 Task: Find connections with filter location Graneros with filter topic #Healthwith filter profile language German with filter current company Adani Enterprises Limited with filter school Little Angels High School with filter industry Retail Motor Vehicles with filter service category Typing with filter keywords title Mining Engineer
Action: Mouse moved to (660, 93)
Screenshot: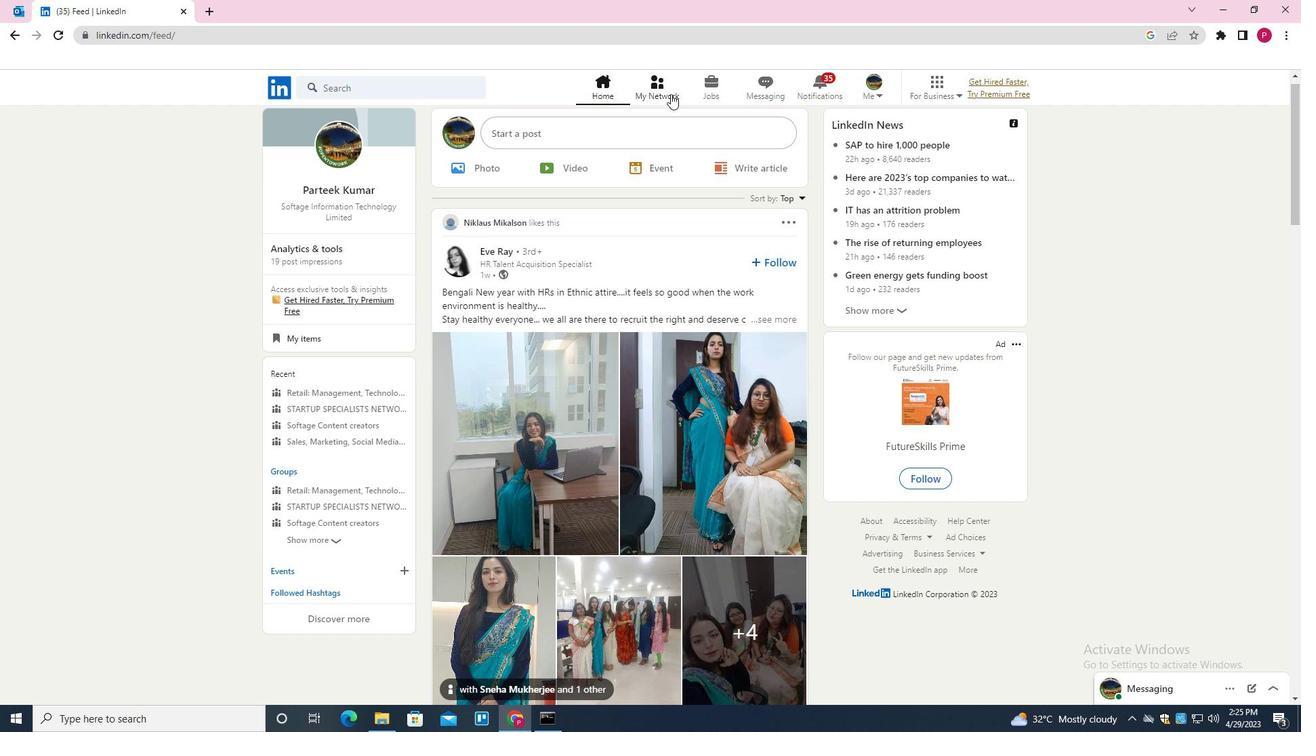 
Action: Mouse pressed left at (660, 93)
Screenshot: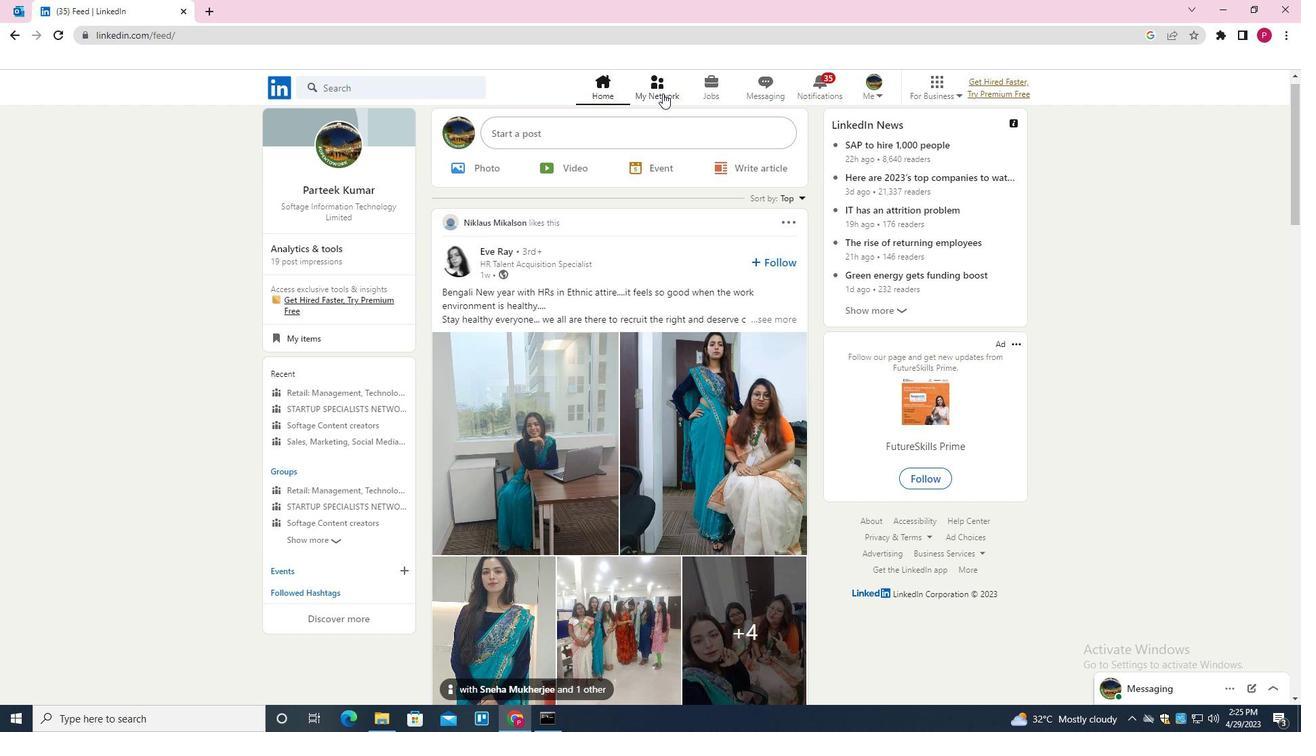
Action: Mouse moved to (433, 161)
Screenshot: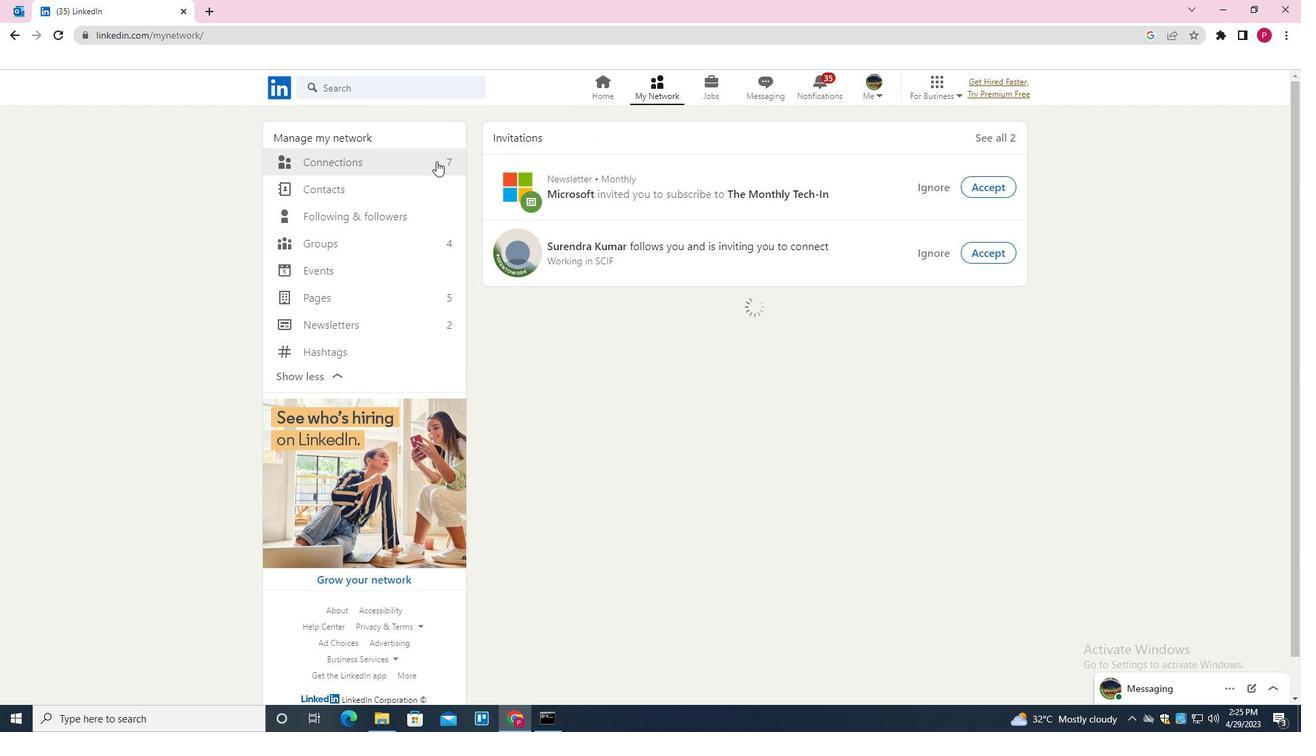 
Action: Mouse pressed left at (433, 161)
Screenshot: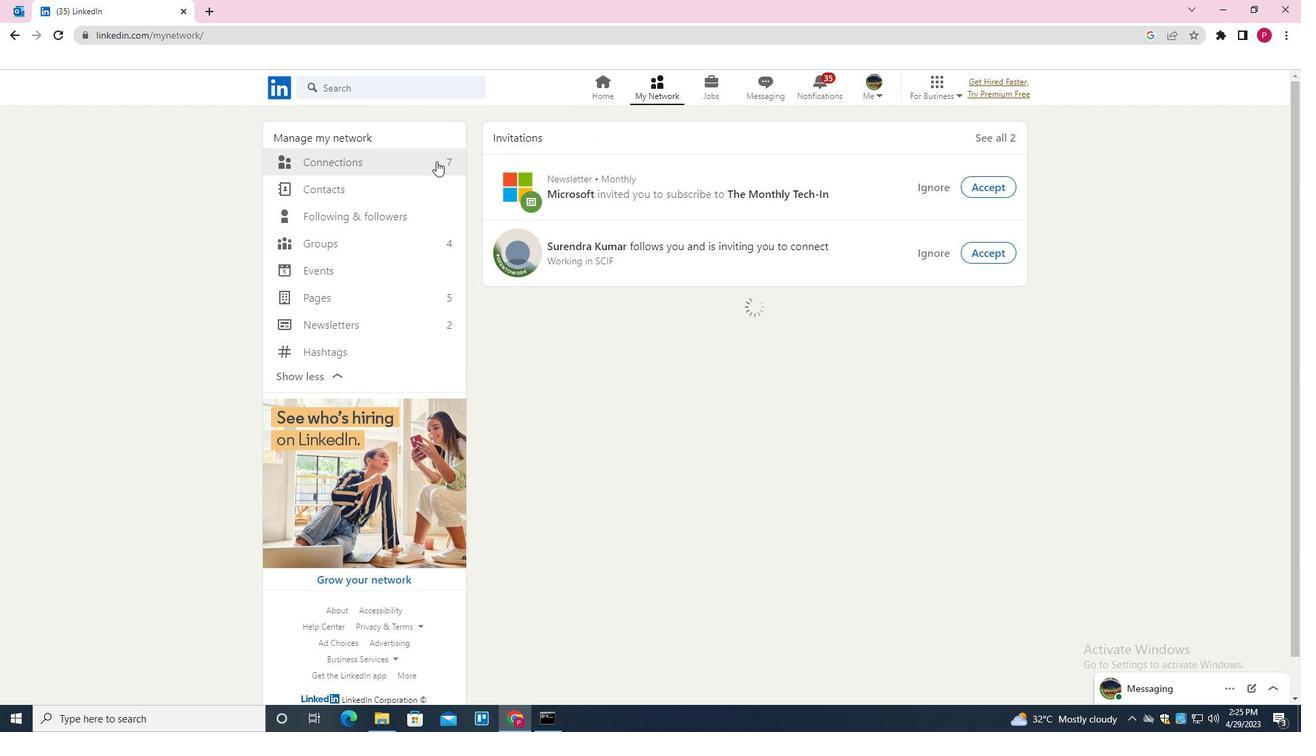 
Action: Mouse moved to (753, 162)
Screenshot: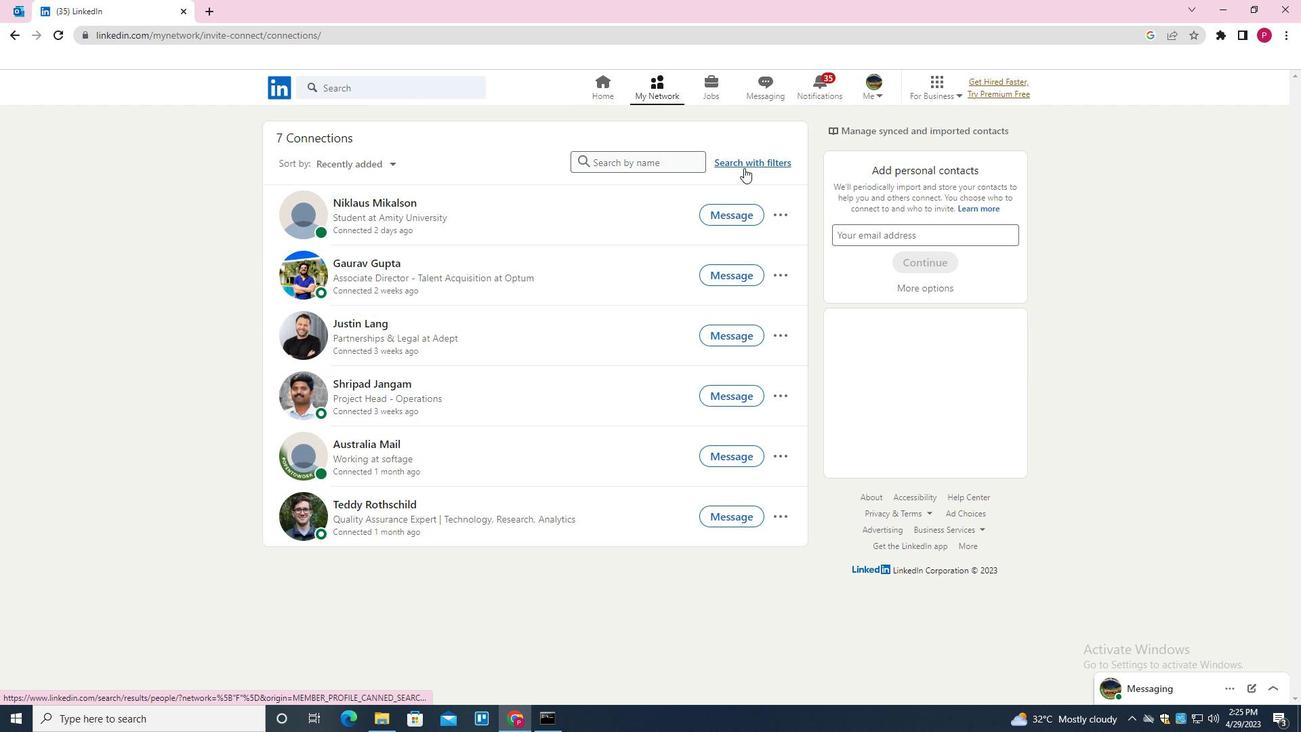 
Action: Mouse pressed left at (753, 162)
Screenshot: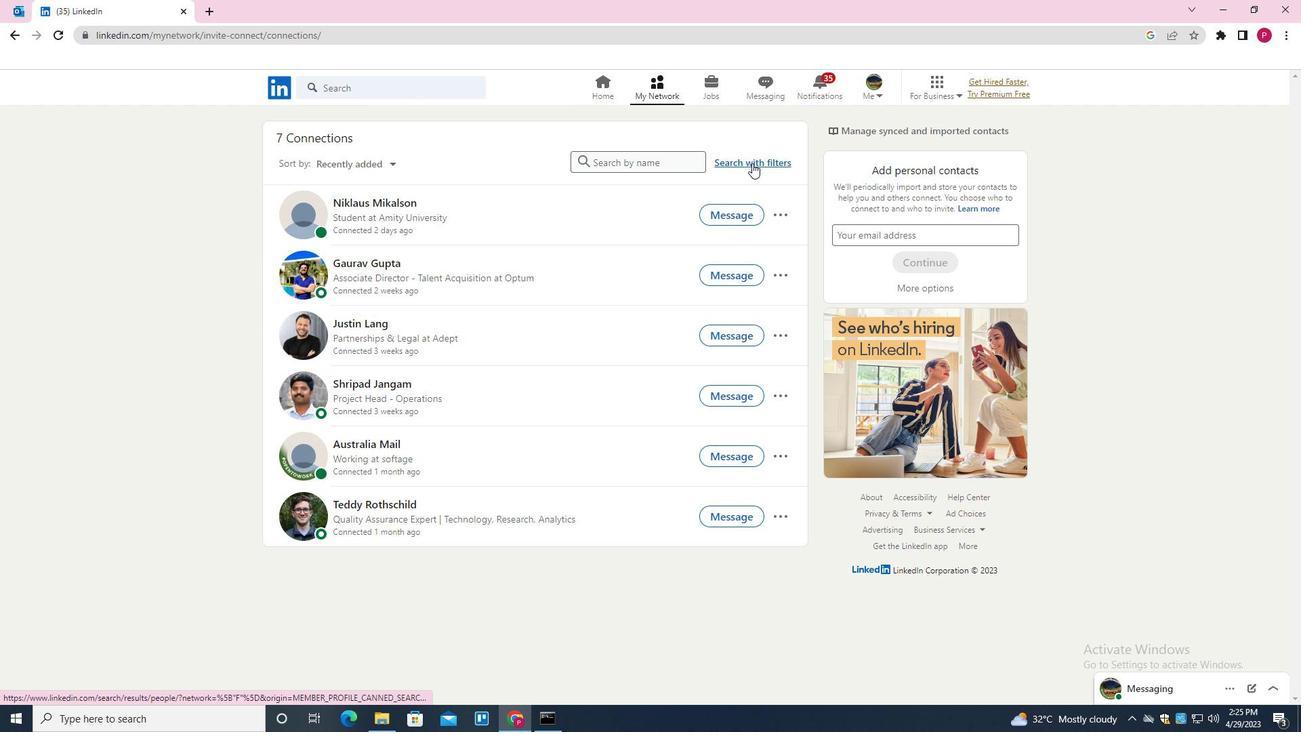 
Action: Mouse moved to (698, 127)
Screenshot: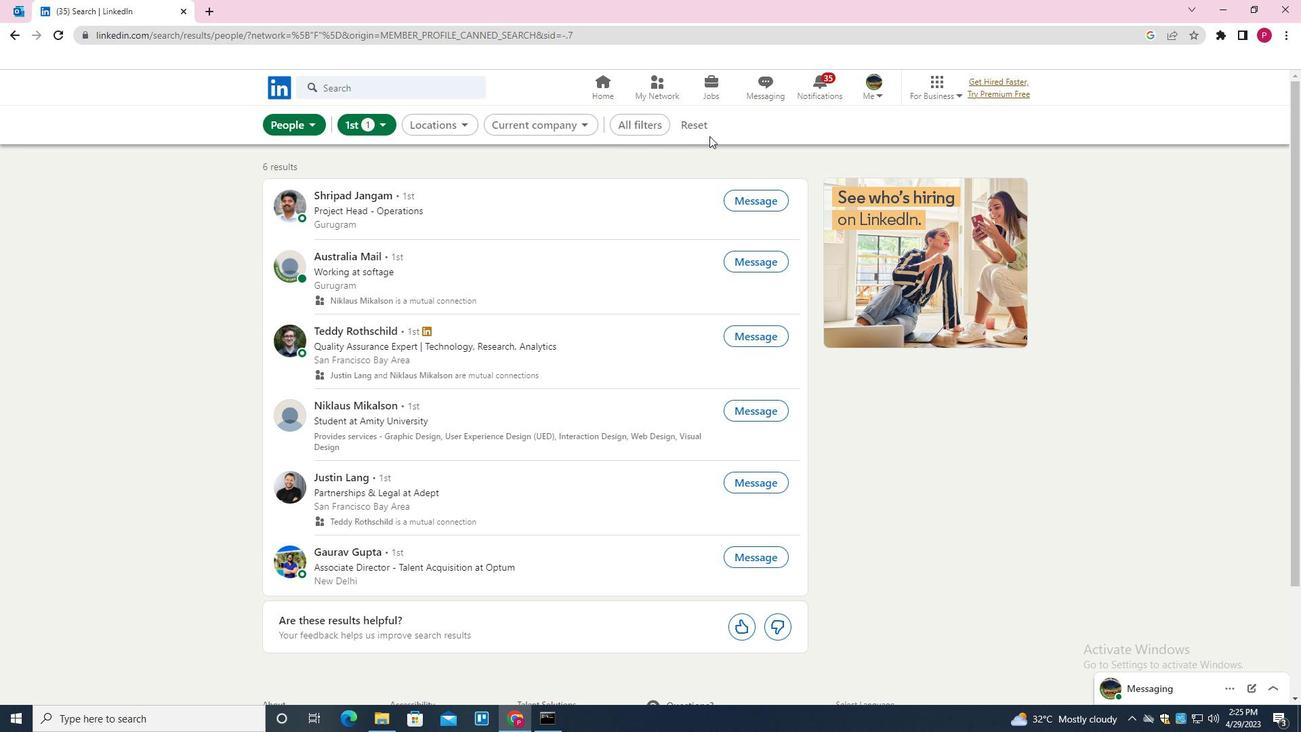 
Action: Mouse pressed left at (698, 127)
Screenshot: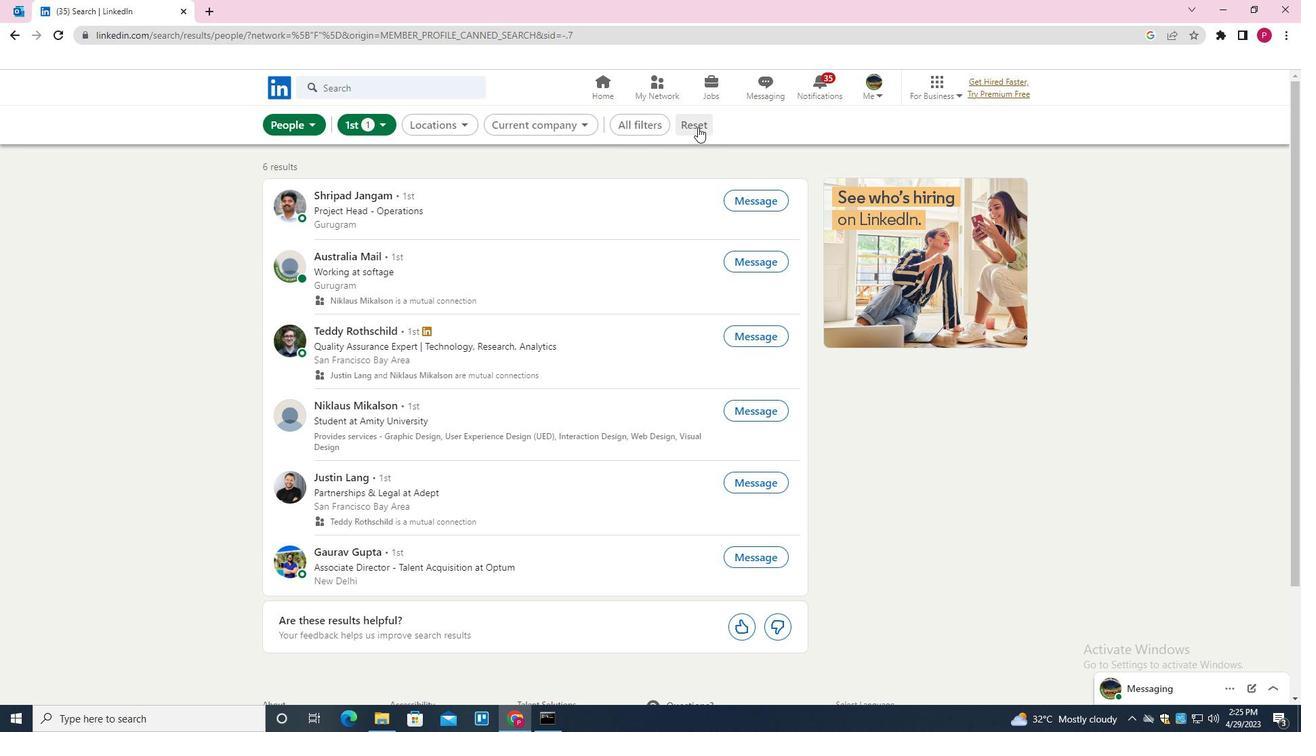 
Action: Mouse moved to (691, 129)
Screenshot: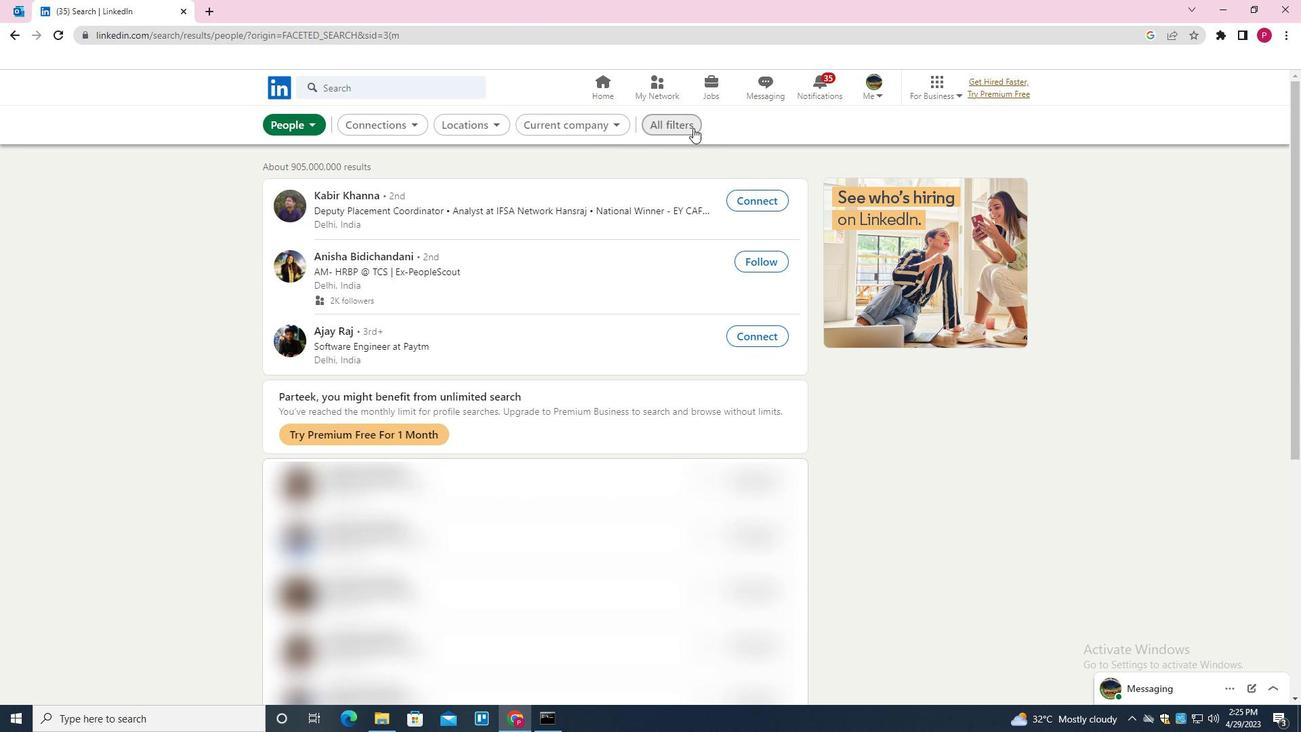 
Action: Mouse pressed left at (691, 129)
Screenshot: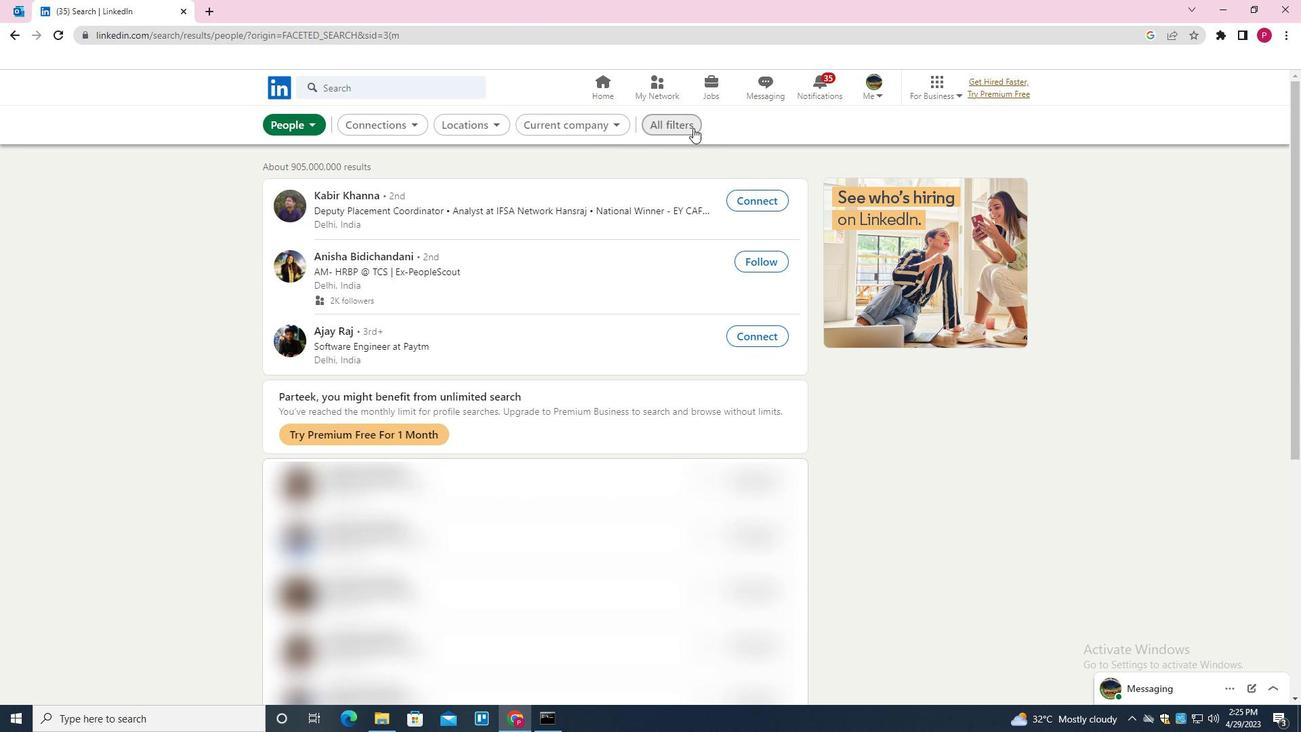 
Action: Mouse moved to (1063, 402)
Screenshot: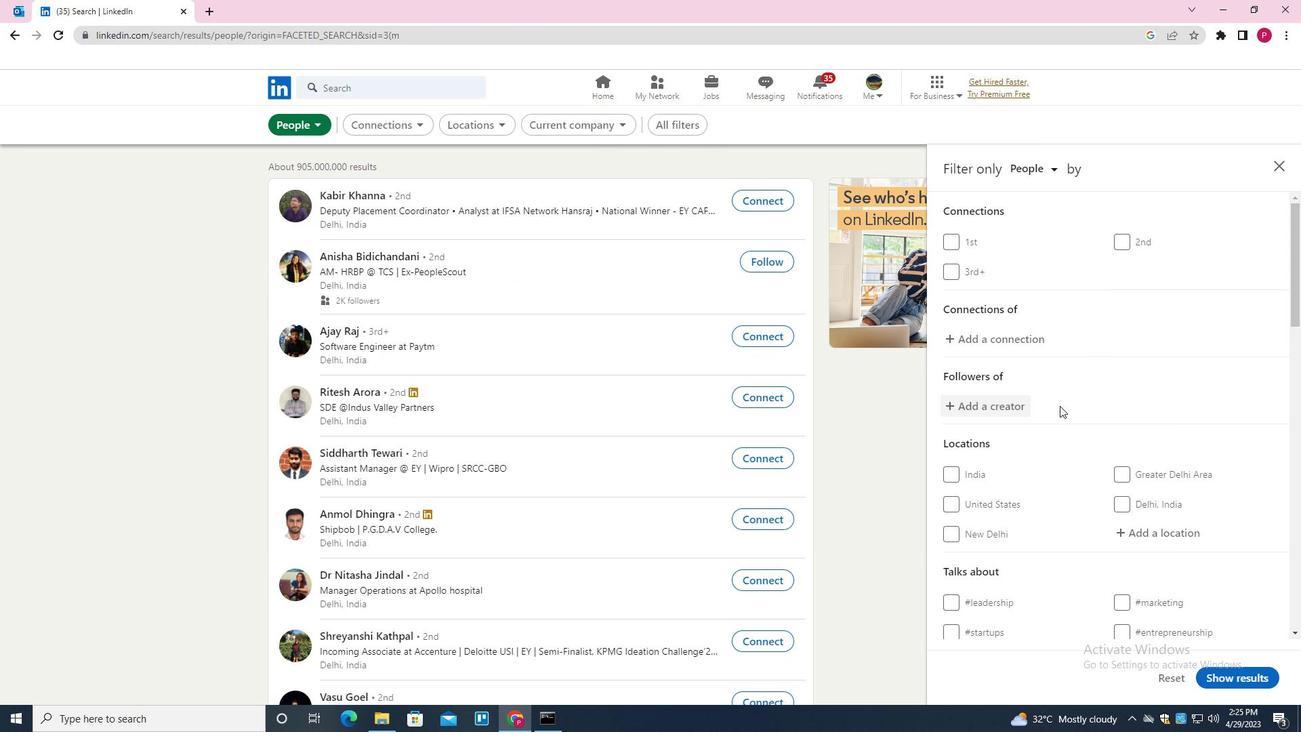
Action: Mouse scrolled (1063, 401) with delta (0, 0)
Screenshot: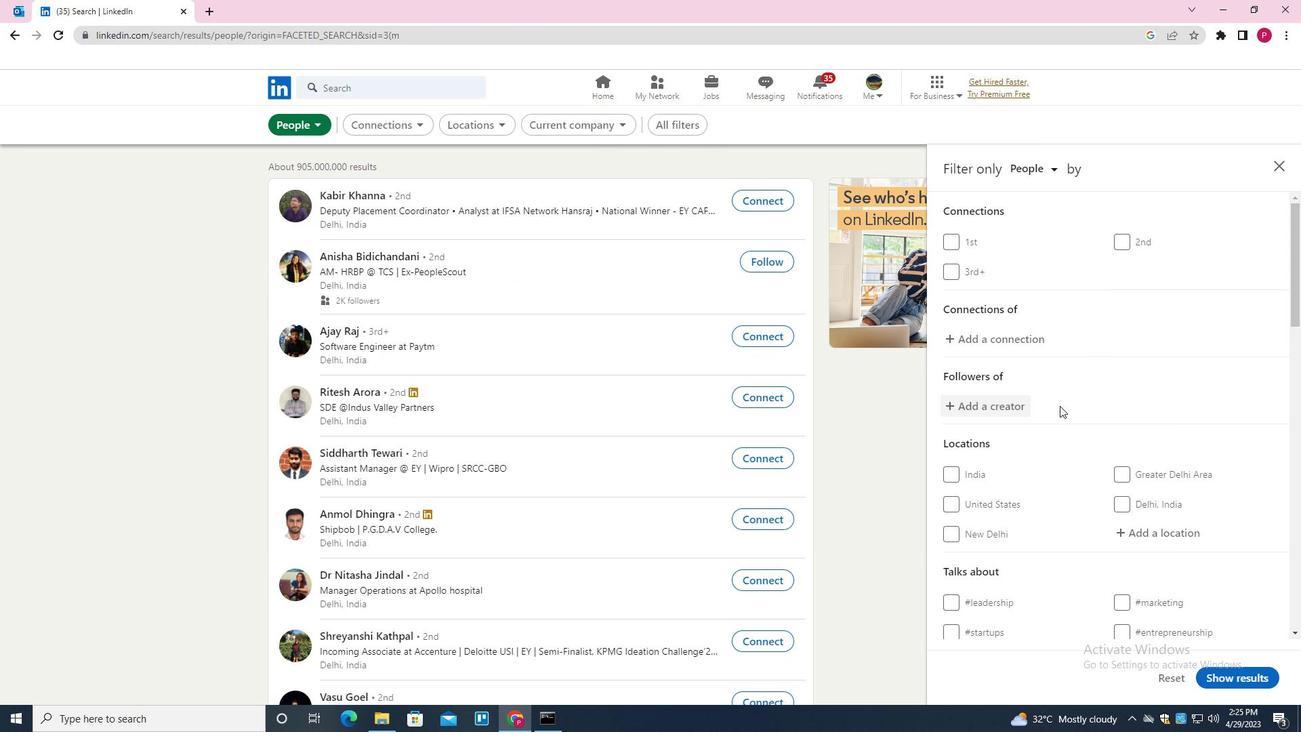 
Action: Mouse moved to (1065, 401)
Screenshot: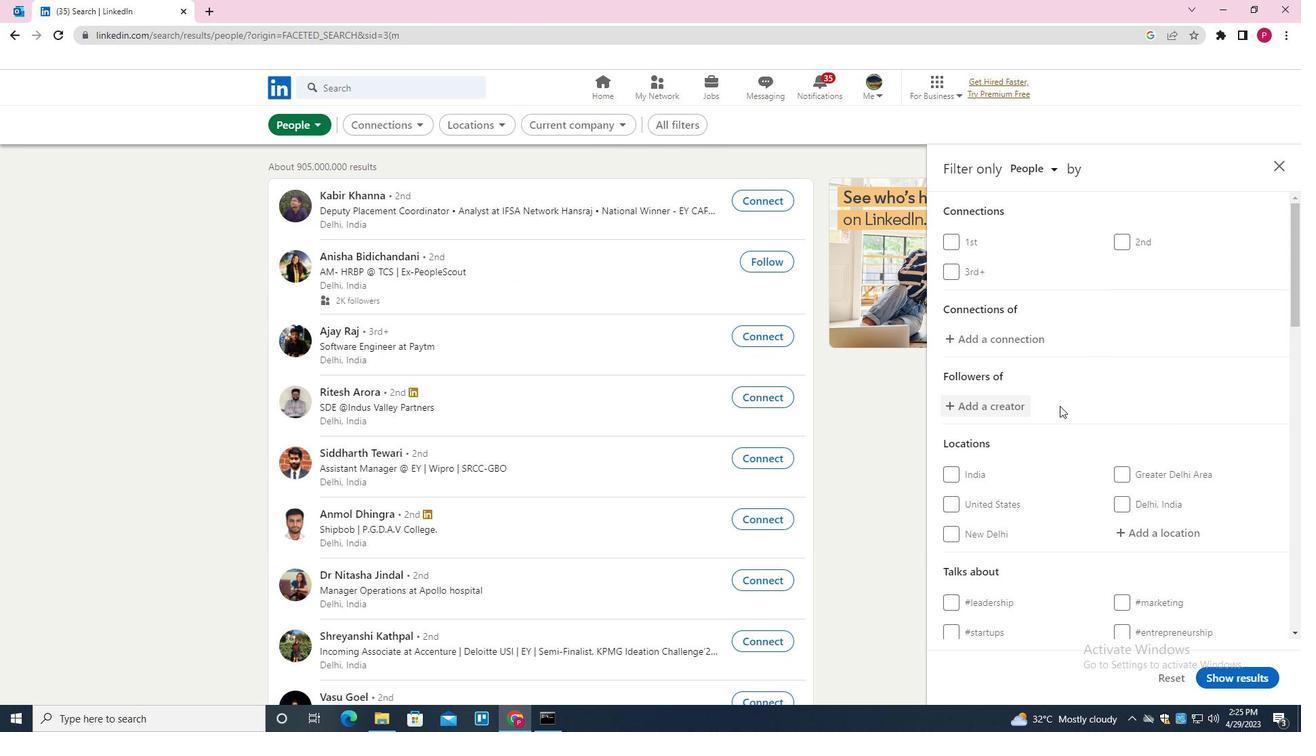 
Action: Mouse scrolled (1065, 400) with delta (0, 0)
Screenshot: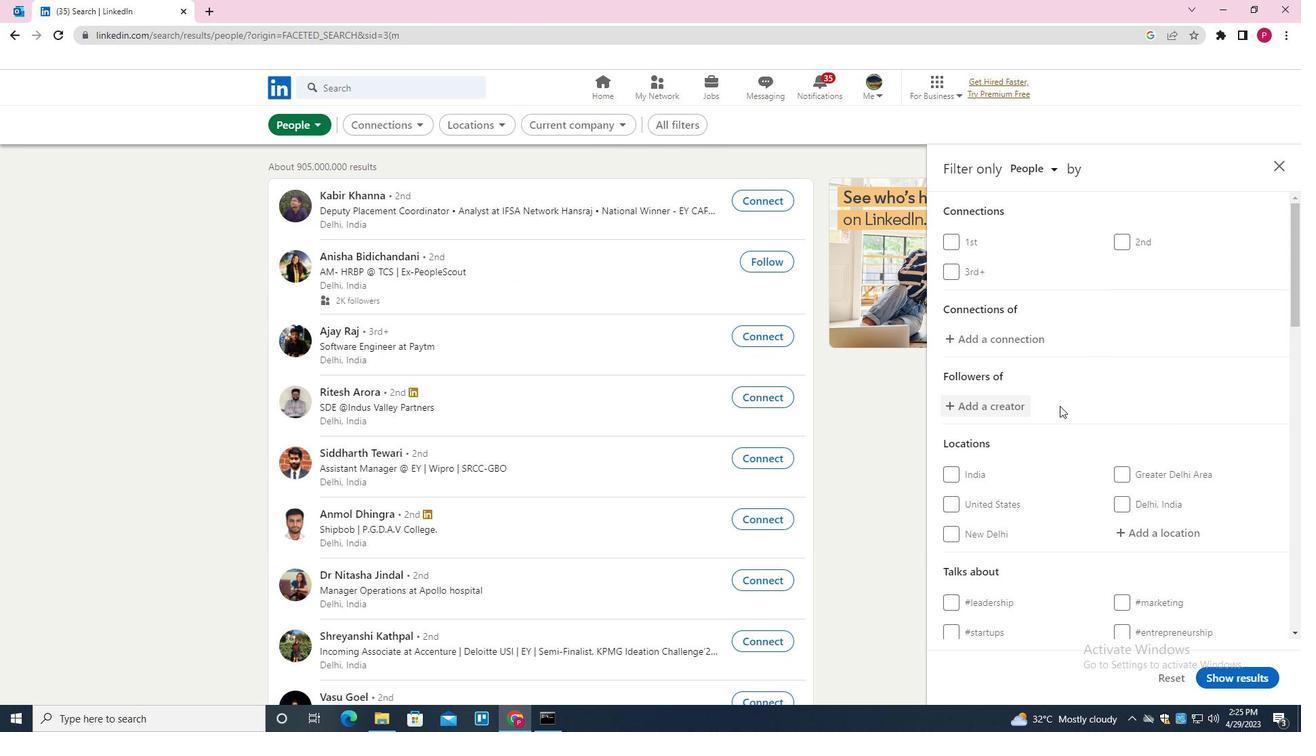 
Action: Mouse moved to (1065, 400)
Screenshot: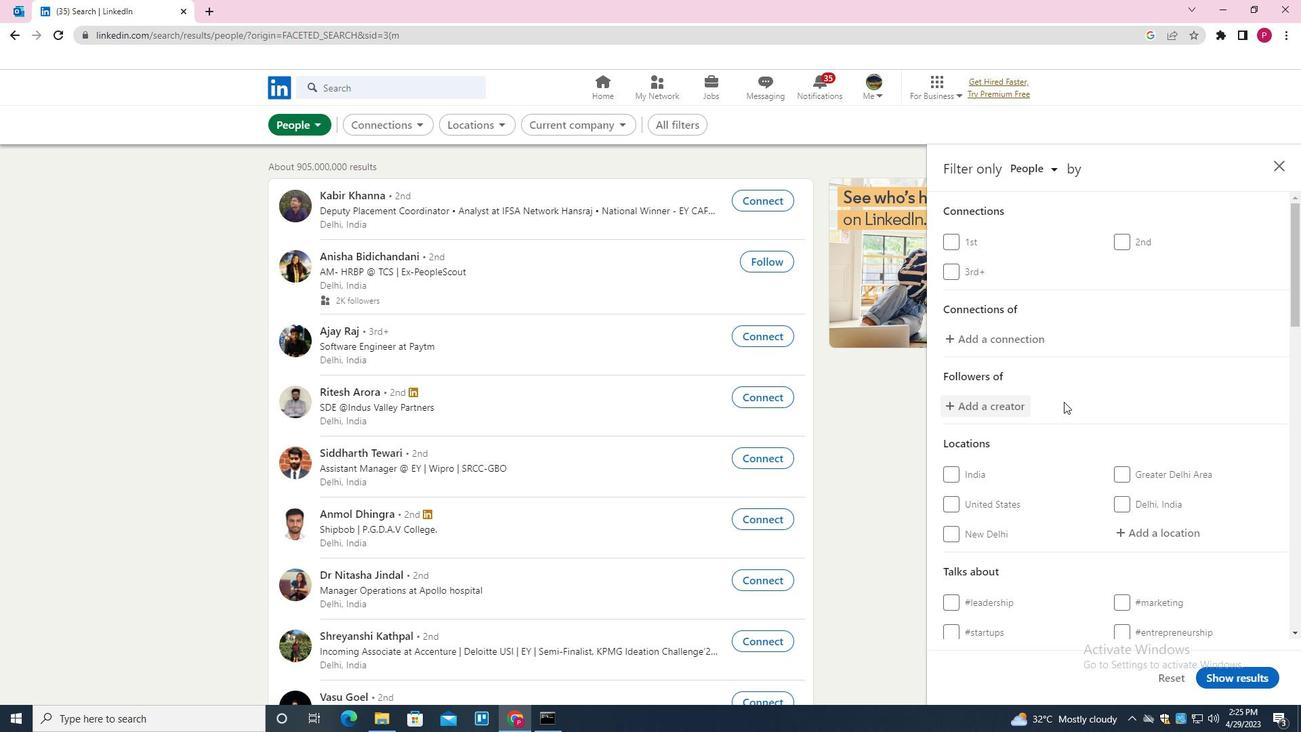 
Action: Mouse scrolled (1065, 399) with delta (0, 0)
Screenshot: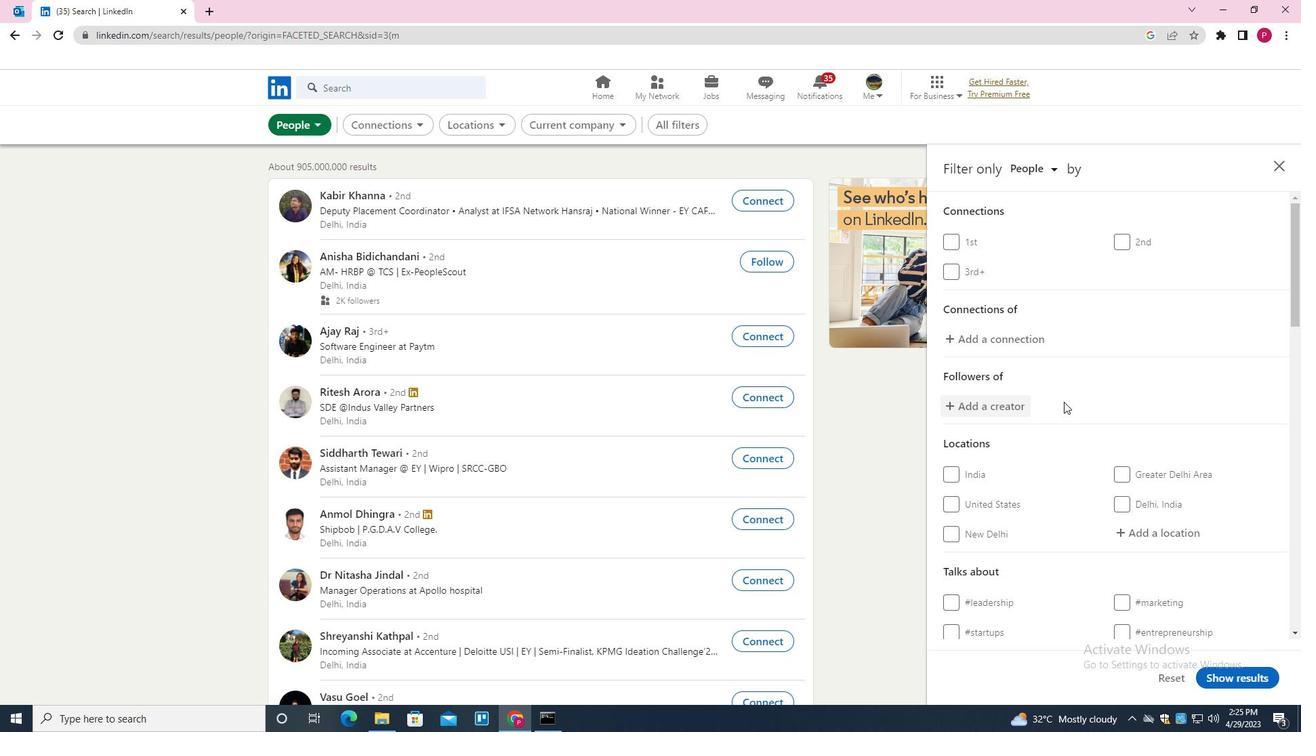 
Action: Mouse moved to (1170, 332)
Screenshot: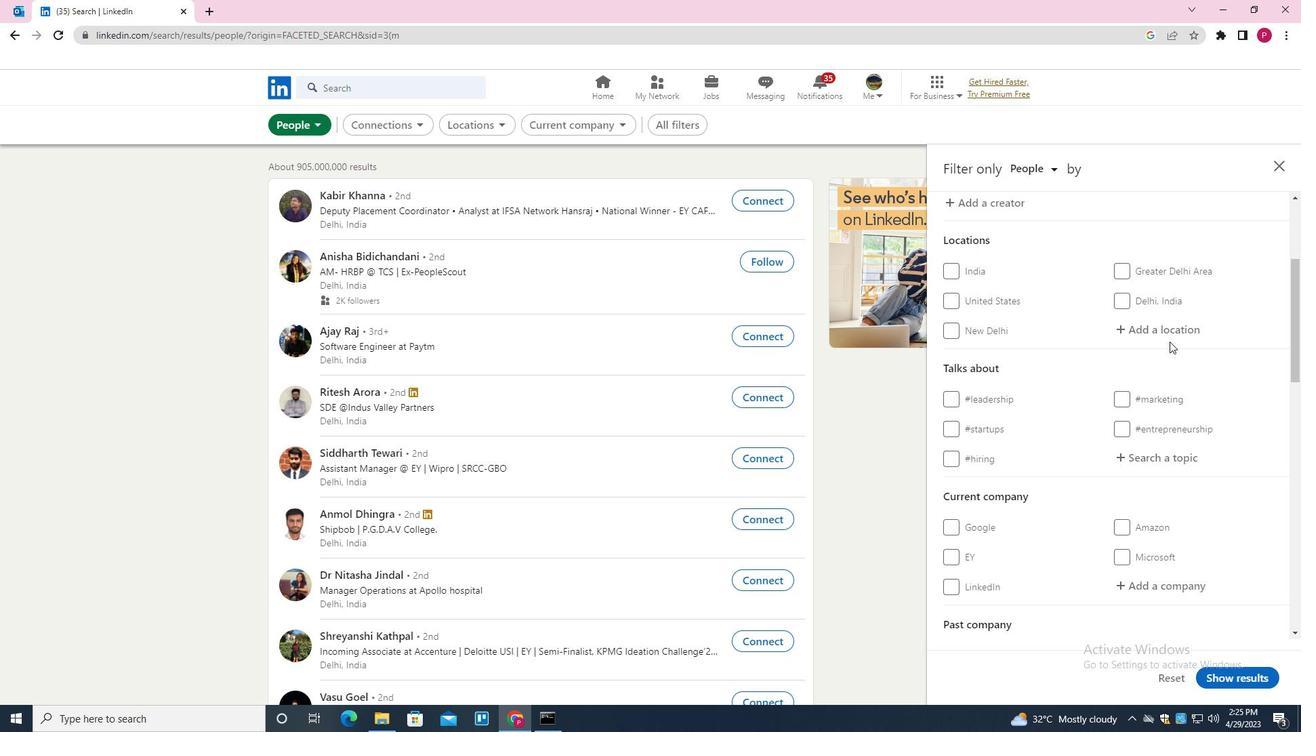
Action: Mouse pressed left at (1170, 332)
Screenshot: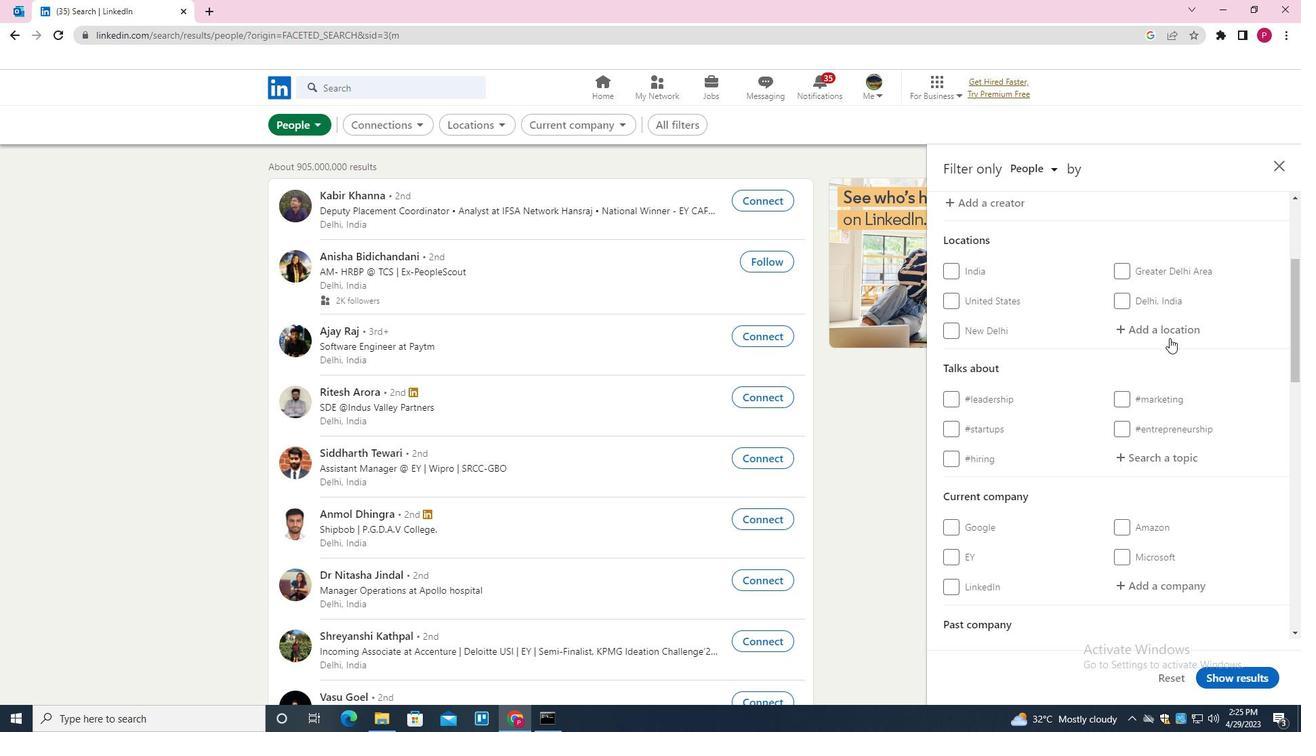 
Action: Key pressed <Key.shift>GRANER<Key.down><Key.enter>
Screenshot: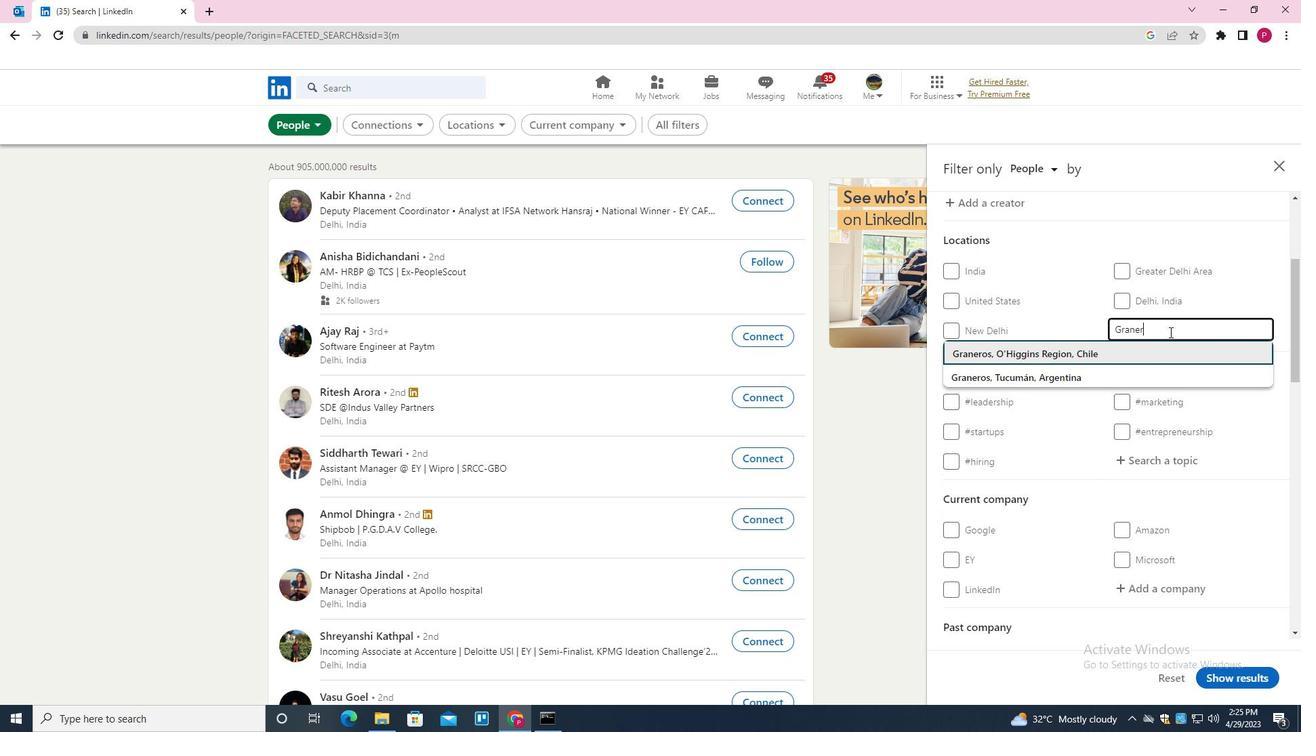 
Action: Mouse moved to (1078, 320)
Screenshot: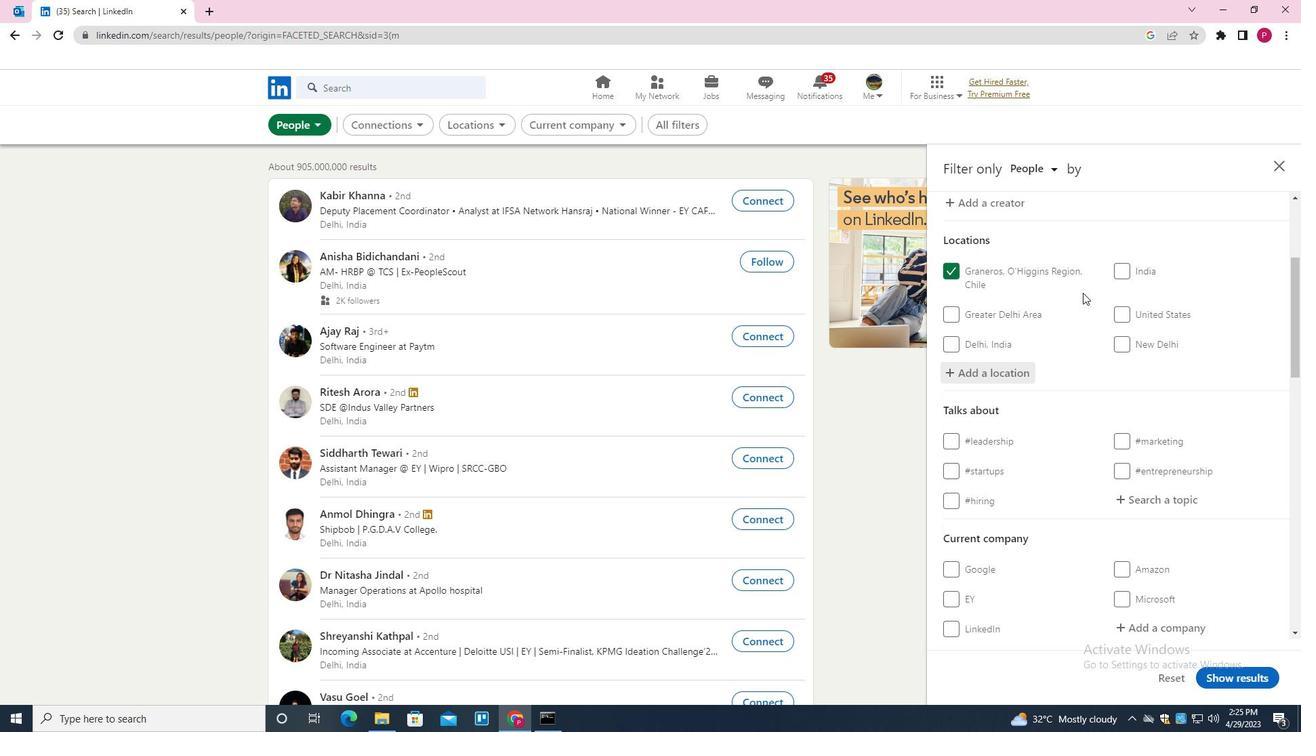 
Action: Mouse scrolled (1078, 319) with delta (0, 0)
Screenshot: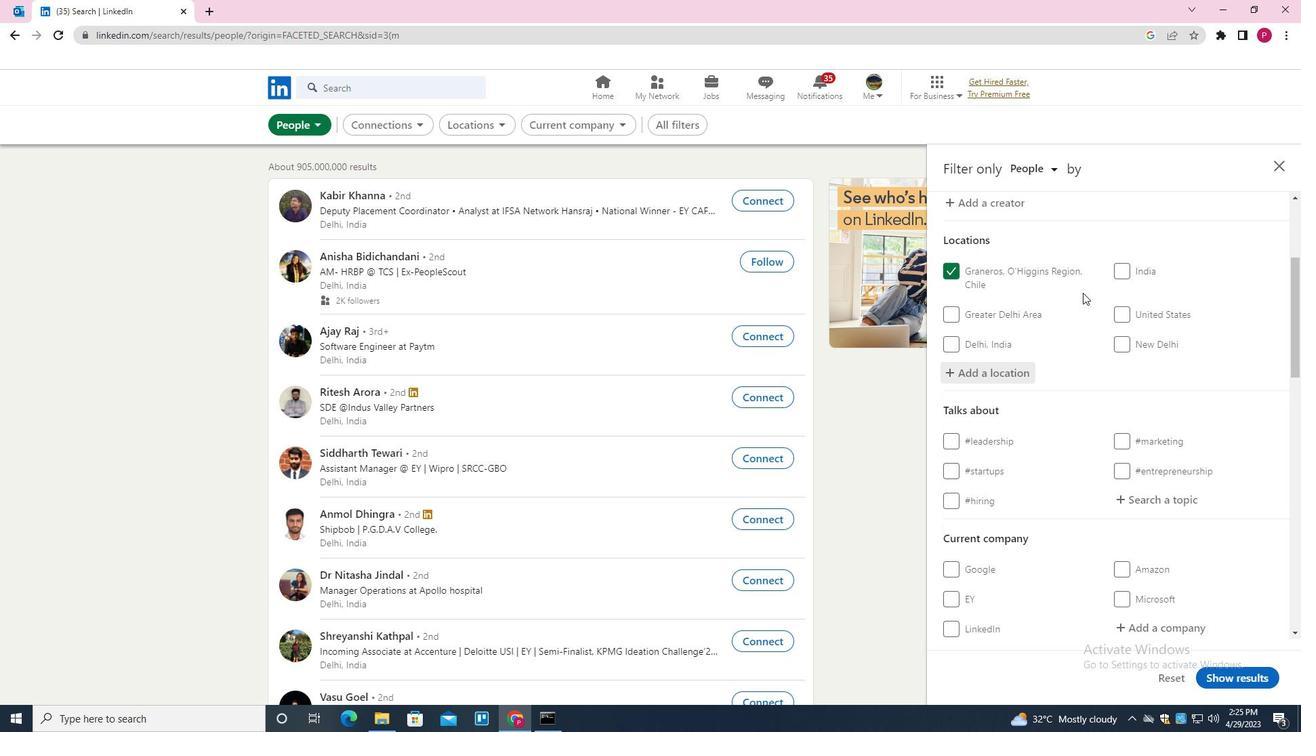 
Action: Mouse moved to (1078, 323)
Screenshot: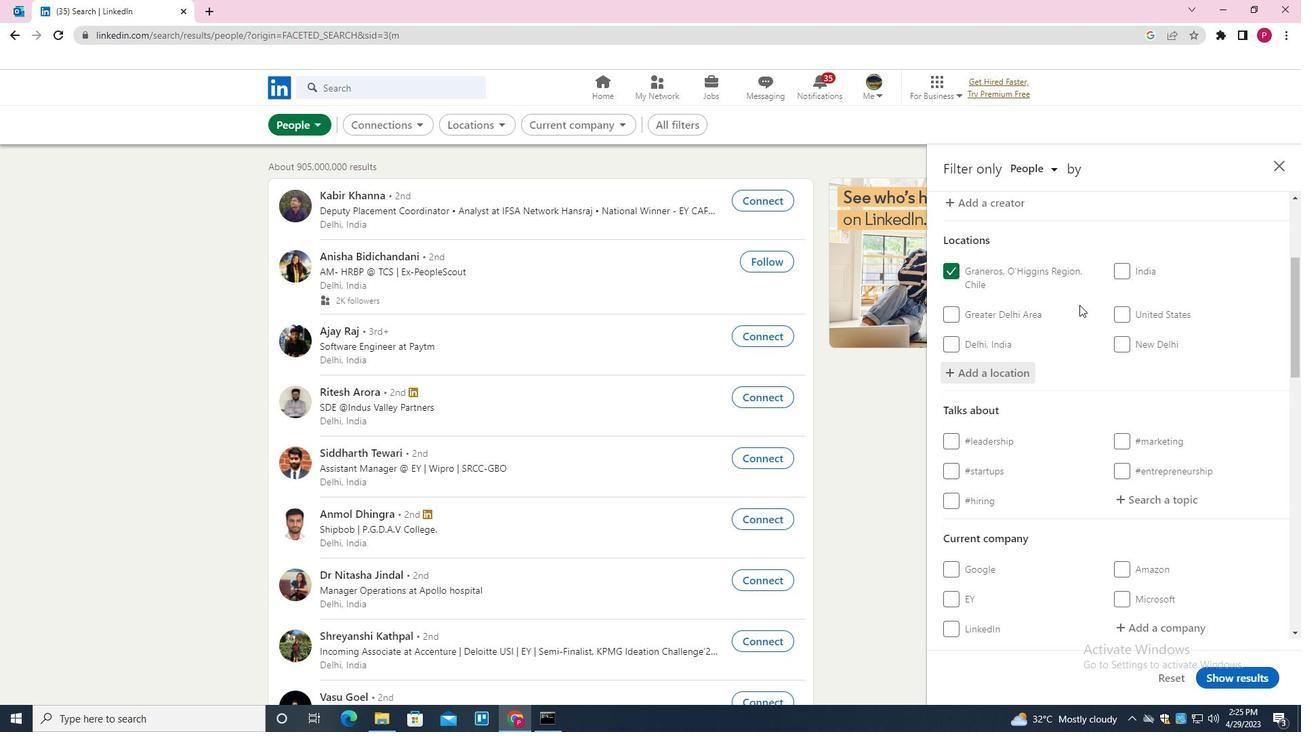 
Action: Mouse scrolled (1078, 322) with delta (0, 0)
Screenshot: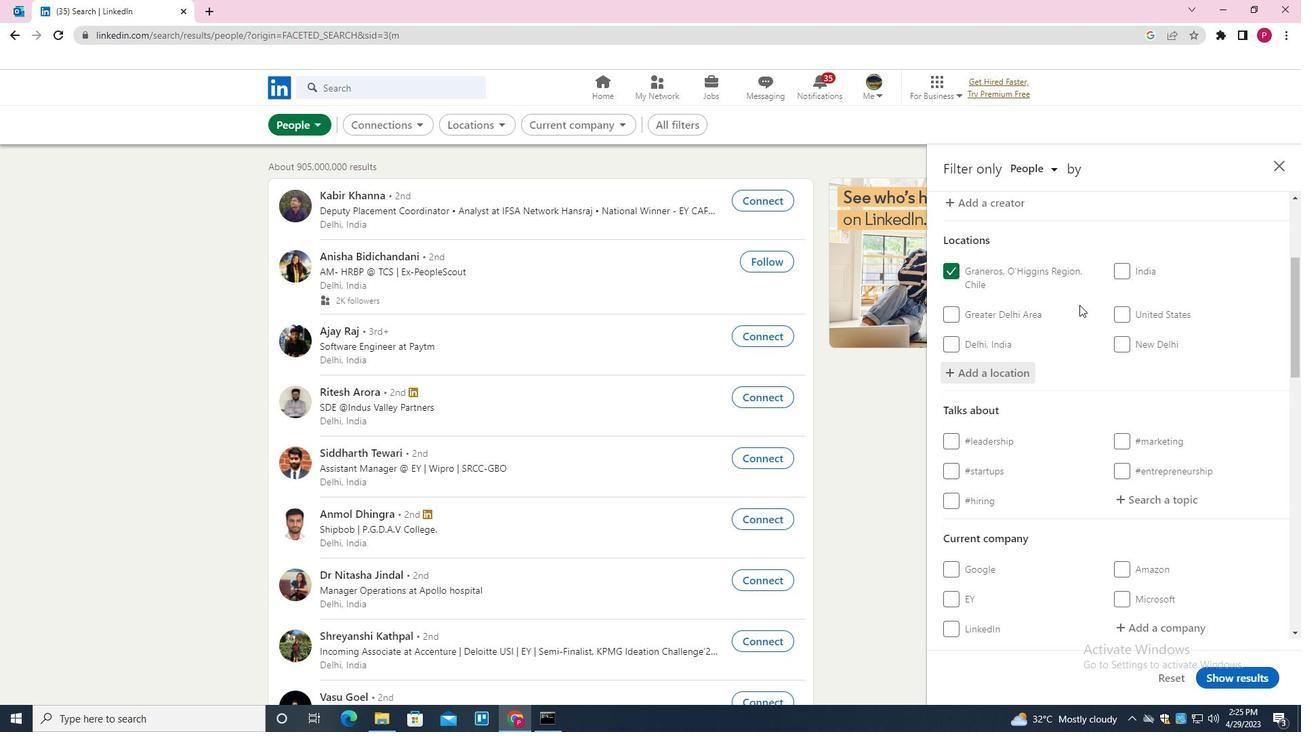 
Action: Mouse moved to (1078, 324)
Screenshot: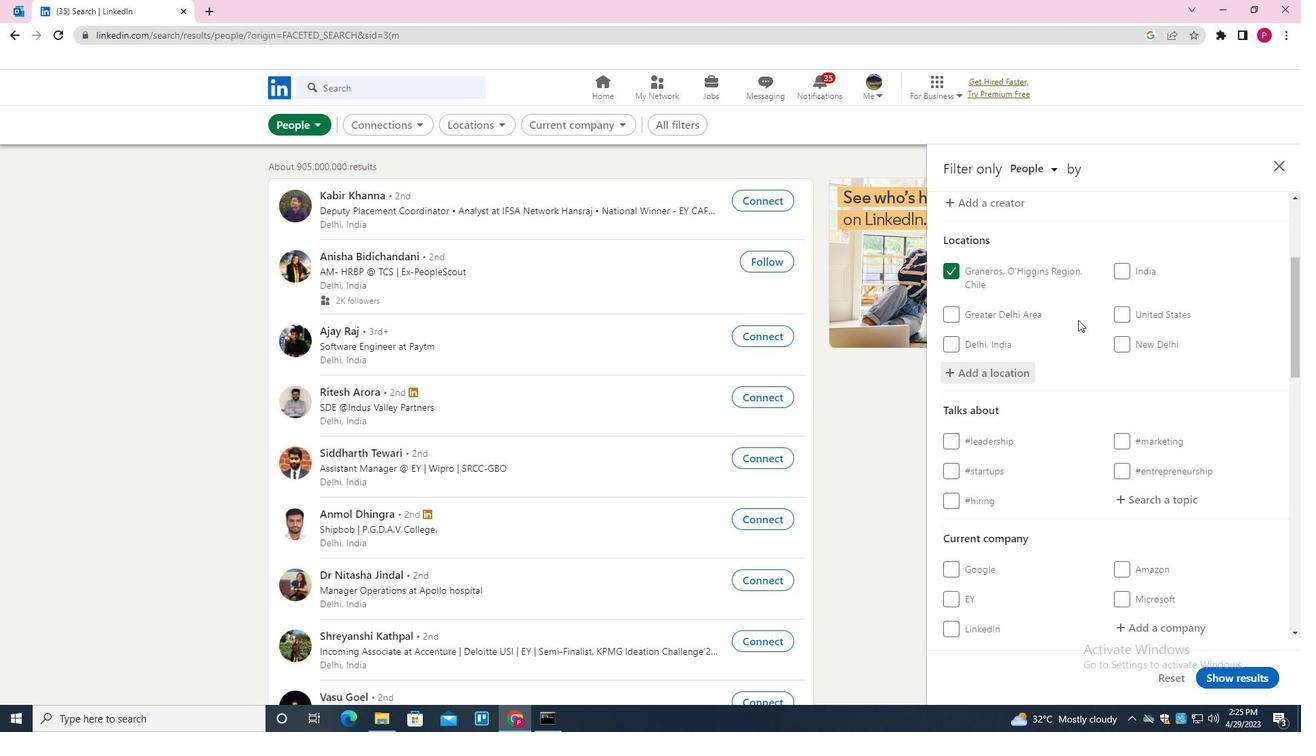 
Action: Mouse scrolled (1078, 324) with delta (0, 0)
Screenshot: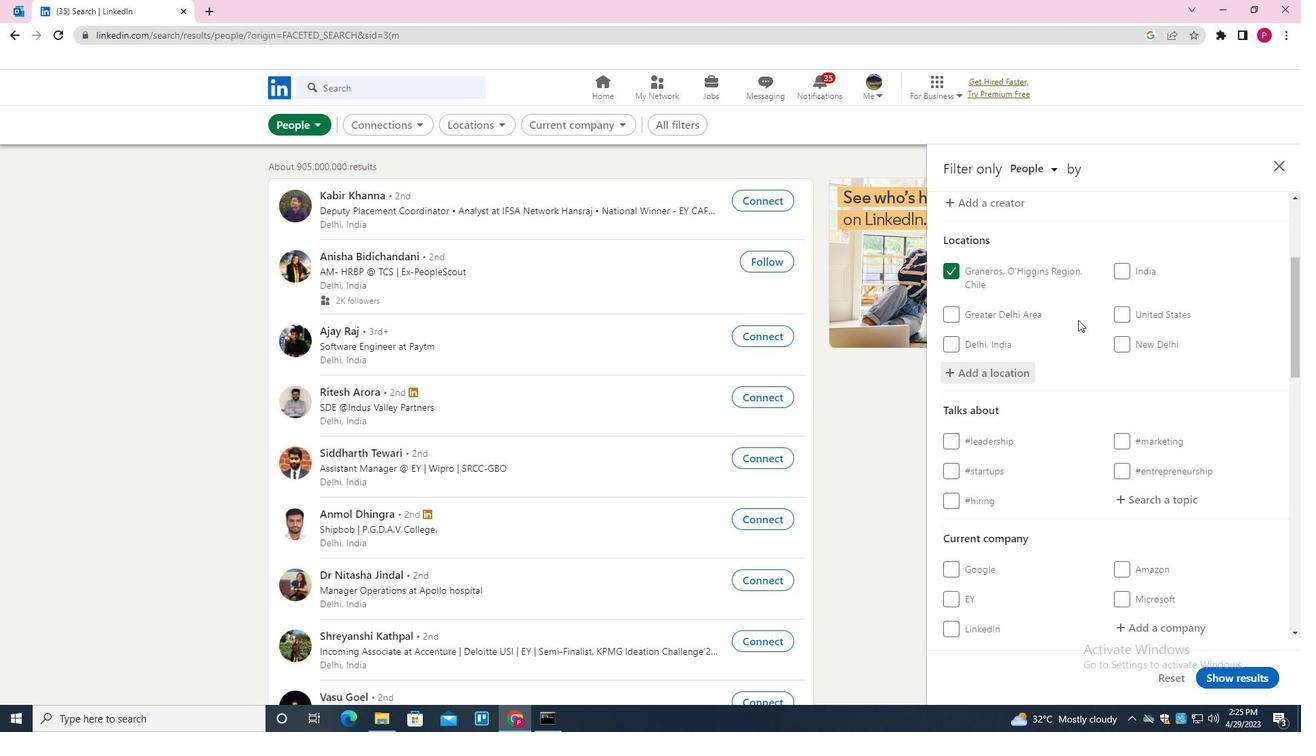 
Action: Mouse moved to (1153, 299)
Screenshot: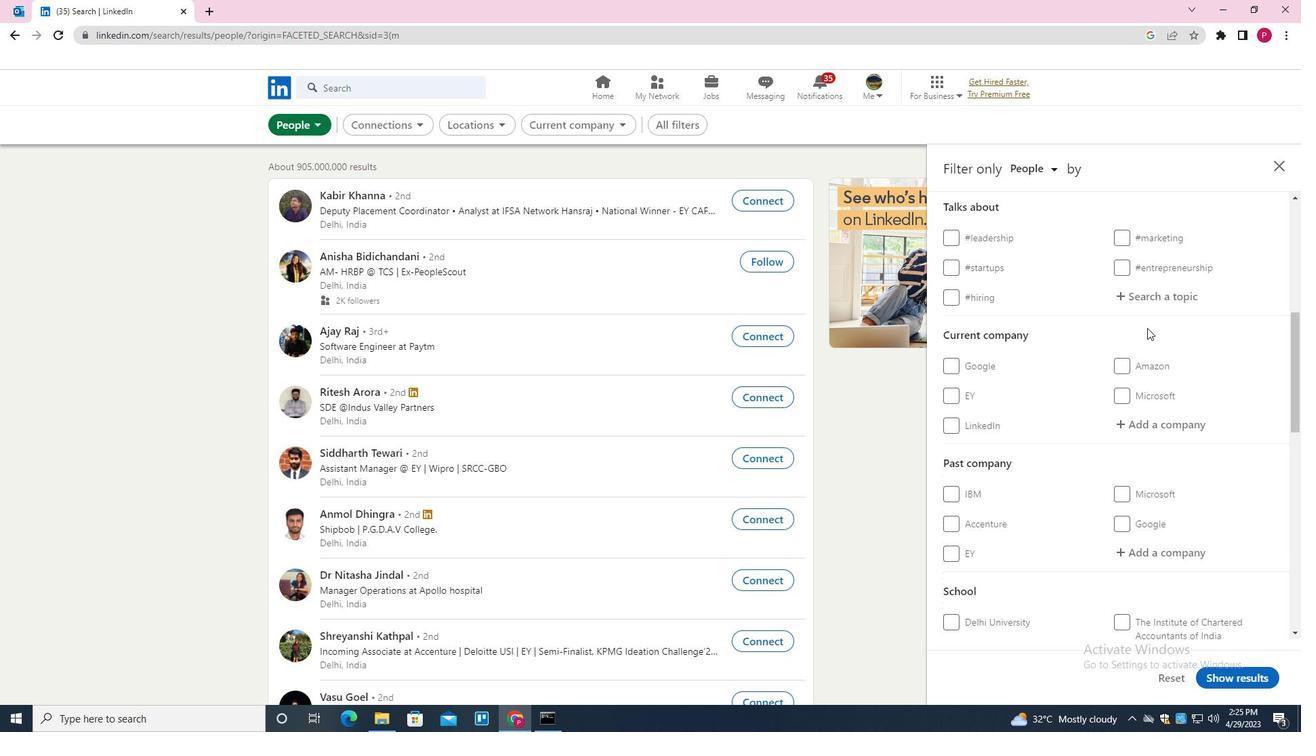 
Action: Mouse pressed left at (1153, 299)
Screenshot: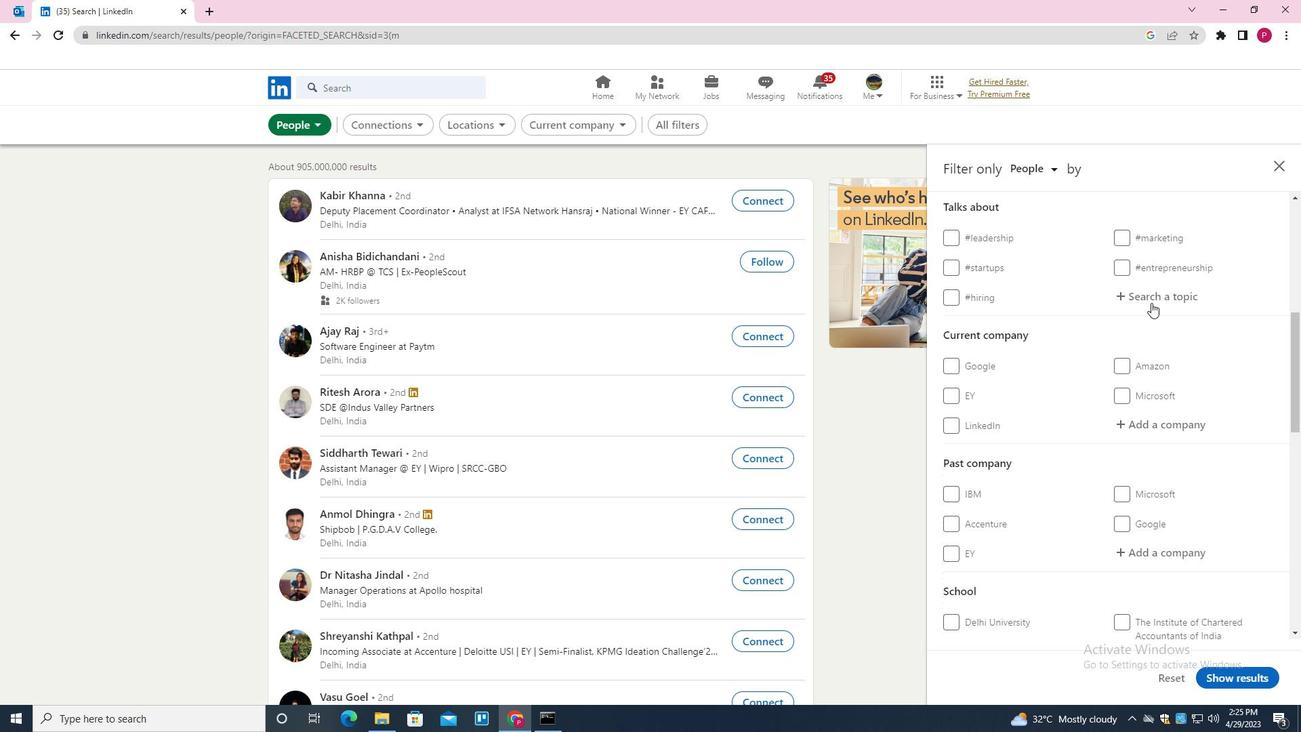 
Action: Key pressed HEALTH<Key.down><Key.down><Key.enter>
Screenshot: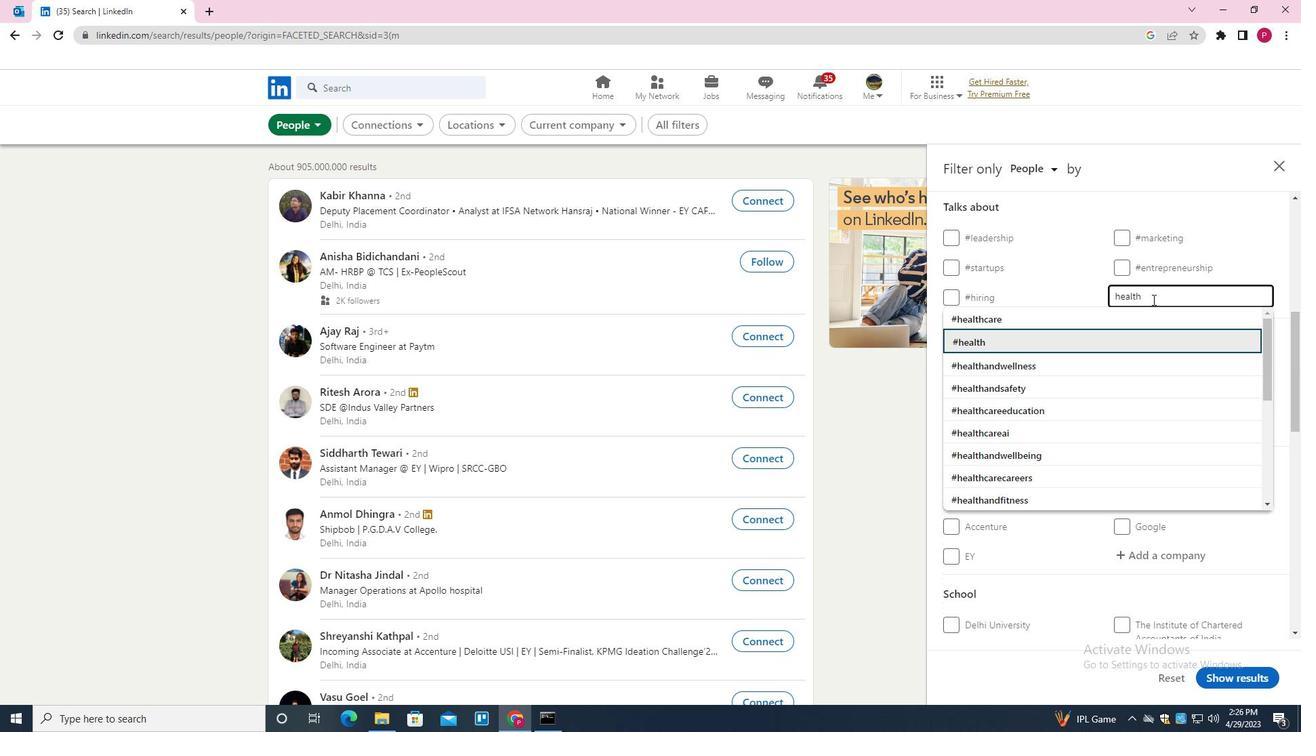 
Action: Mouse moved to (1138, 327)
Screenshot: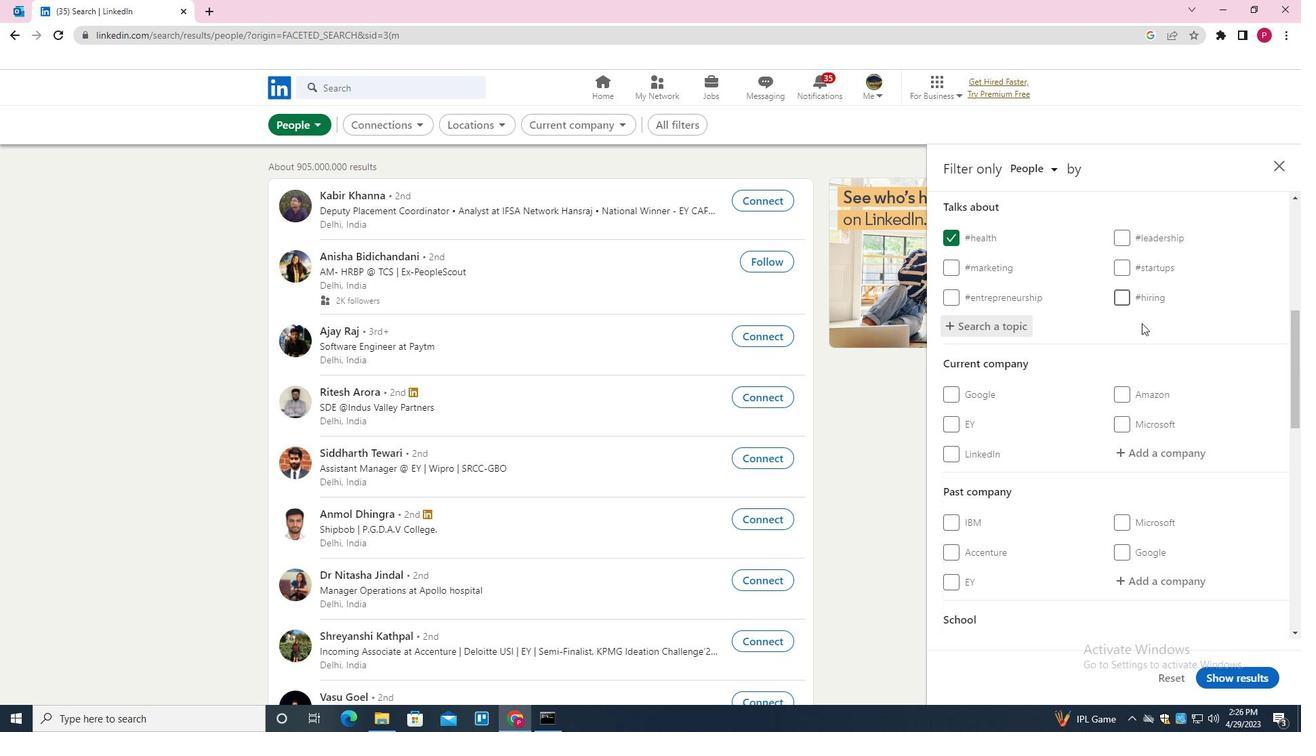 
Action: Mouse scrolled (1138, 326) with delta (0, 0)
Screenshot: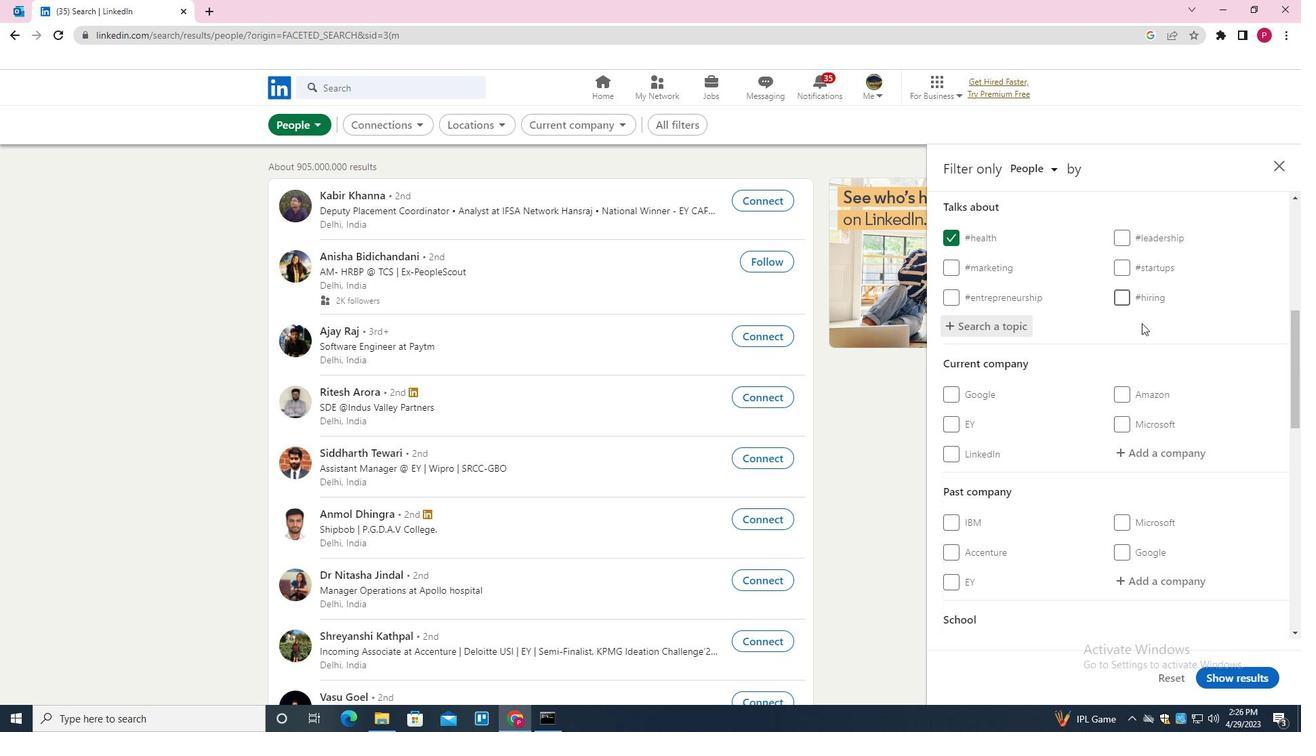 
Action: Mouse moved to (1138, 328)
Screenshot: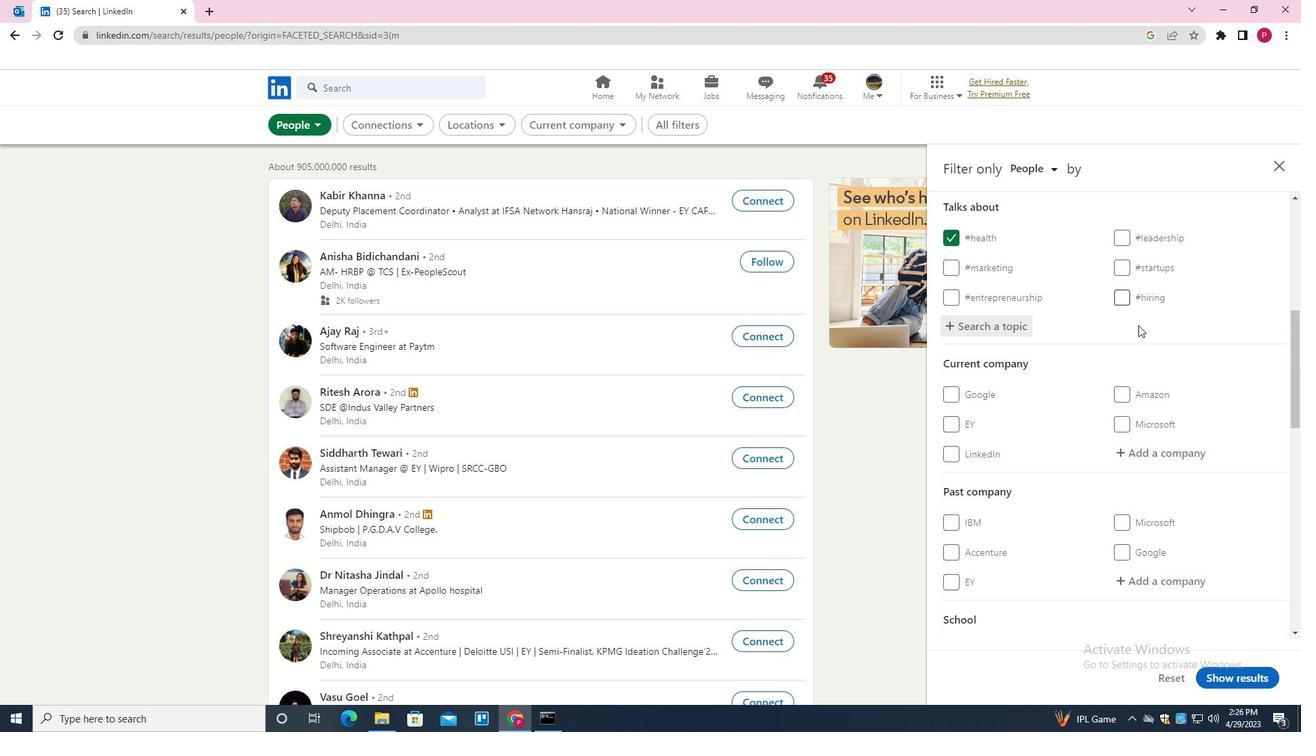 
Action: Mouse scrolled (1138, 327) with delta (0, 0)
Screenshot: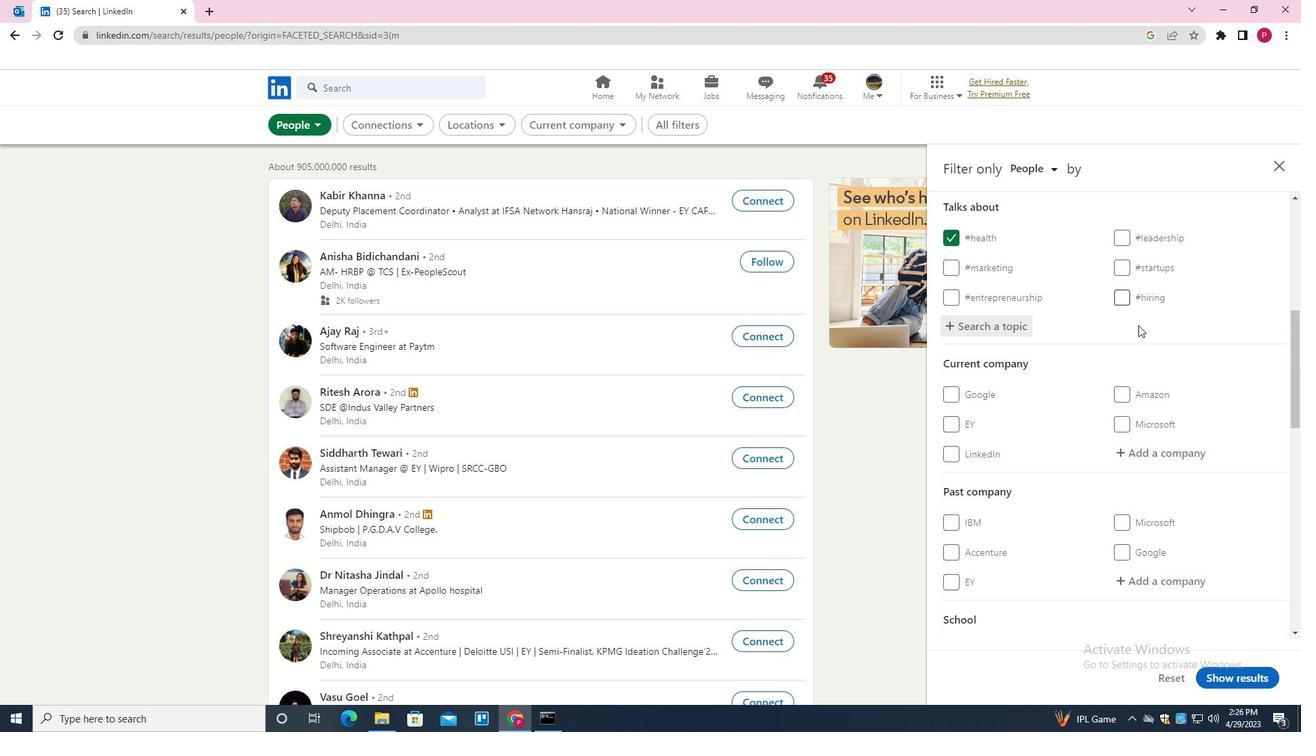 
Action: Mouse moved to (1136, 331)
Screenshot: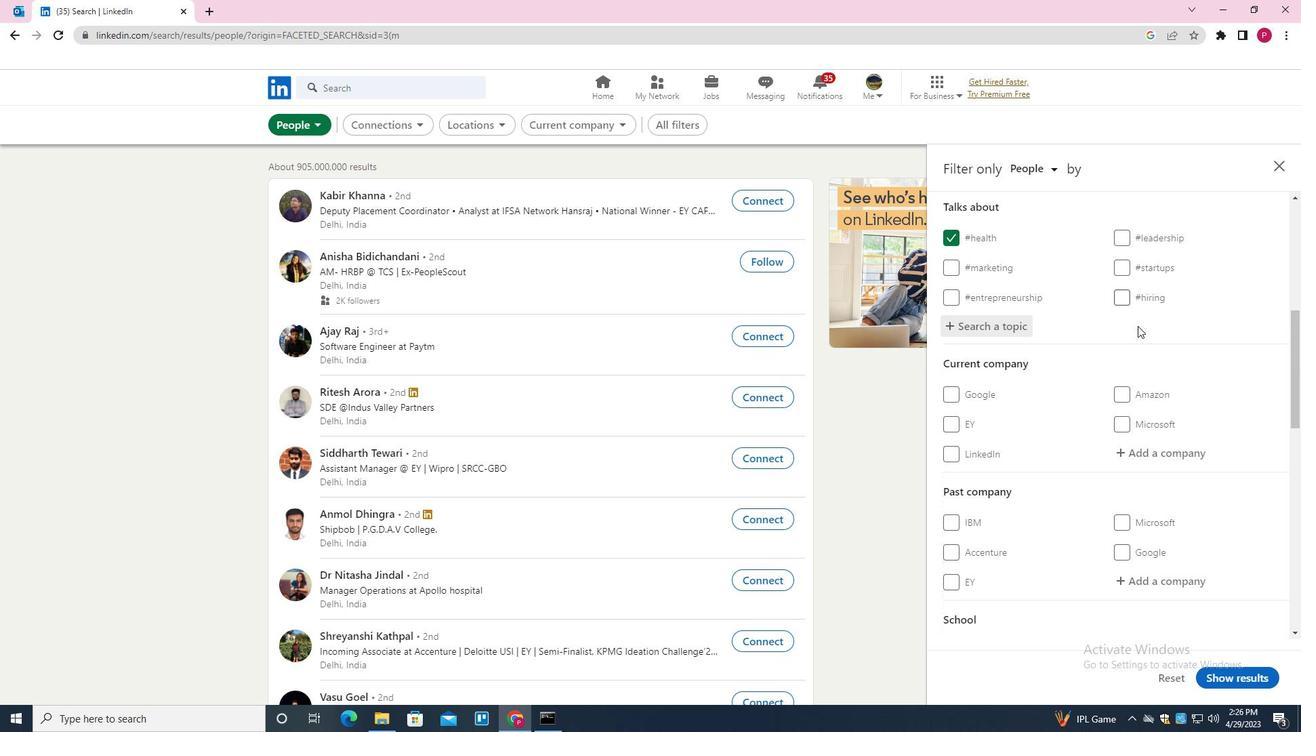 
Action: Mouse scrolled (1136, 330) with delta (0, 0)
Screenshot: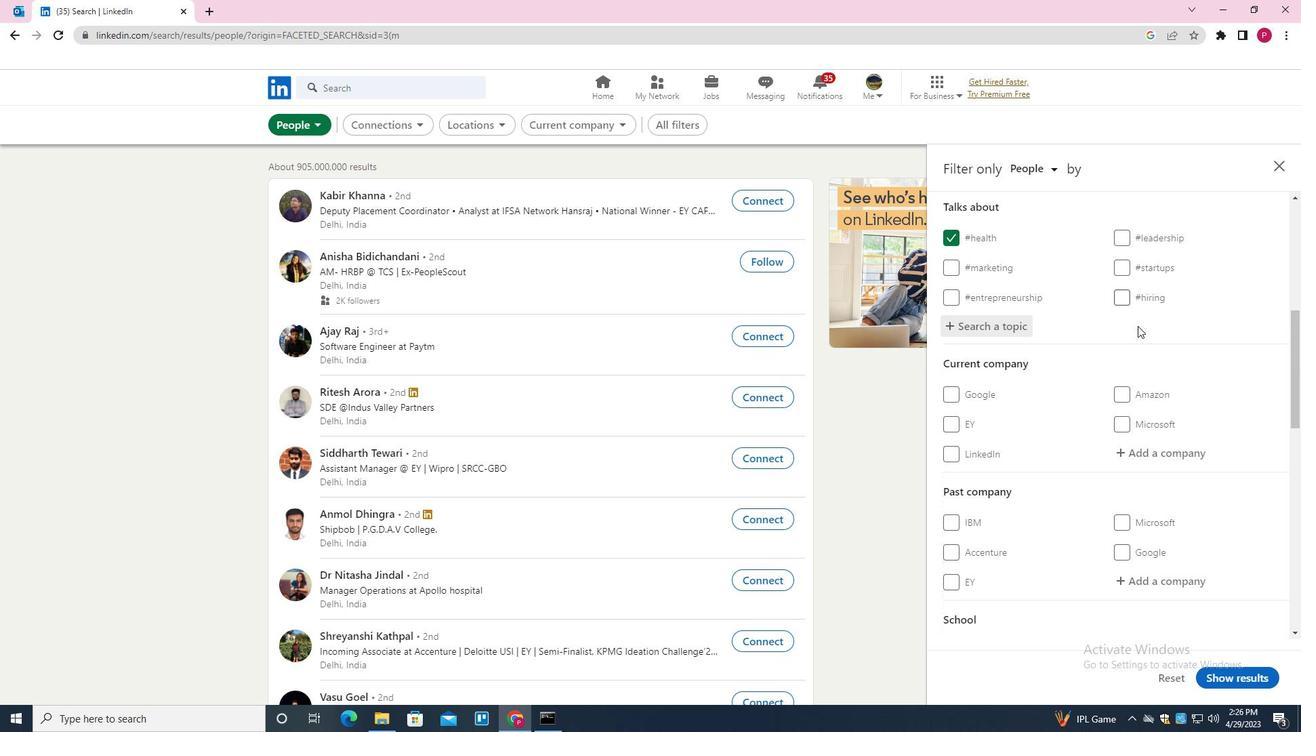 
Action: Mouse moved to (1096, 368)
Screenshot: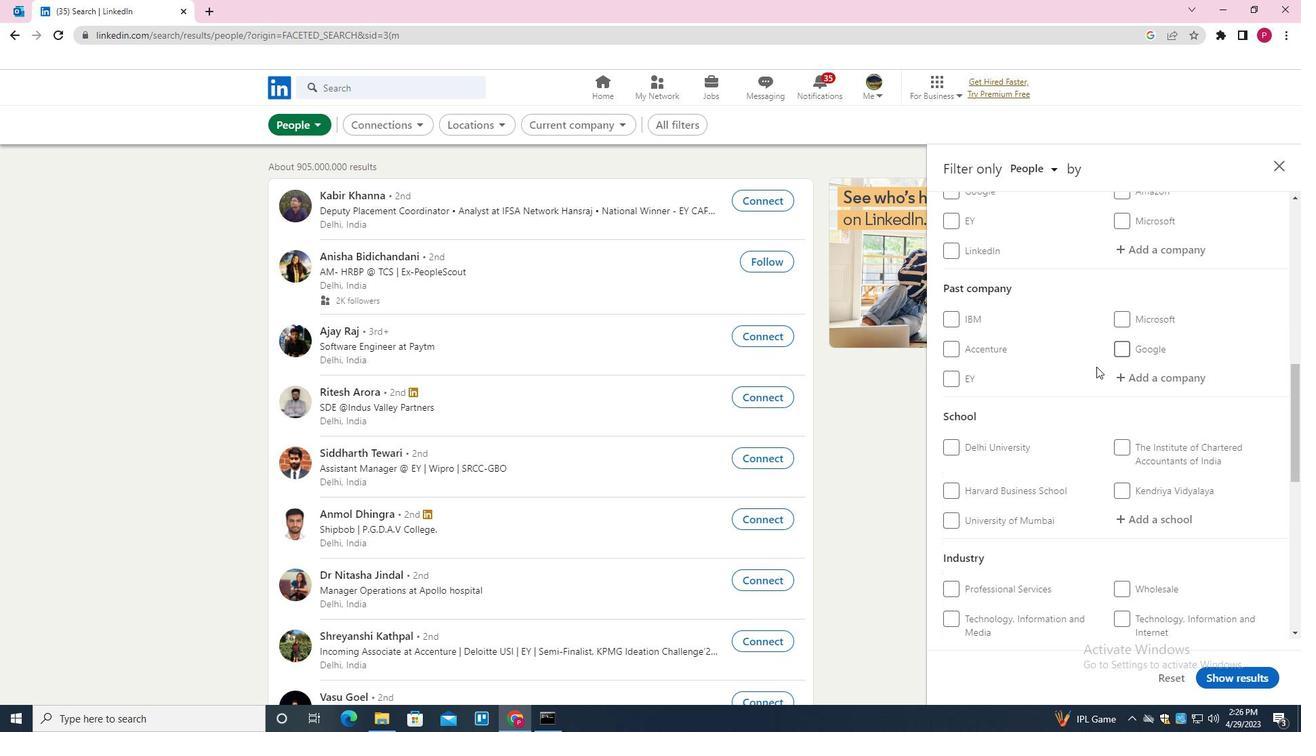
Action: Mouse scrolled (1096, 367) with delta (0, 0)
Screenshot: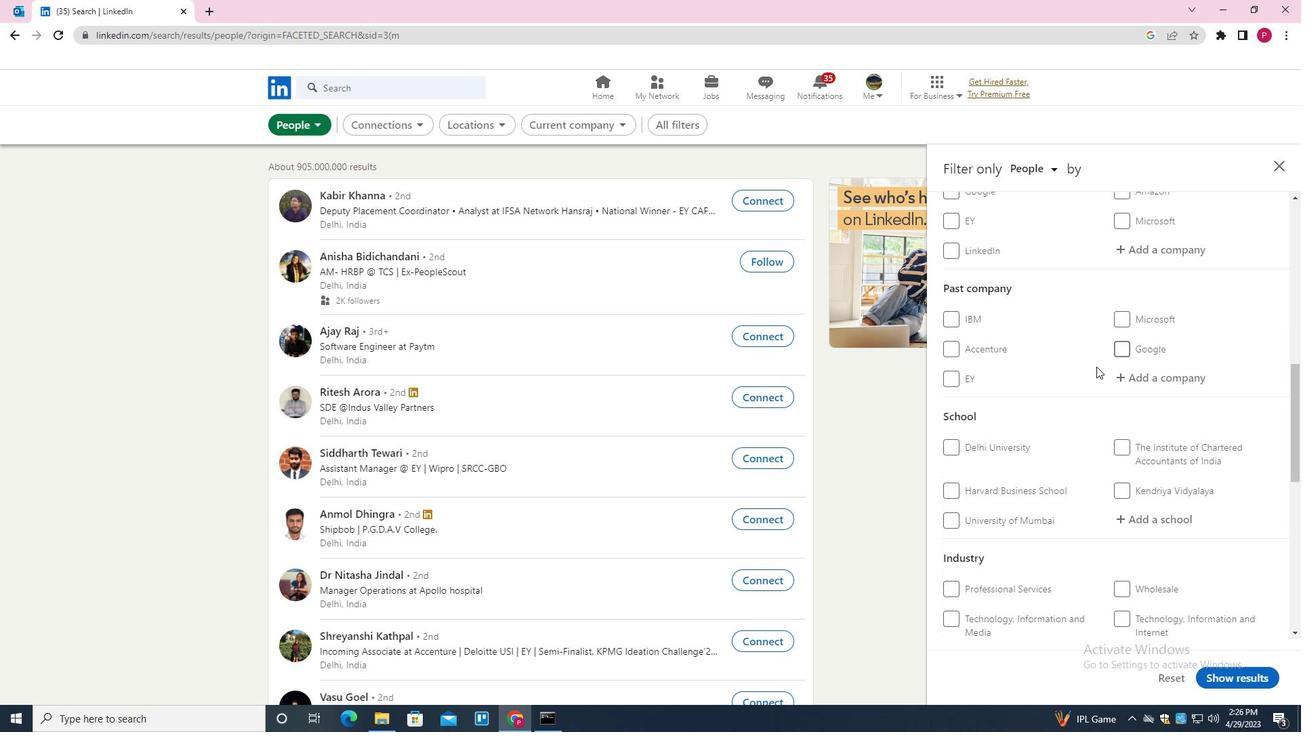 
Action: Mouse scrolled (1096, 367) with delta (0, 0)
Screenshot: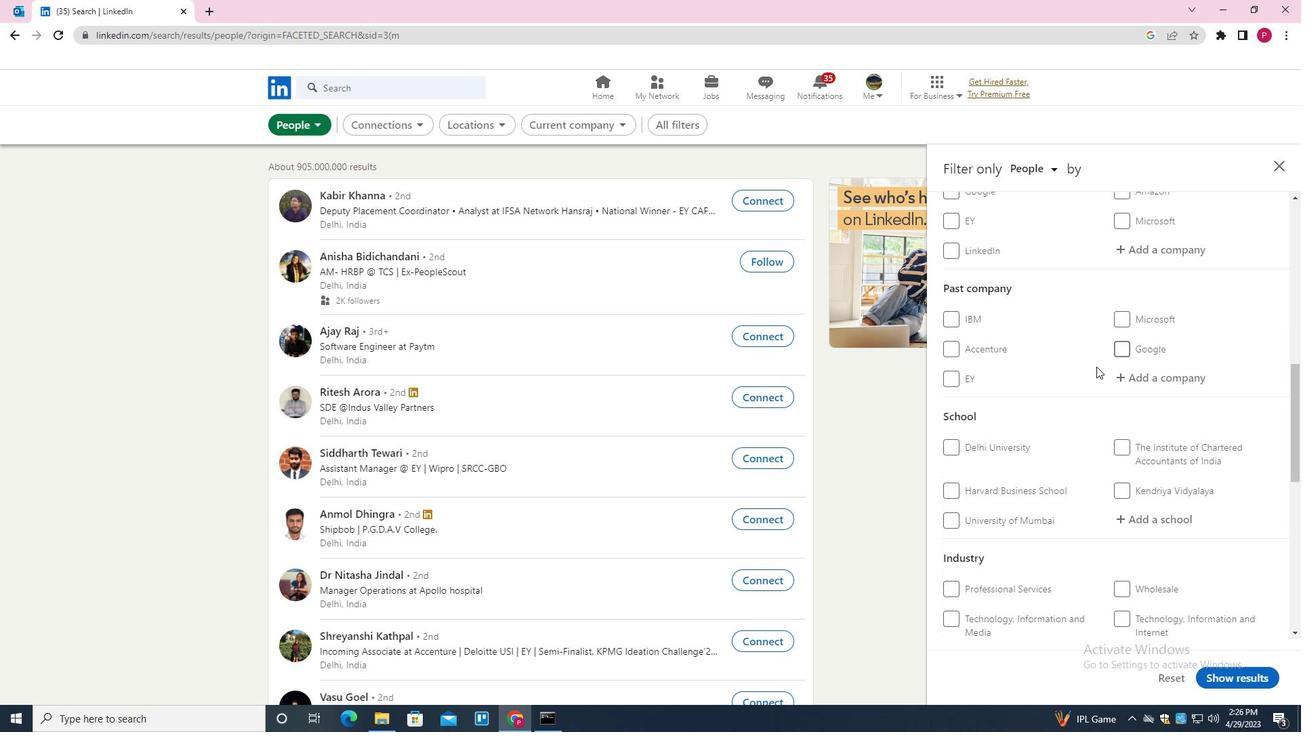 
Action: Mouse scrolled (1096, 367) with delta (0, 0)
Screenshot: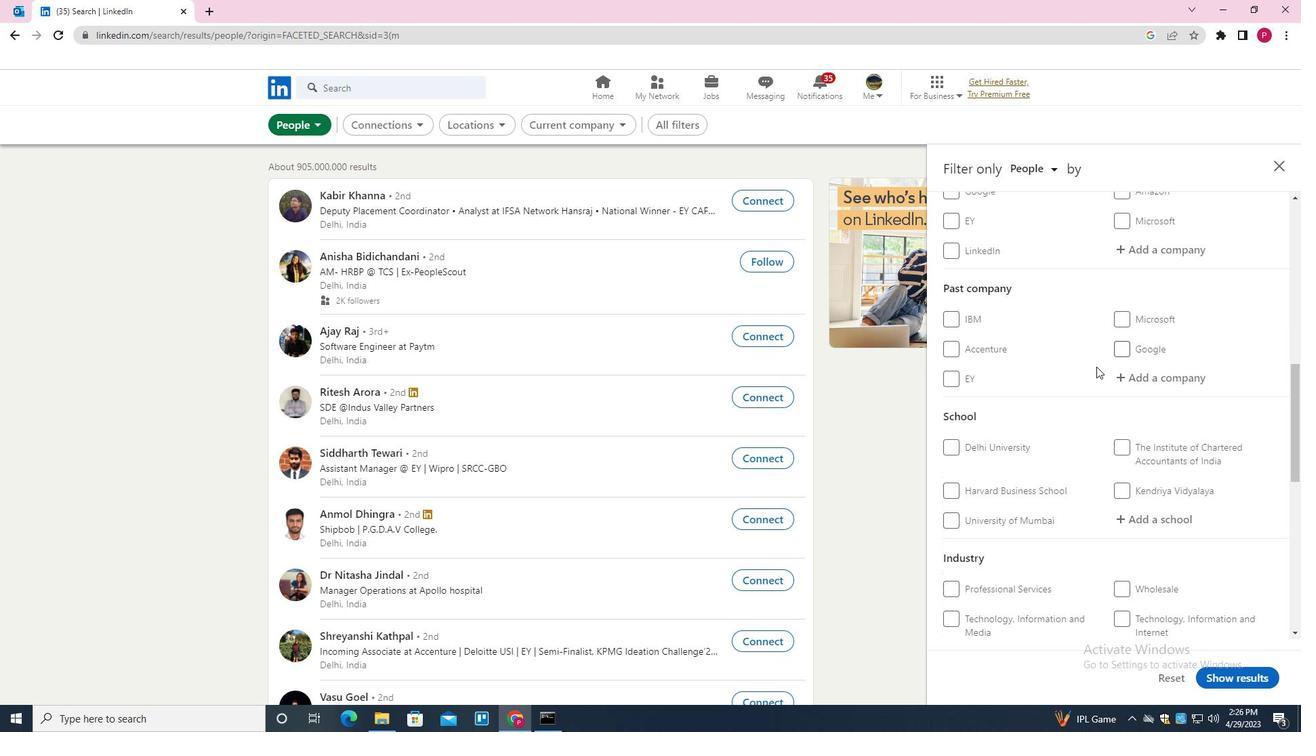 
Action: Mouse scrolled (1096, 367) with delta (0, 0)
Screenshot: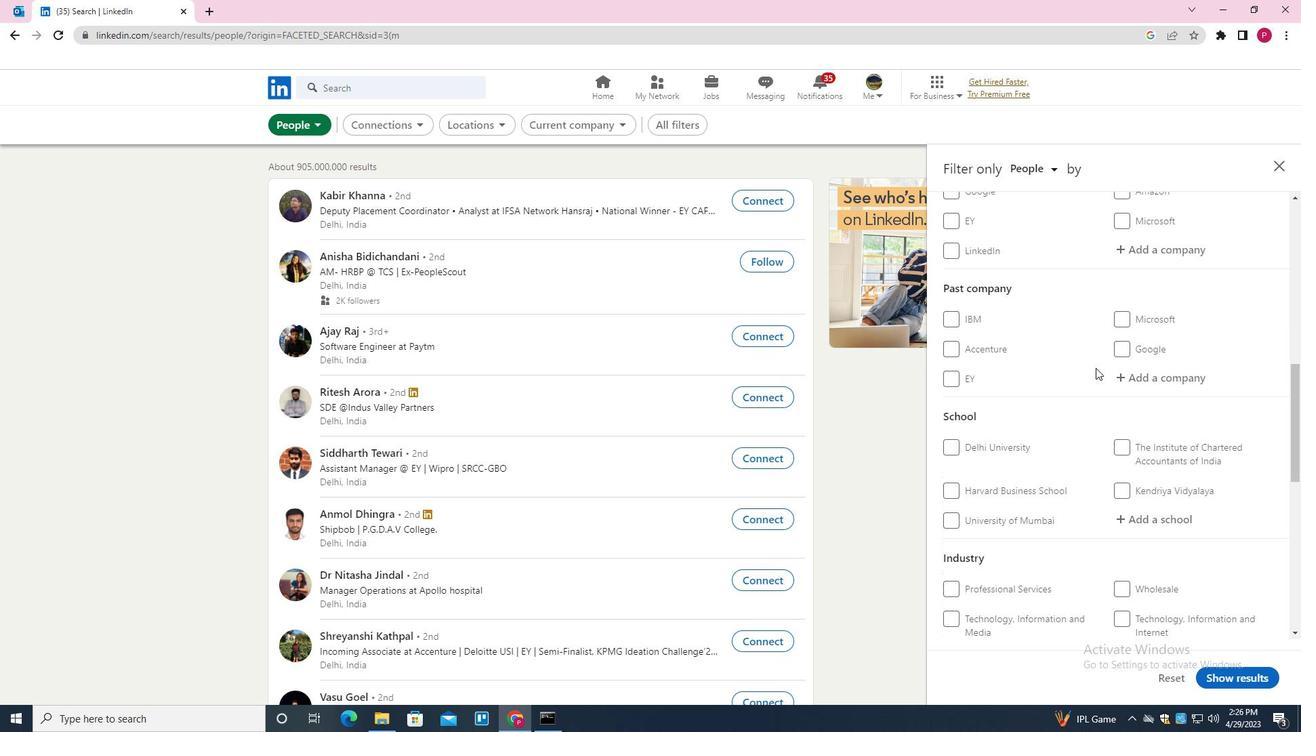 
Action: Mouse scrolled (1096, 367) with delta (0, 0)
Screenshot: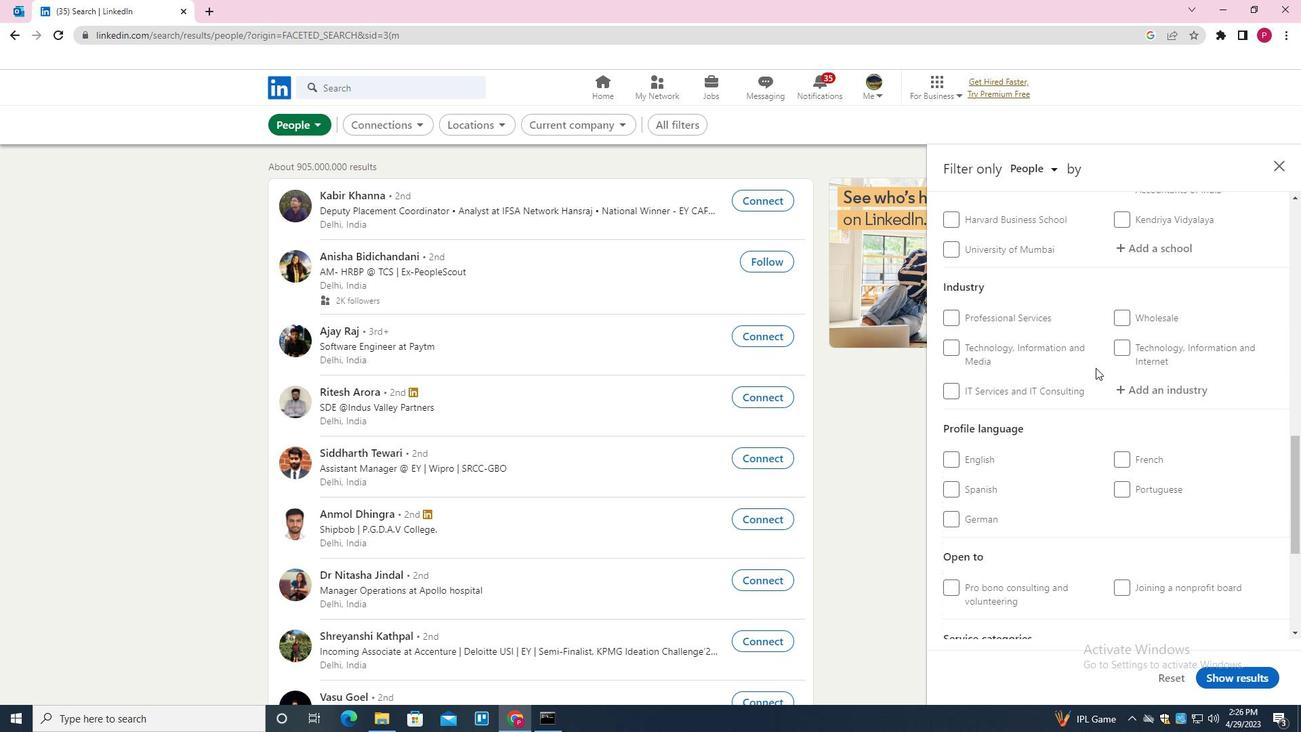 
Action: Mouse scrolled (1096, 367) with delta (0, 0)
Screenshot: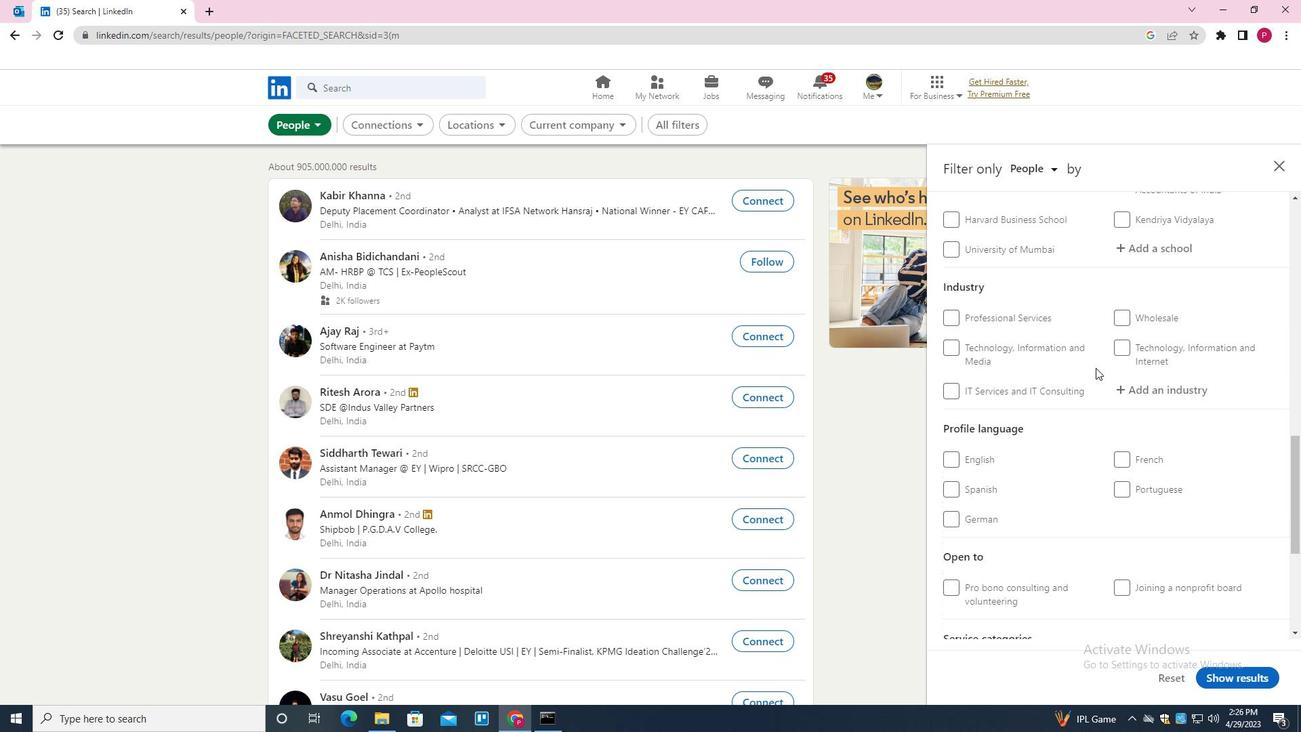 
Action: Mouse scrolled (1096, 367) with delta (0, 0)
Screenshot: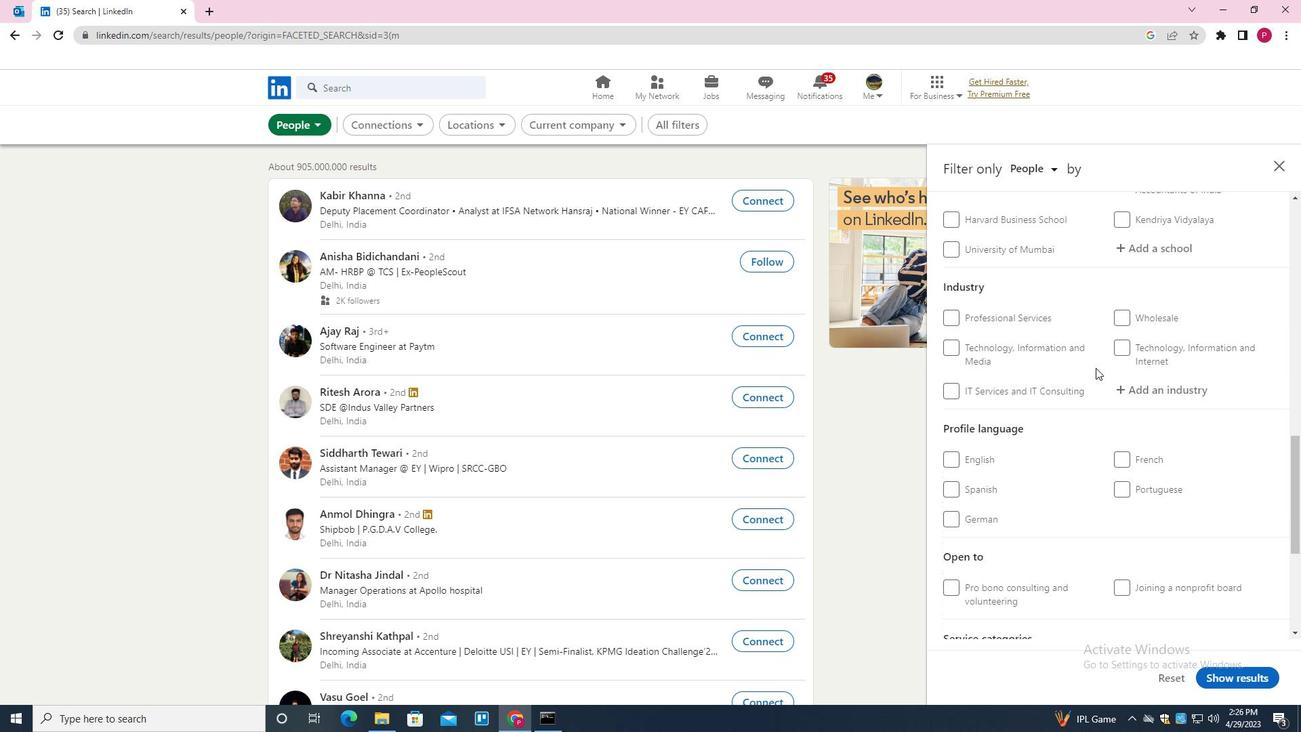 
Action: Mouse moved to (995, 313)
Screenshot: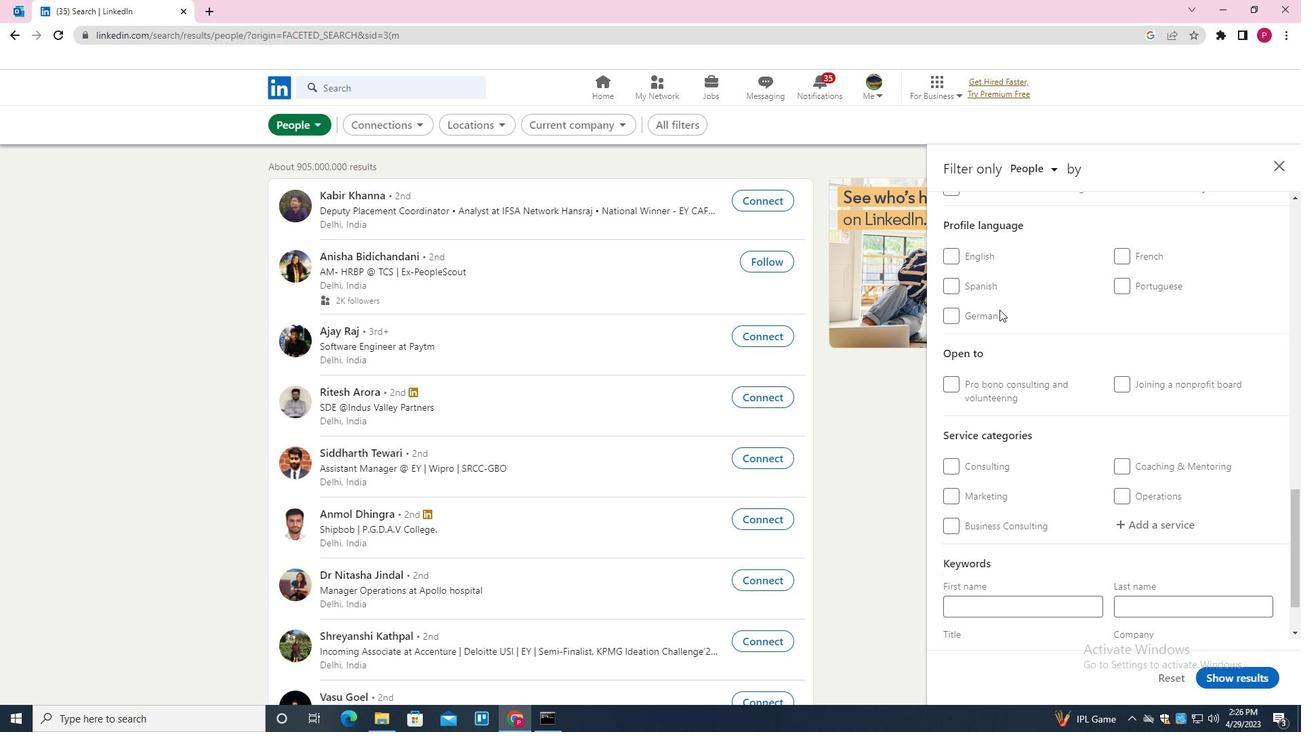 
Action: Mouse pressed left at (995, 313)
Screenshot: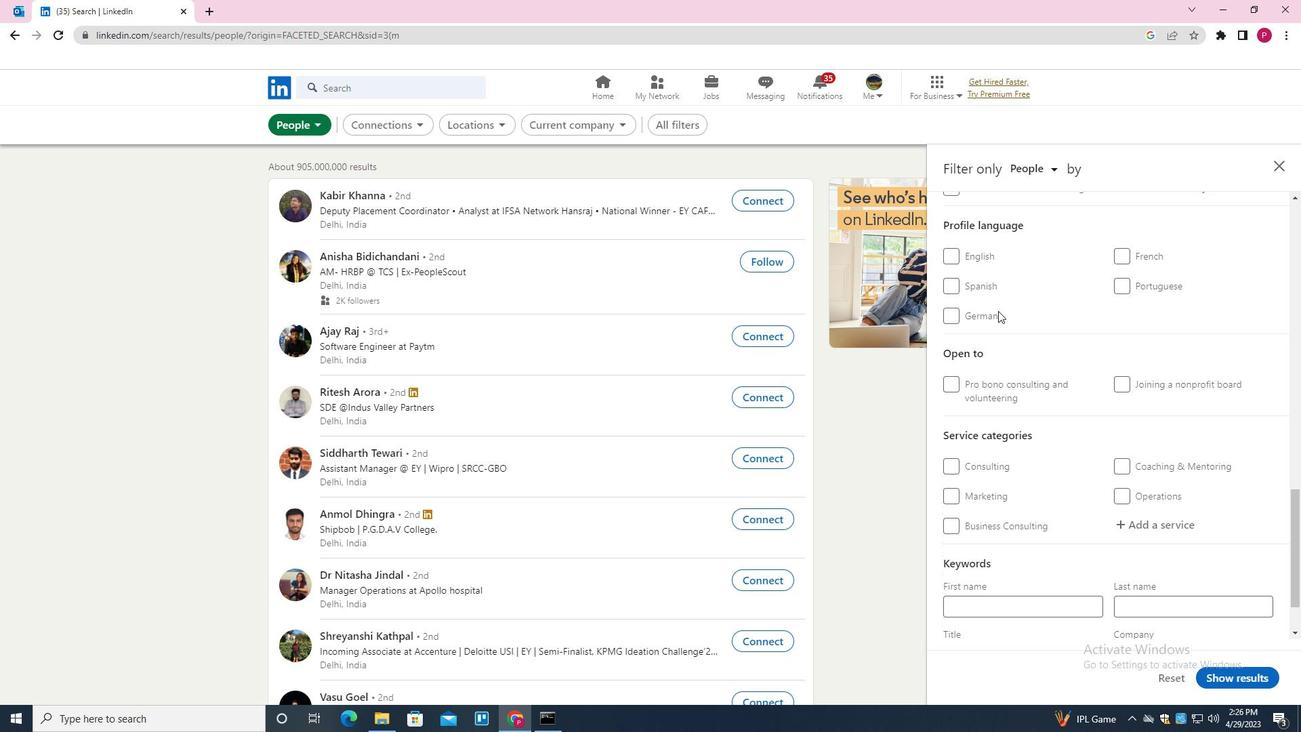 
Action: Mouse moved to (994, 315)
Screenshot: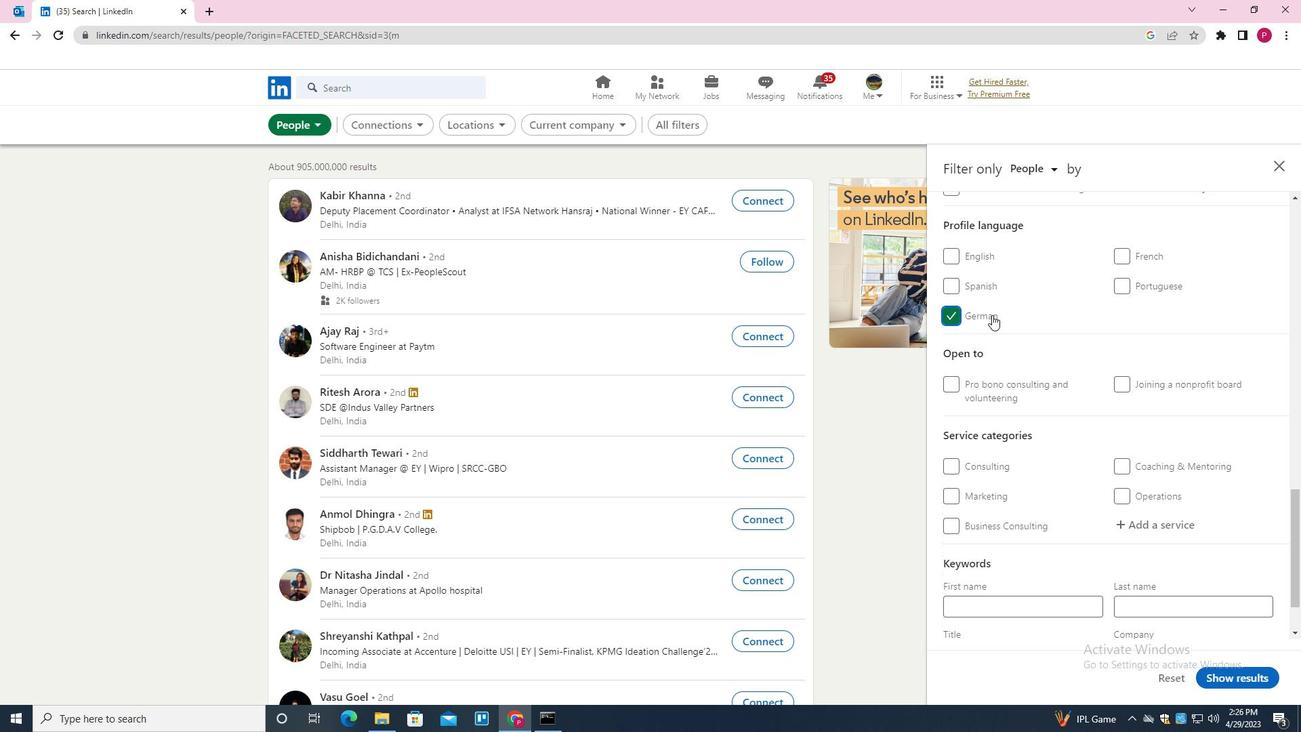 
Action: Mouse scrolled (994, 315) with delta (0, 0)
Screenshot: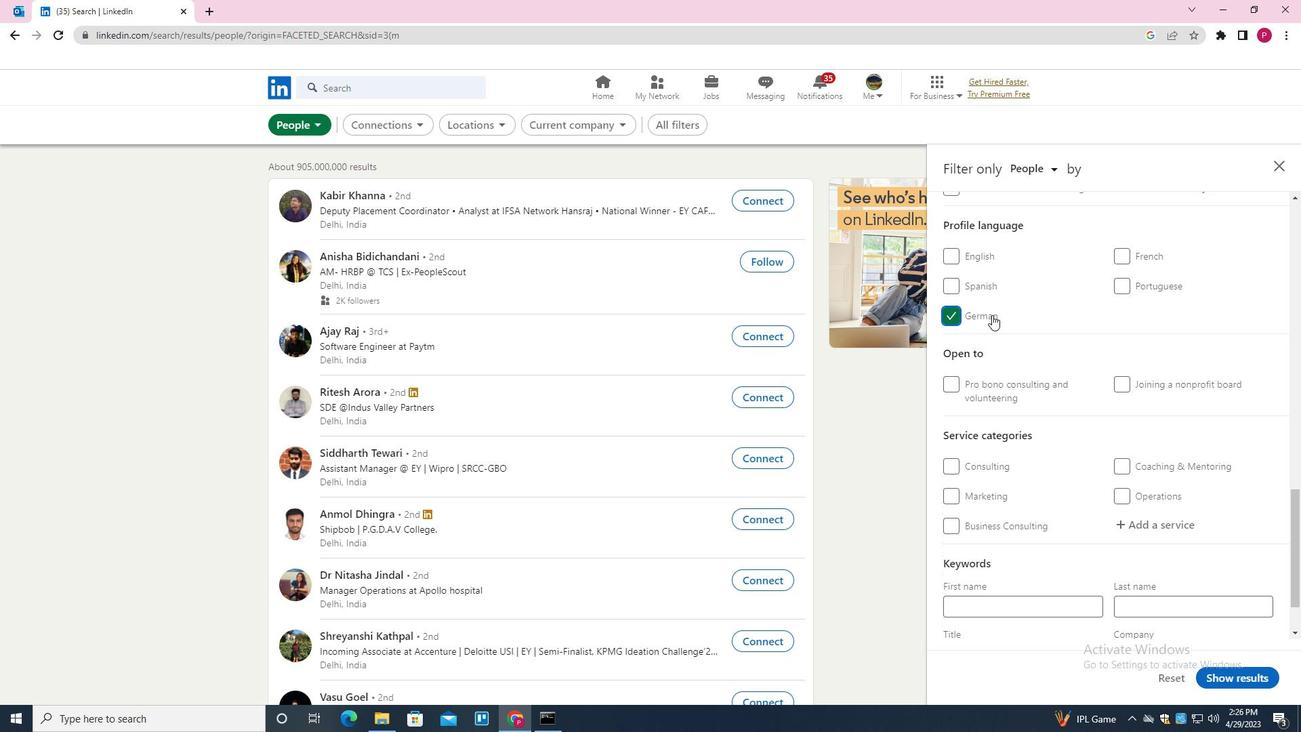 
Action: Mouse scrolled (994, 315) with delta (0, 0)
Screenshot: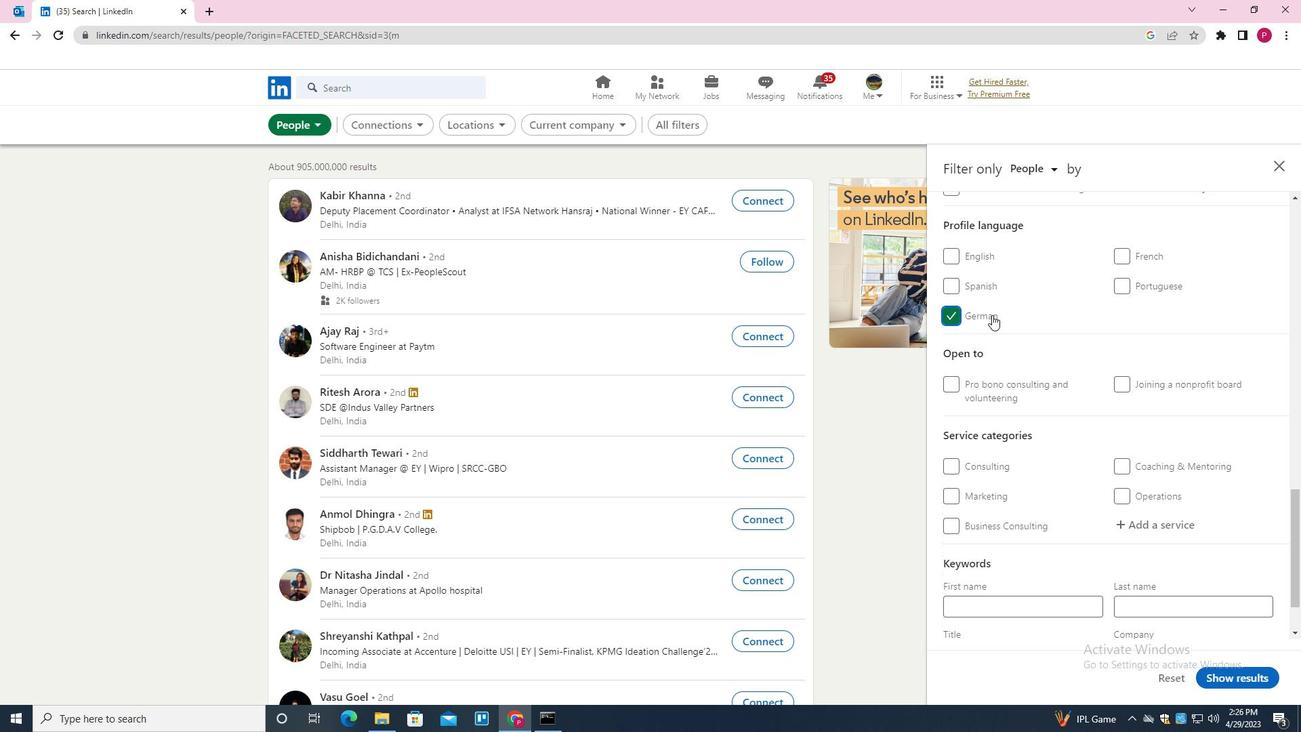
Action: Mouse scrolled (994, 315) with delta (0, 0)
Screenshot: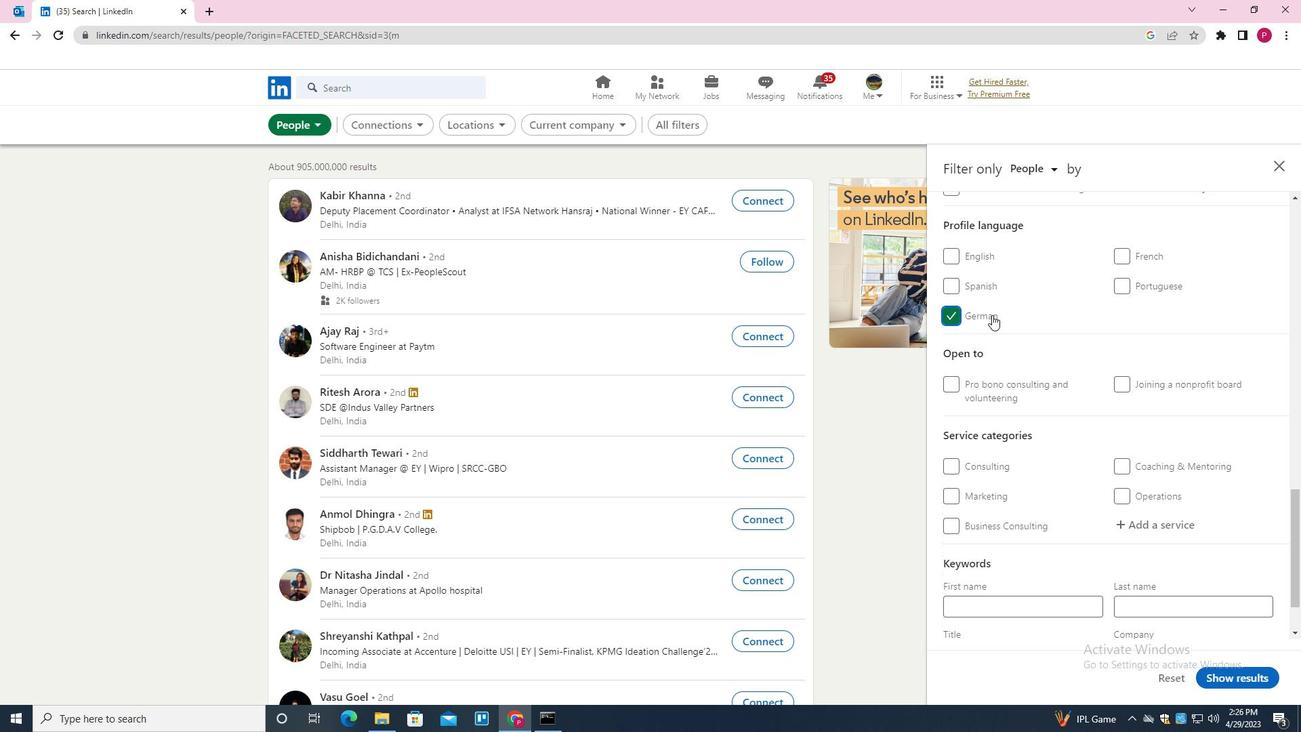 
Action: Mouse scrolled (994, 315) with delta (0, 0)
Screenshot: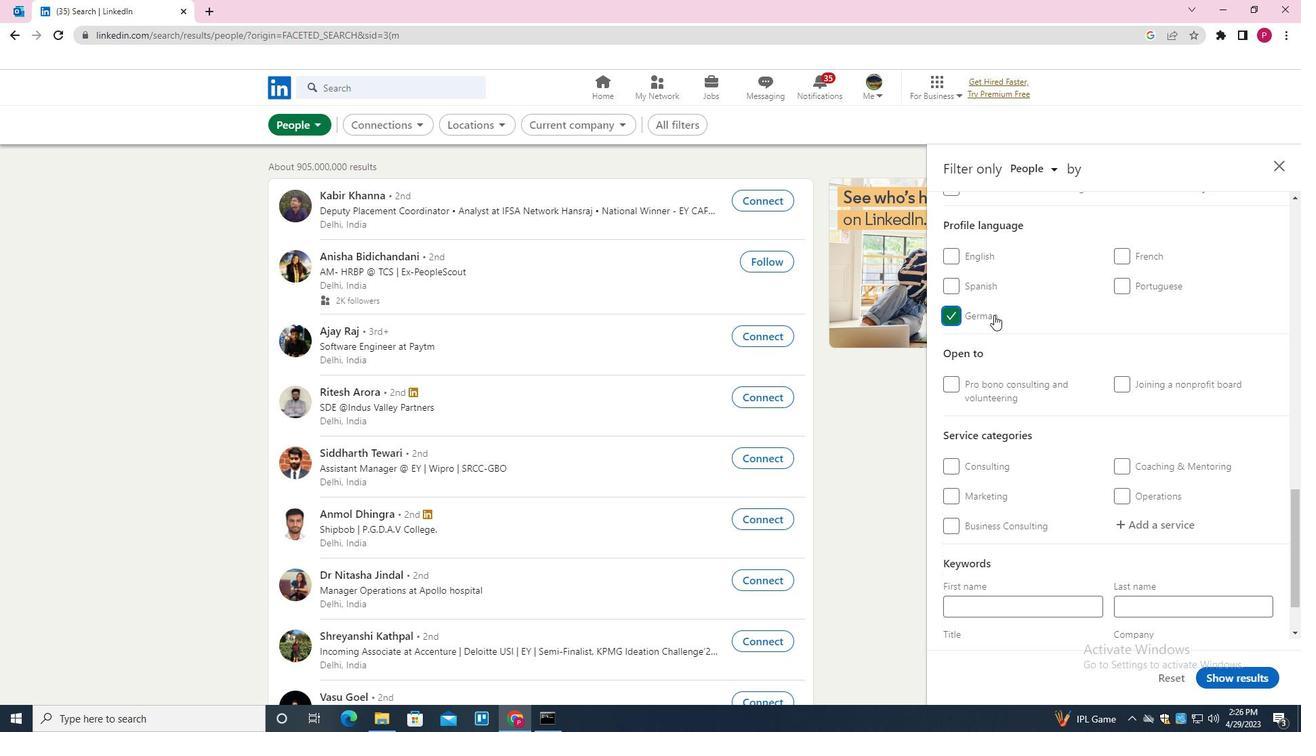 
Action: Mouse scrolled (994, 315) with delta (0, 0)
Screenshot: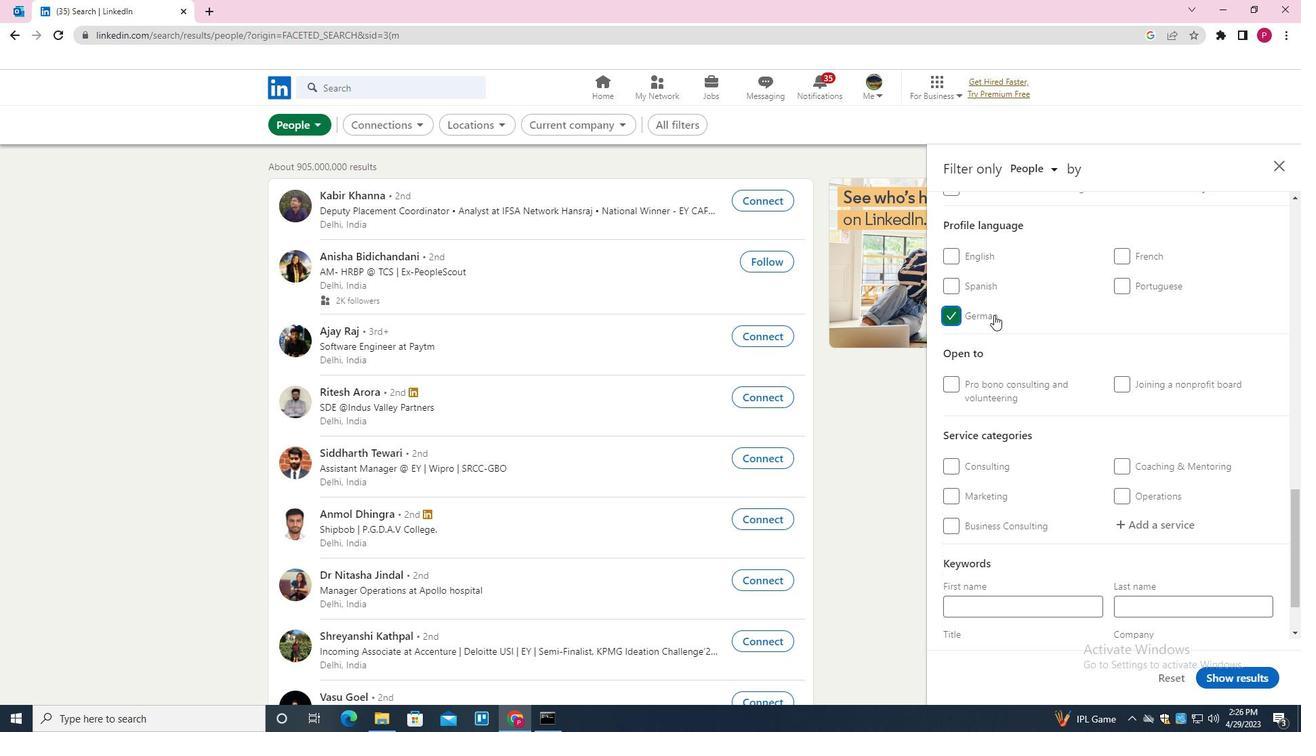 
Action: Mouse scrolled (994, 315) with delta (0, 0)
Screenshot: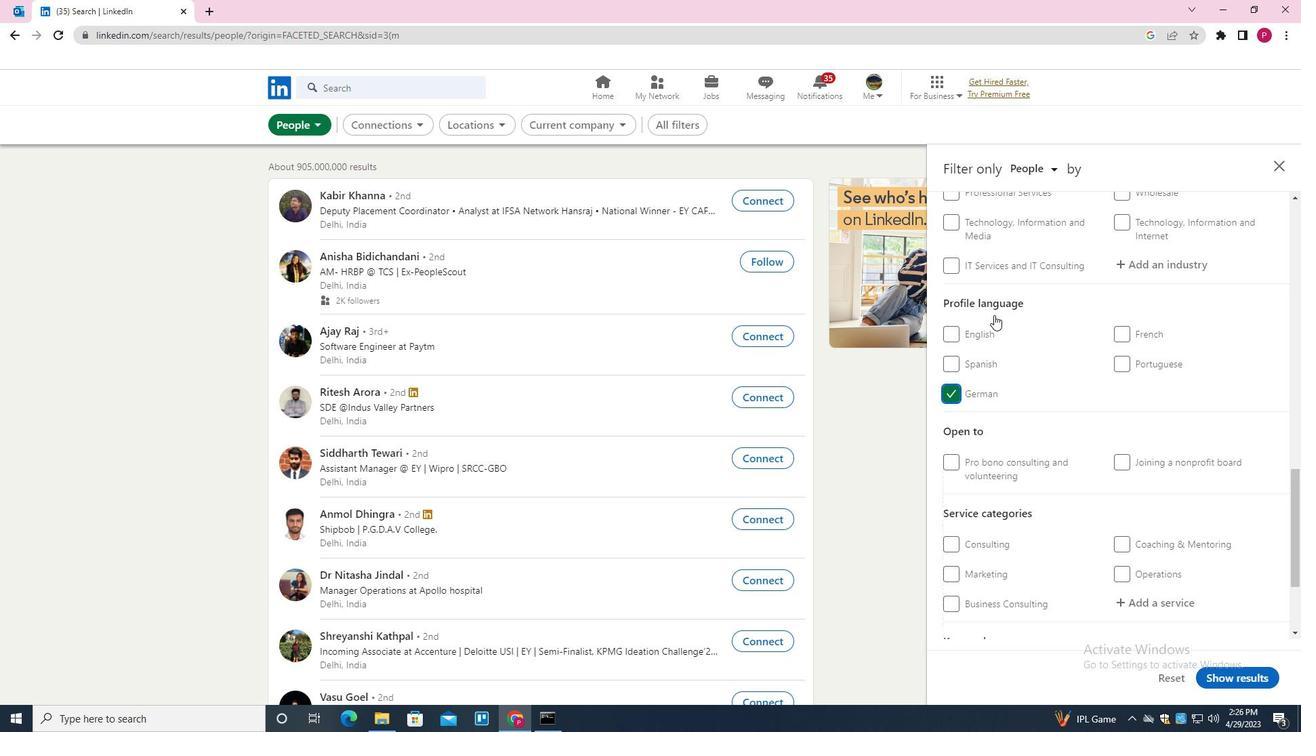 
Action: Mouse scrolled (994, 315) with delta (0, 0)
Screenshot: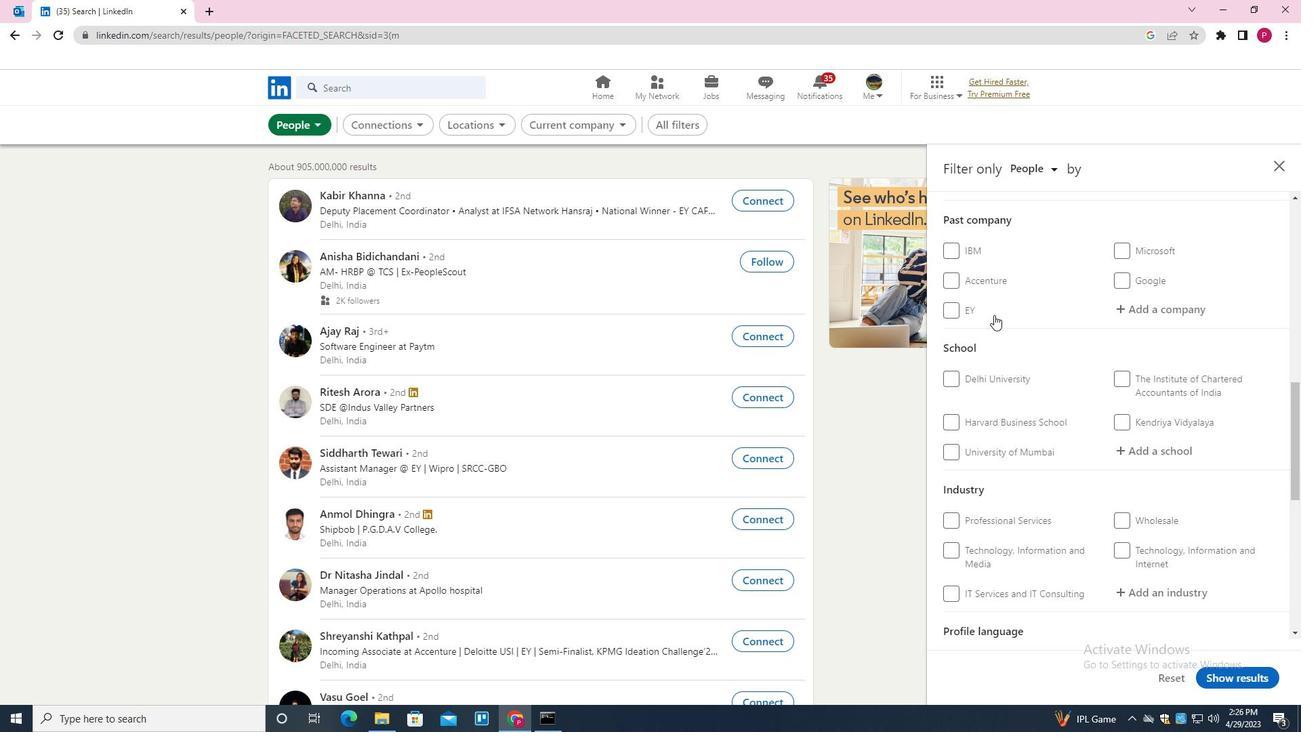 
Action: Mouse scrolled (994, 315) with delta (0, 0)
Screenshot: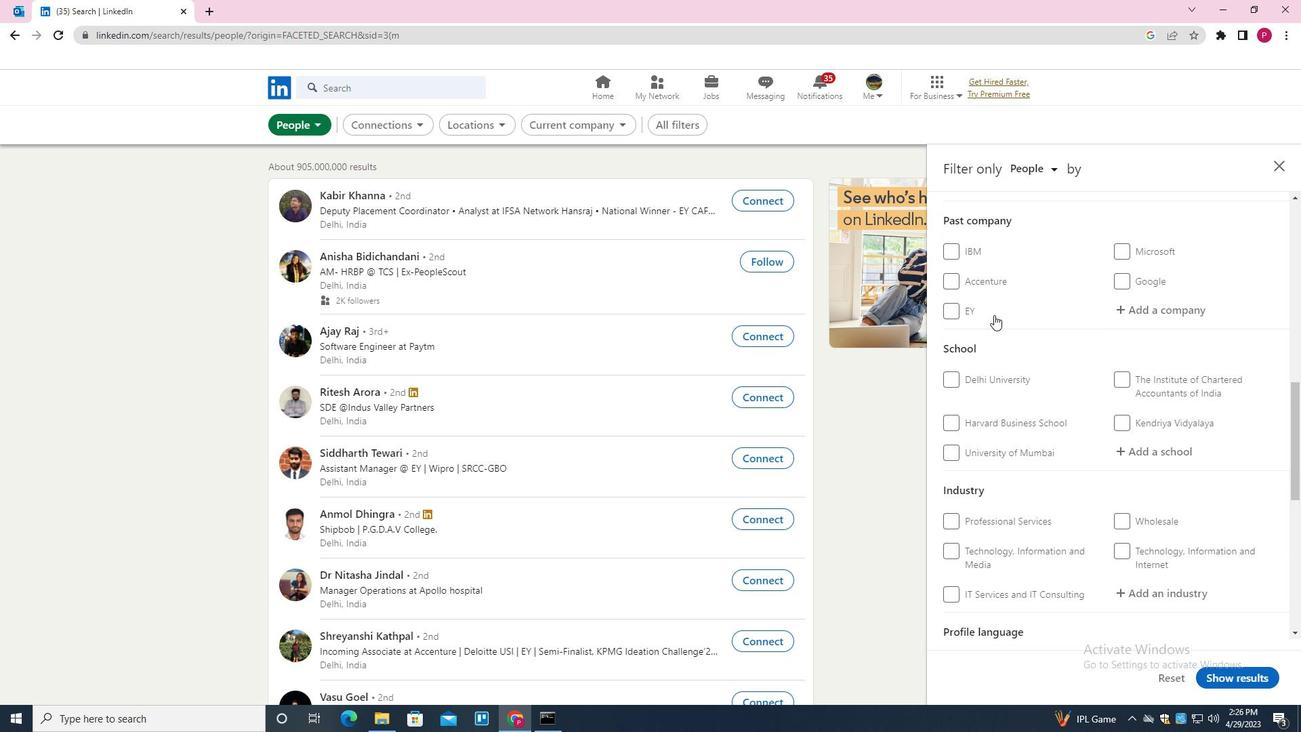 
Action: Mouse moved to (1153, 314)
Screenshot: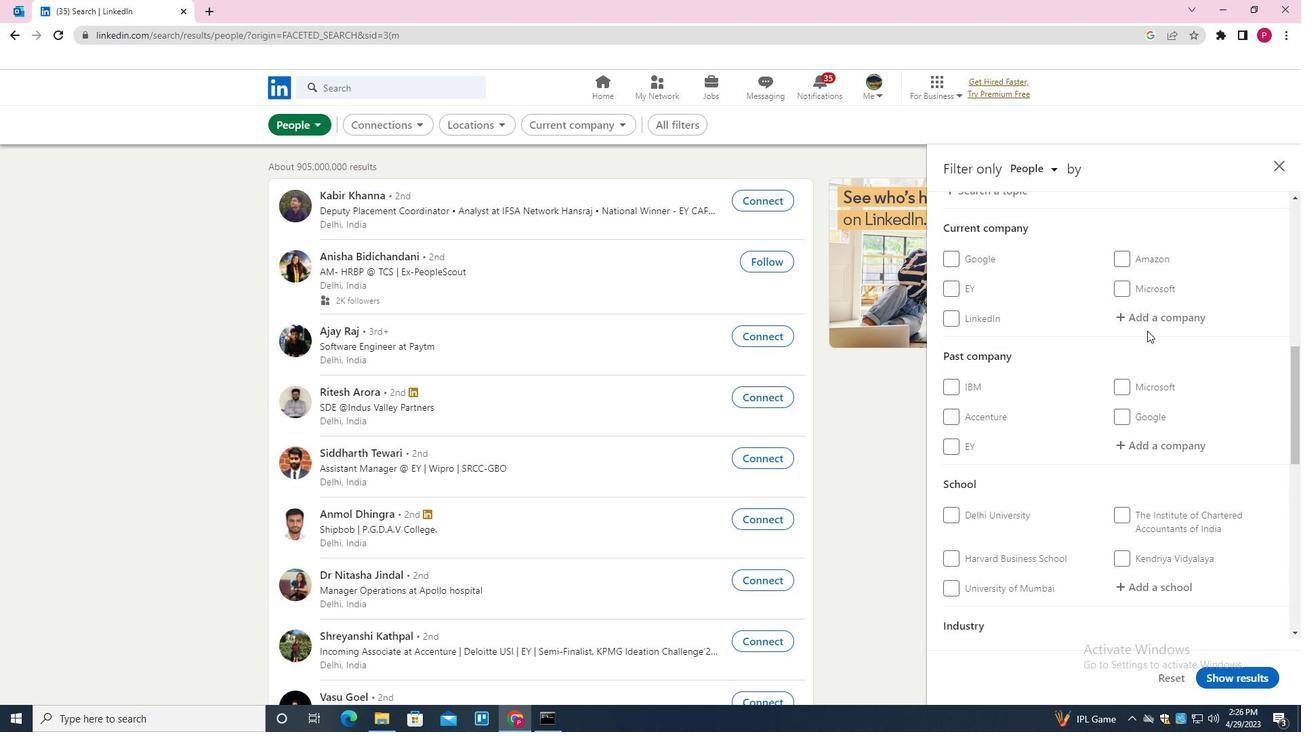 
Action: Mouse pressed left at (1153, 314)
Screenshot: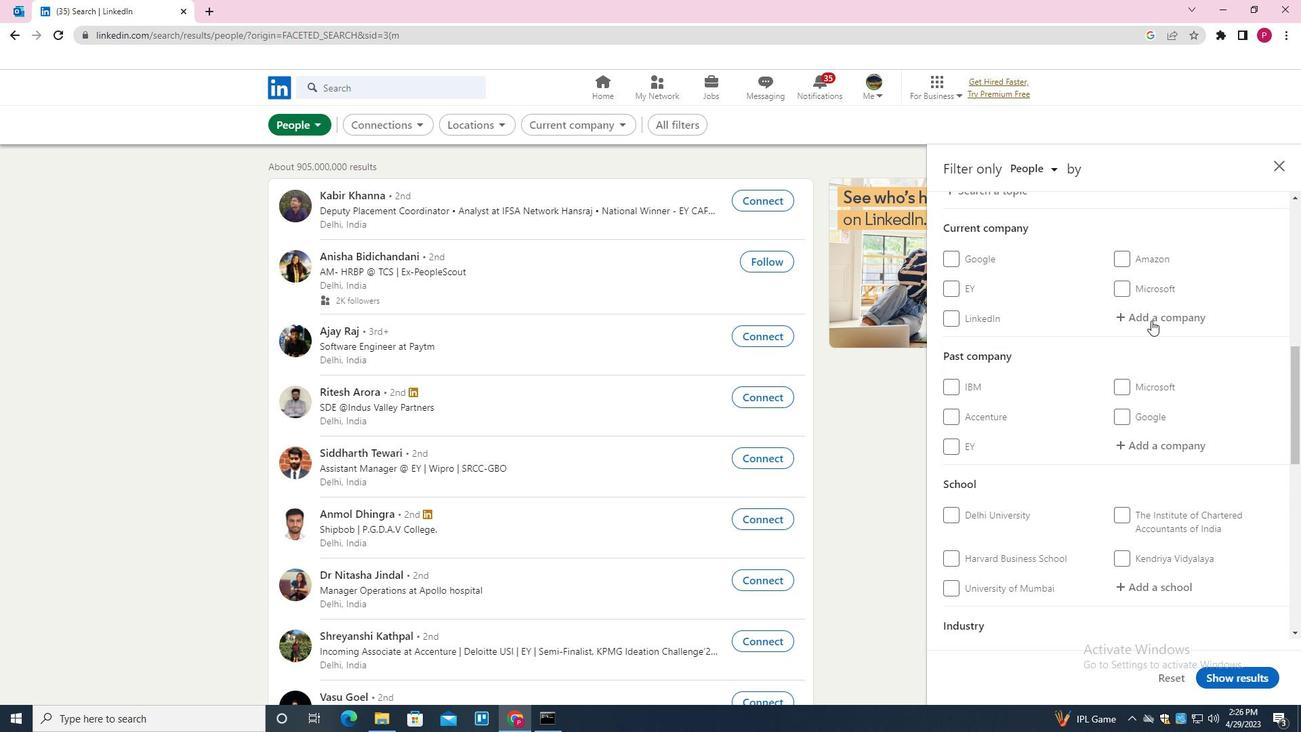 
Action: Key pressed <Key.shift>ADANI<Key.space><Key.down><Key.down><Key.down><Key.down><Key.down><Key.enter>
Screenshot: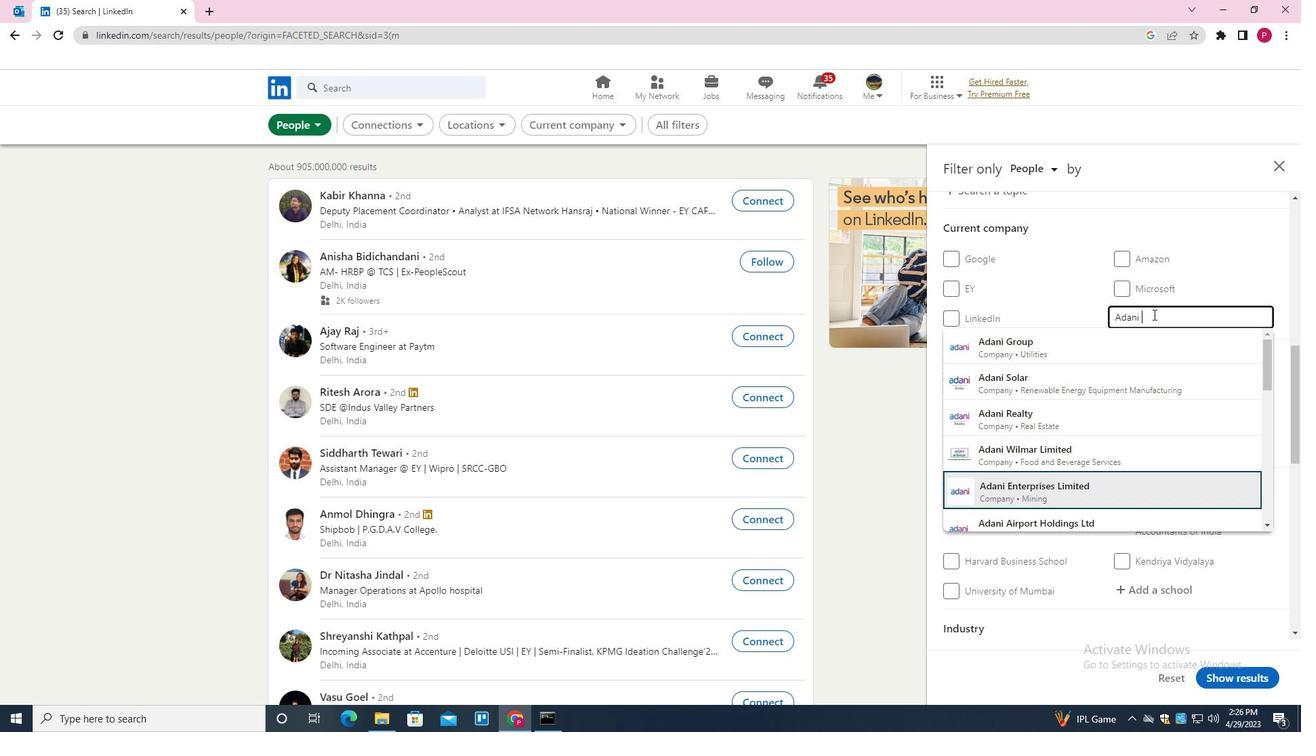 
Action: Mouse moved to (1132, 328)
Screenshot: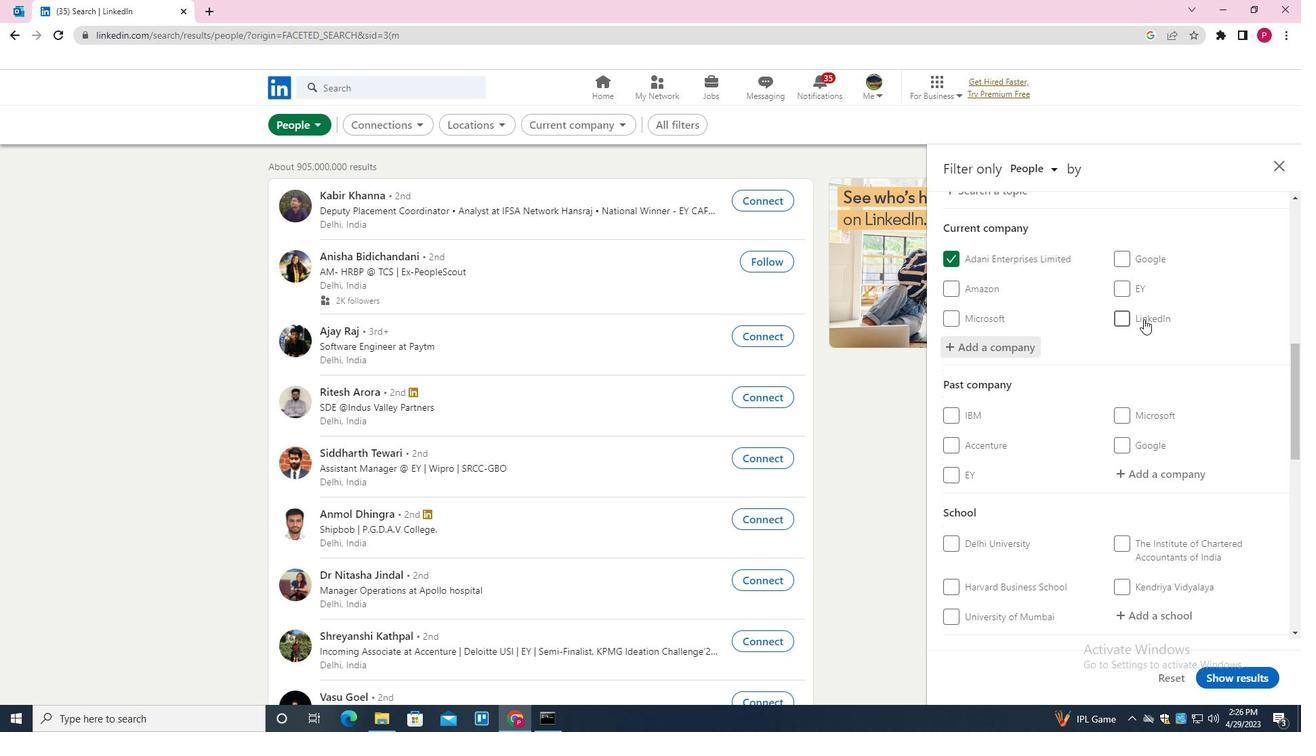 
Action: Mouse scrolled (1132, 328) with delta (0, 0)
Screenshot: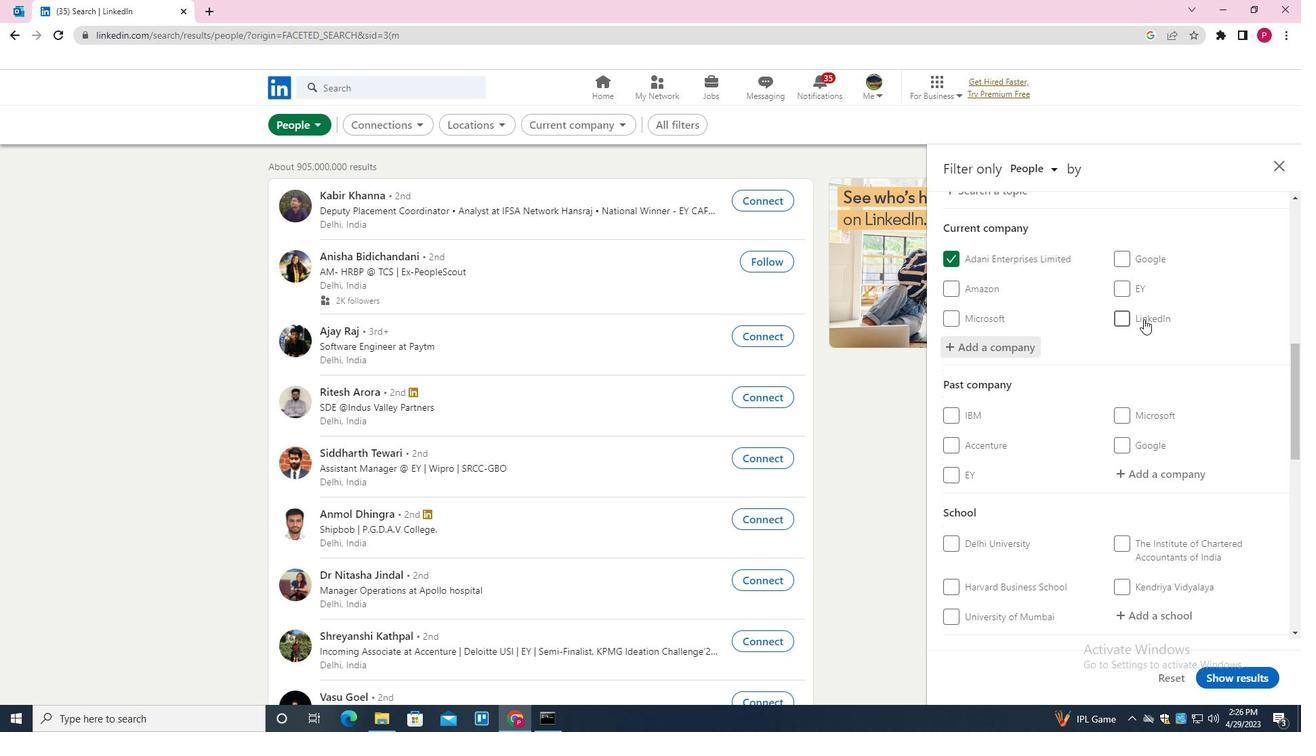 
Action: Mouse scrolled (1132, 328) with delta (0, 0)
Screenshot: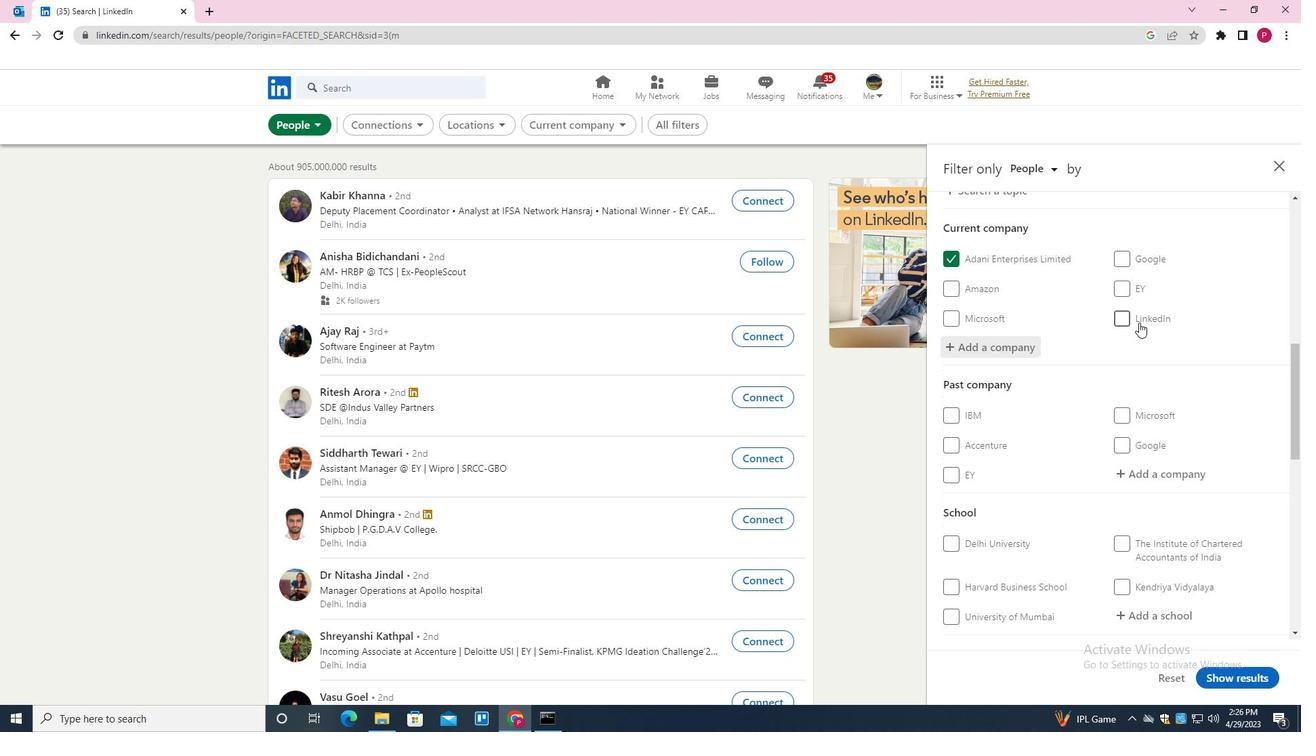 
Action: Mouse scrolled (1132, 328) with delta (0, 0)
Screenshot: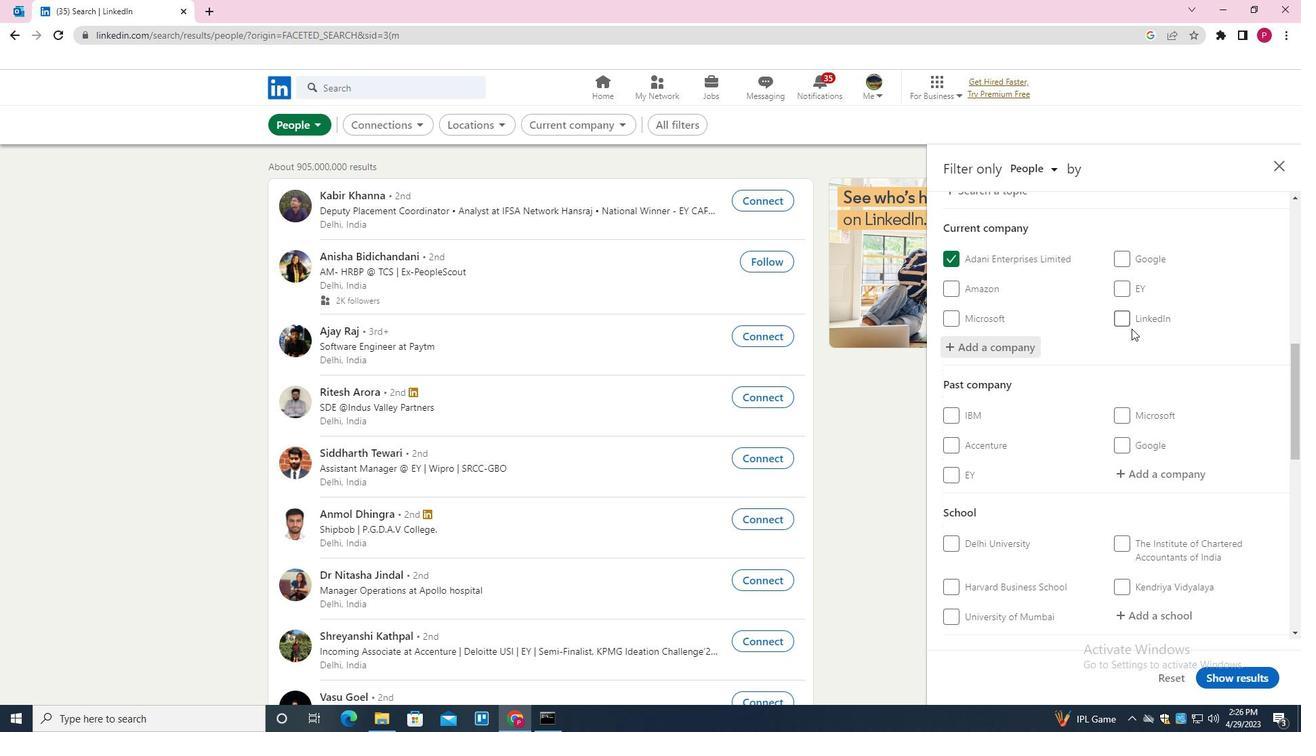 
Action: Mouse moved to (1128, 332)
Screenshot: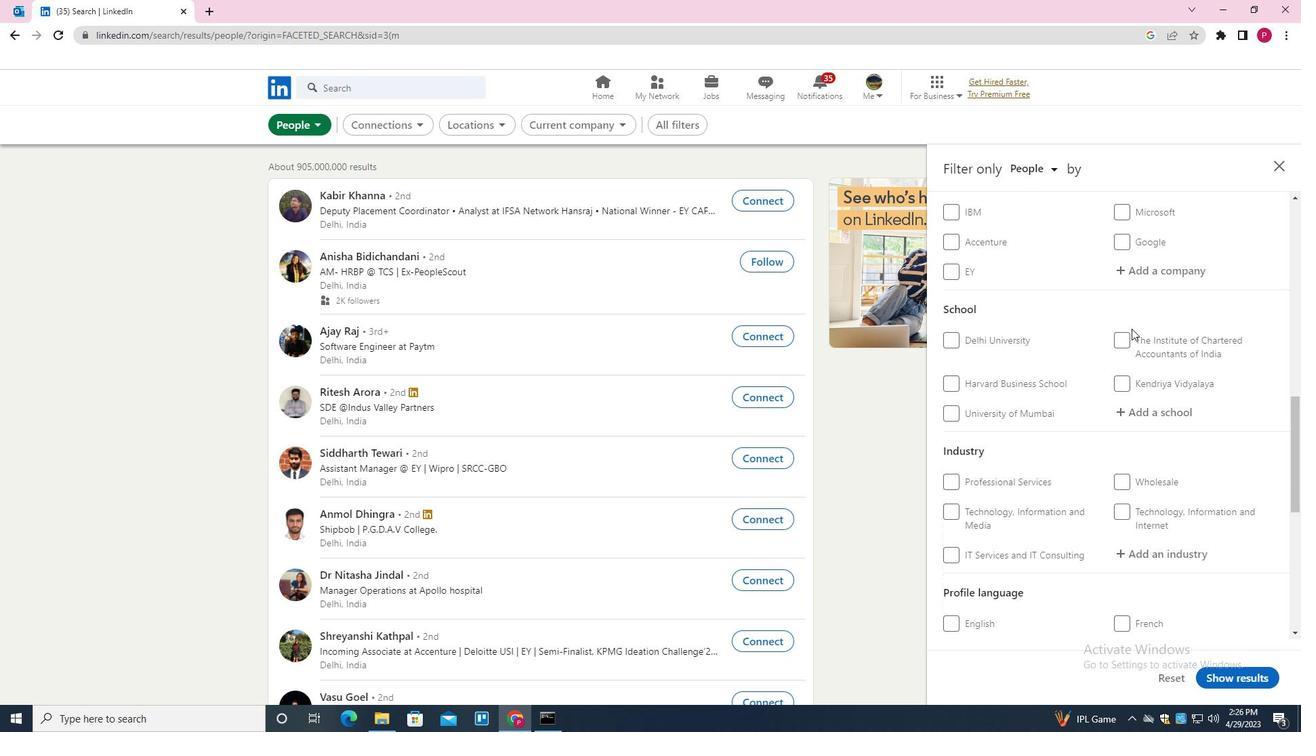 
Action: Mouse scrolled (1128, 332) with delta (0, 0)
Screenshot: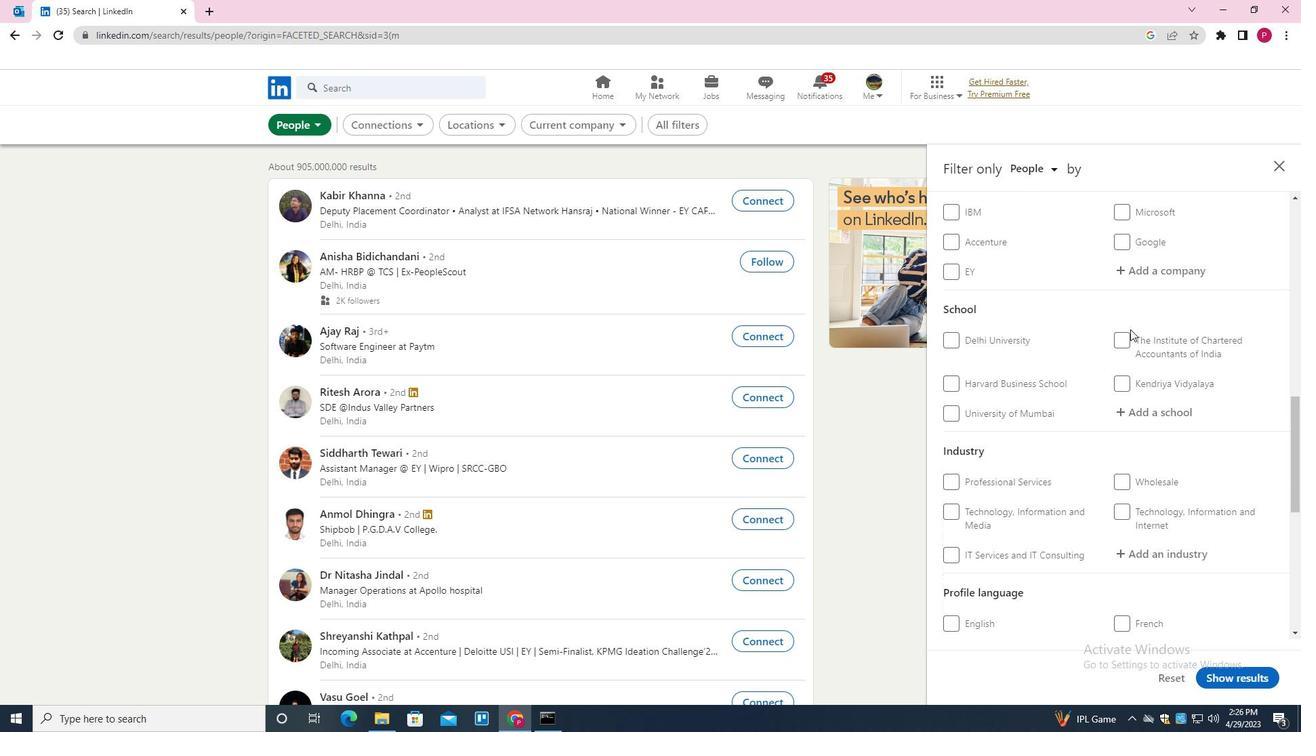 
Action: Mouse moved to (1143, 350)
Screenshot: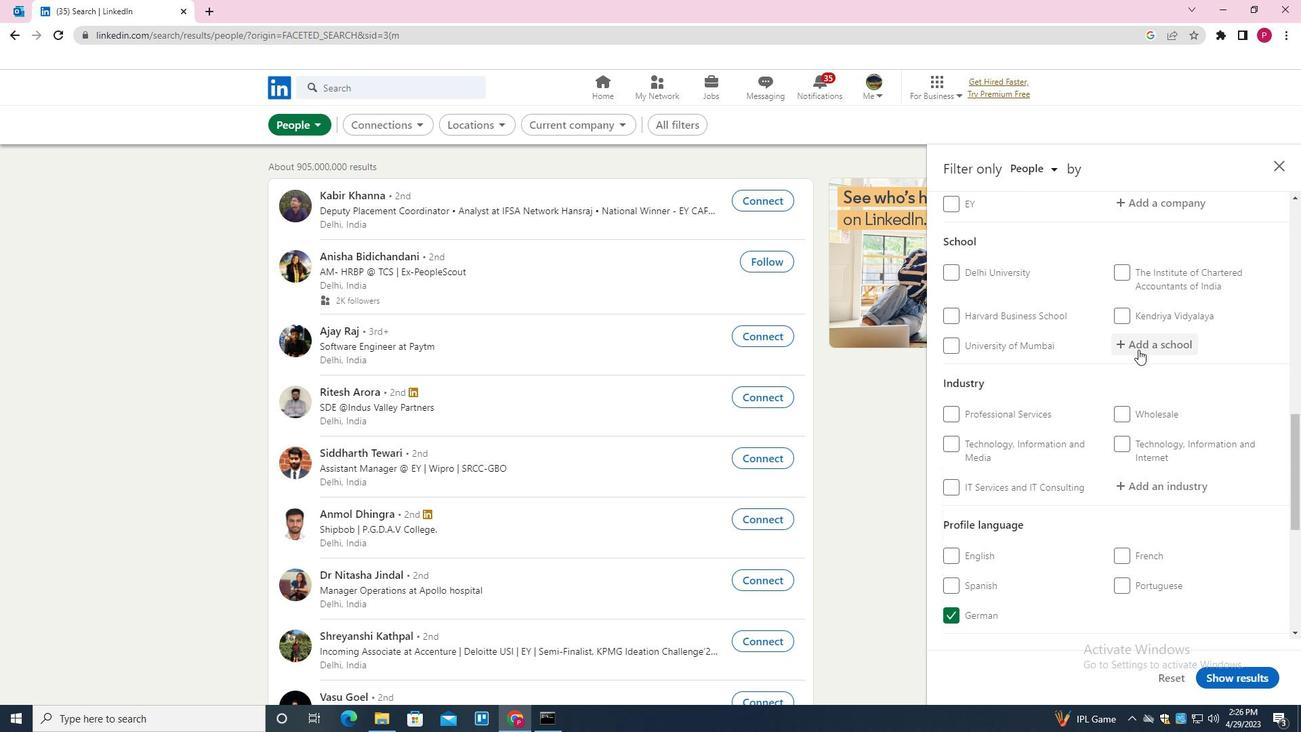 
Action: Mouse pressed left at (1143, 350)
Screenshot: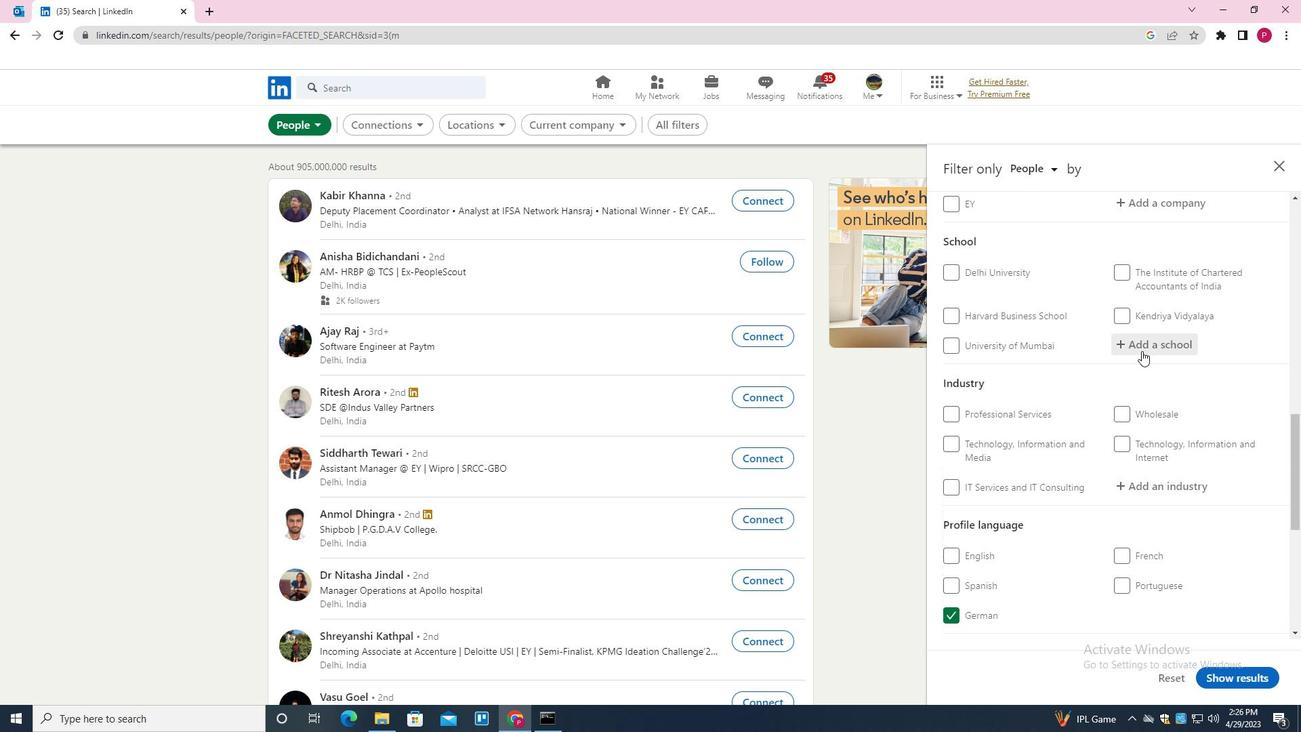 
Action: Key pressed <Key.shift><Key.shift><Key.shift><Key.shift><Key.shift><Key.shift><Key.shift><Key.shift><Key.shift><Key.shift><Key.shift><Key.shift><Key.shift><Key.shift><Key.shift>LITTLE<Key.space><Key.shift>ANGLES<Key.space><Key.backspace><Key.backspace><Key.backspace><Key.backspace>ELS<Key.space><Key.down><Key.enter>
Screenshot: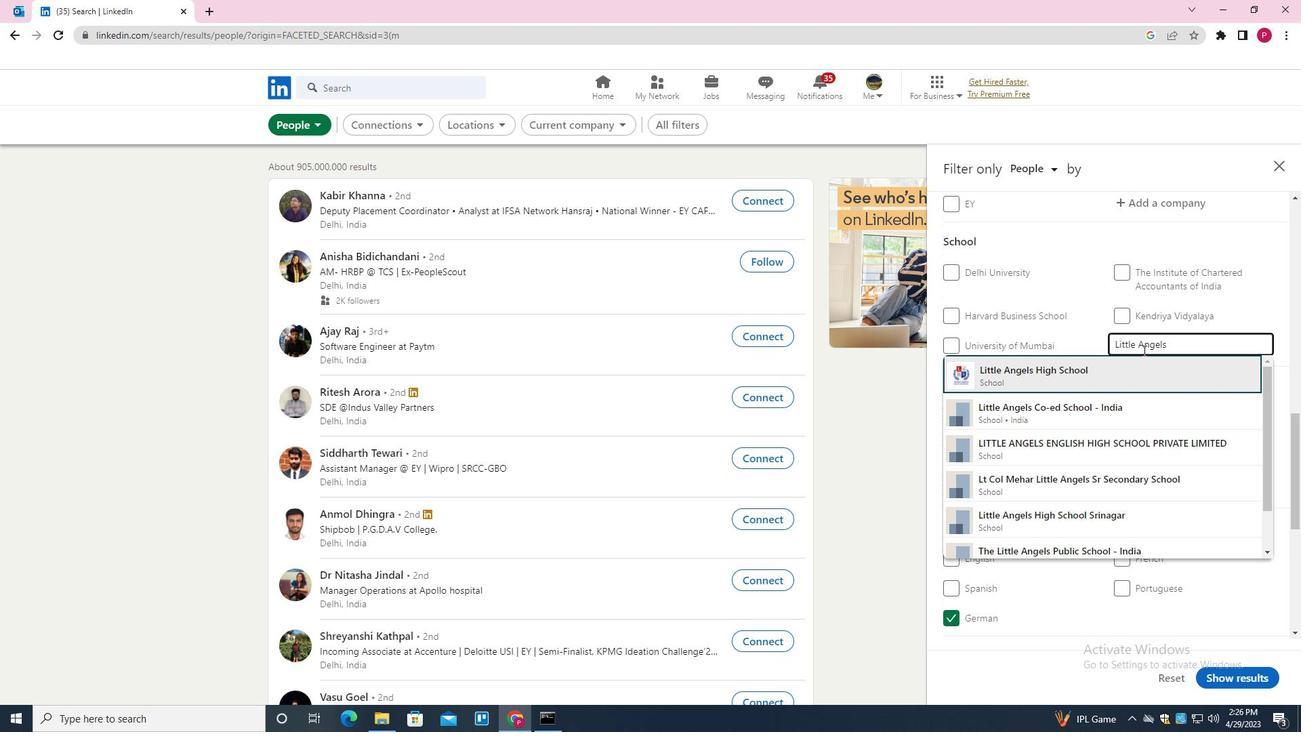 
Action: Mouse moved to (1137, 355)
Screenshot: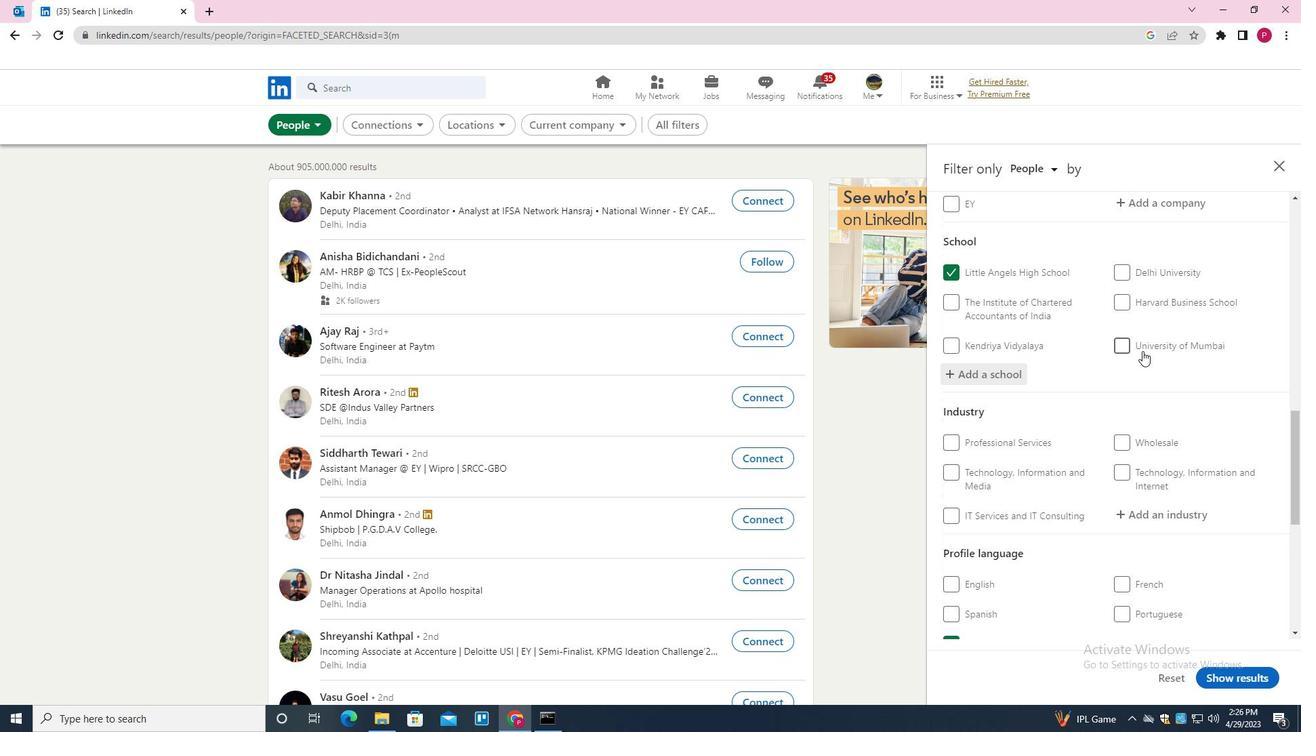 
Action: Mouse scrolled (1137, 354) with delta (0, 0)
Screenshot: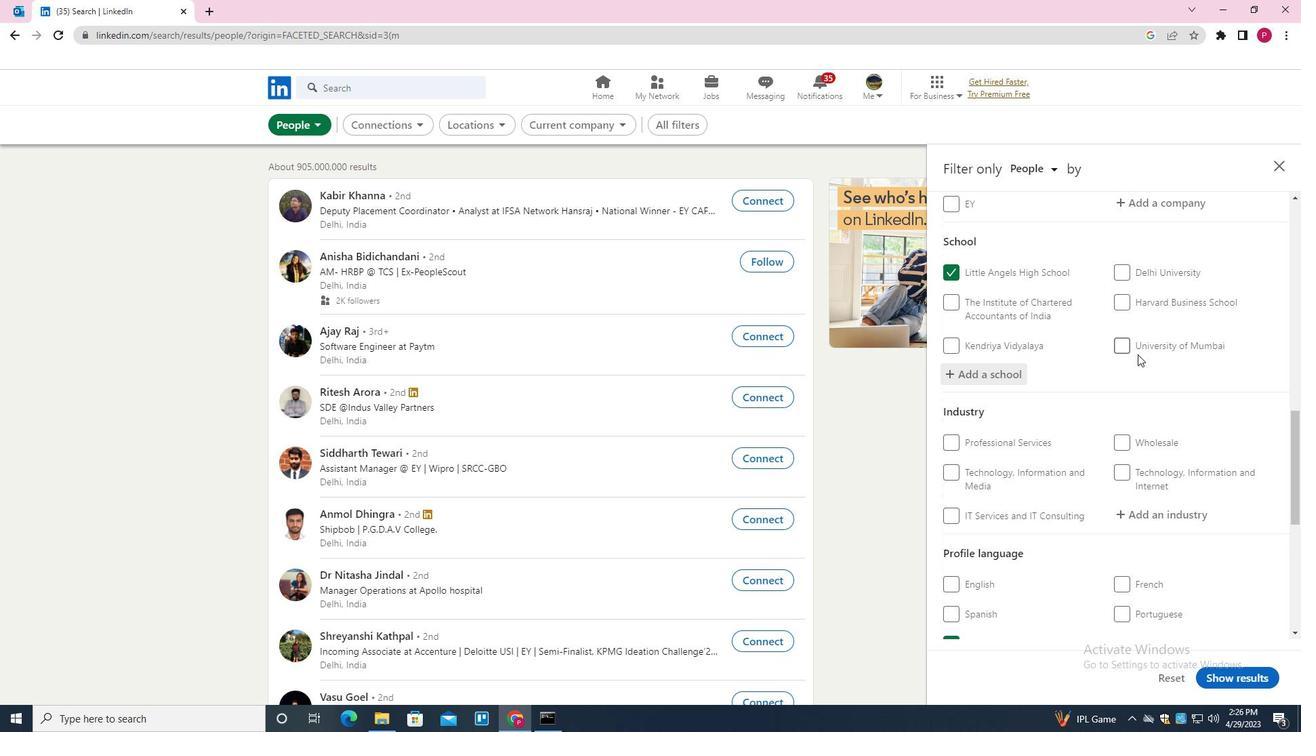 
Action: Mouse scrolled (1137, 354) with delta (0, 0)
Screenshot: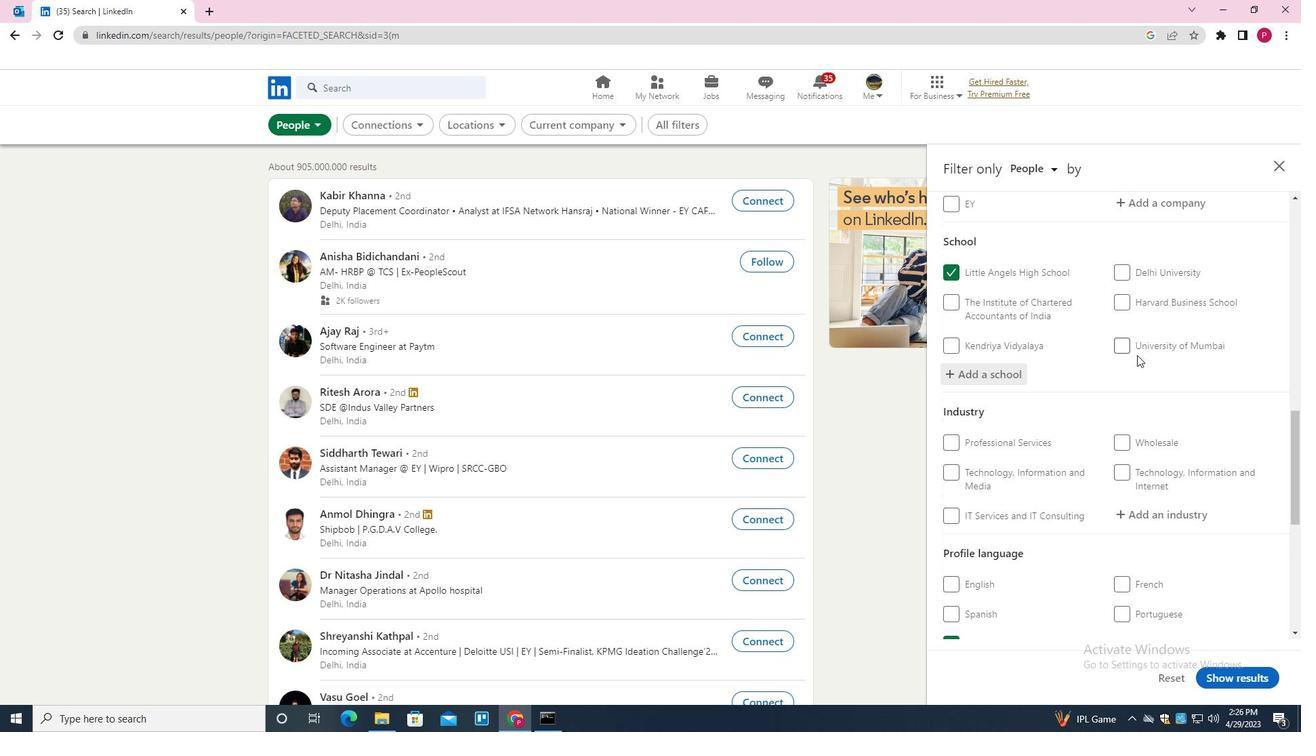 
Action: Mouse moved to (1134, 357)
Screenshot: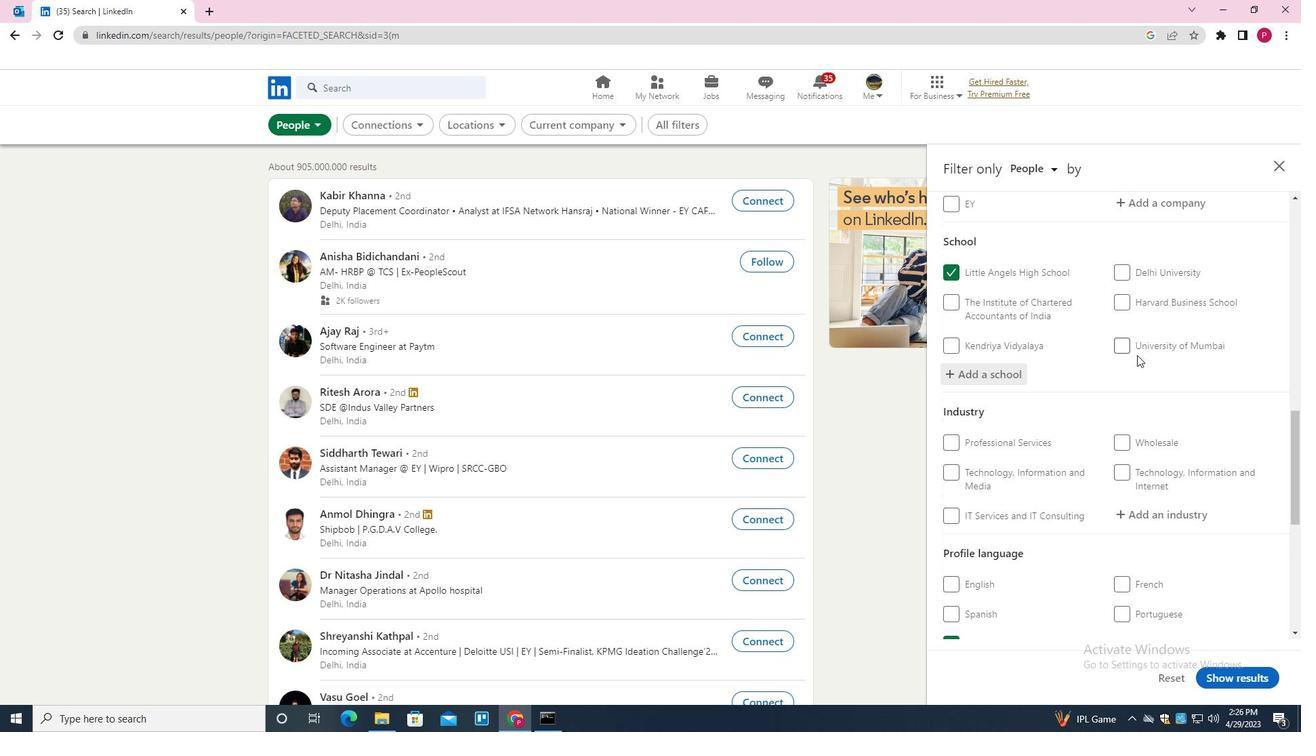 
Action: Mouse scrolled (1134, 356) with delta (0, 0)
Screenshot: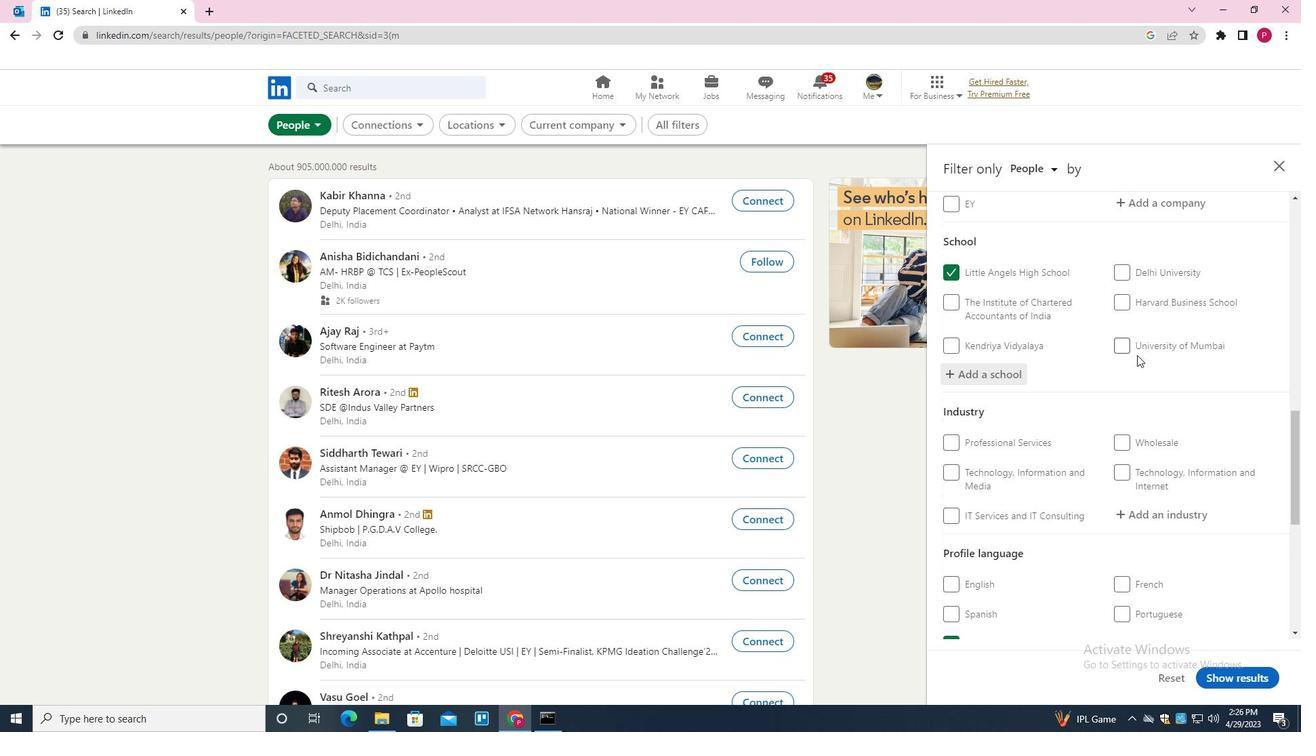 
Action: Mouse moved to (1134, 357)
Screenshot: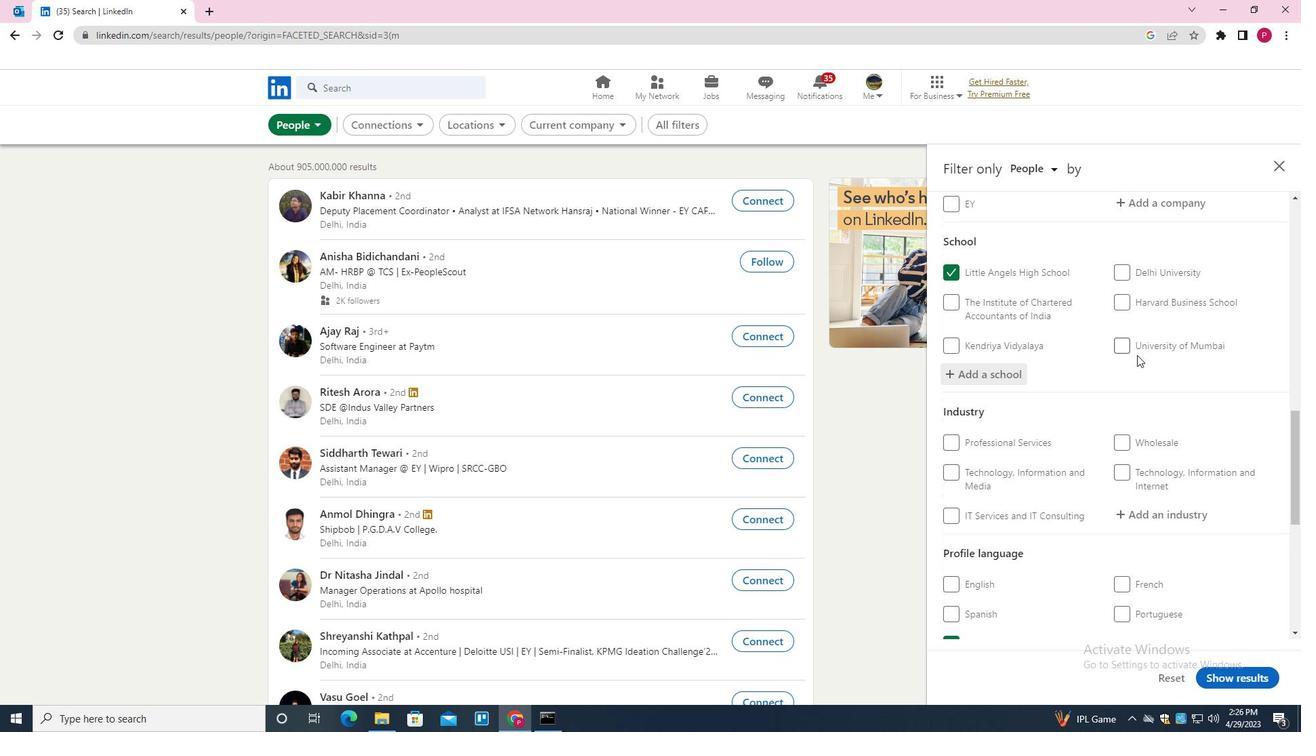 
Action: Mouse scrolled (1134, 356) with delta (0, 0)
Screenshot: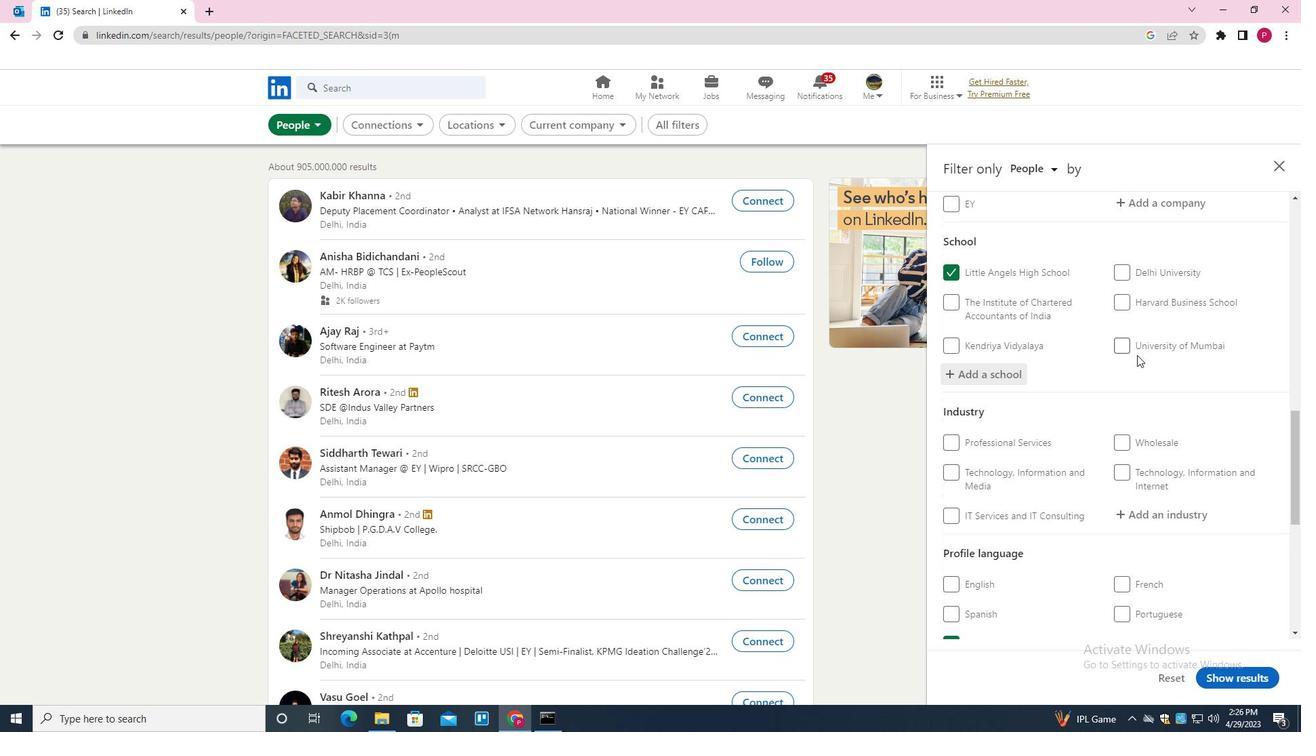 
Action: Mouse moved to (1161, 248)
Screenshot: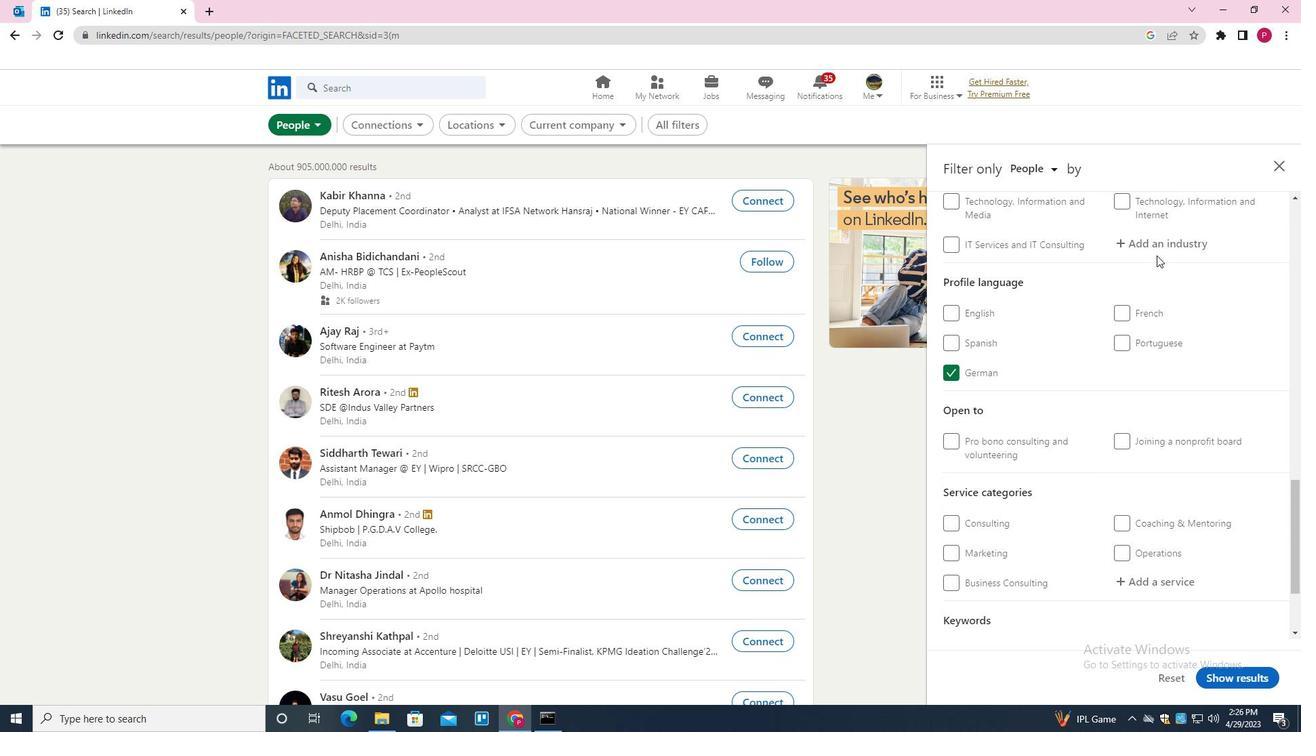 
Action: Mouse pressed left at (1161, 248)
Screenshot: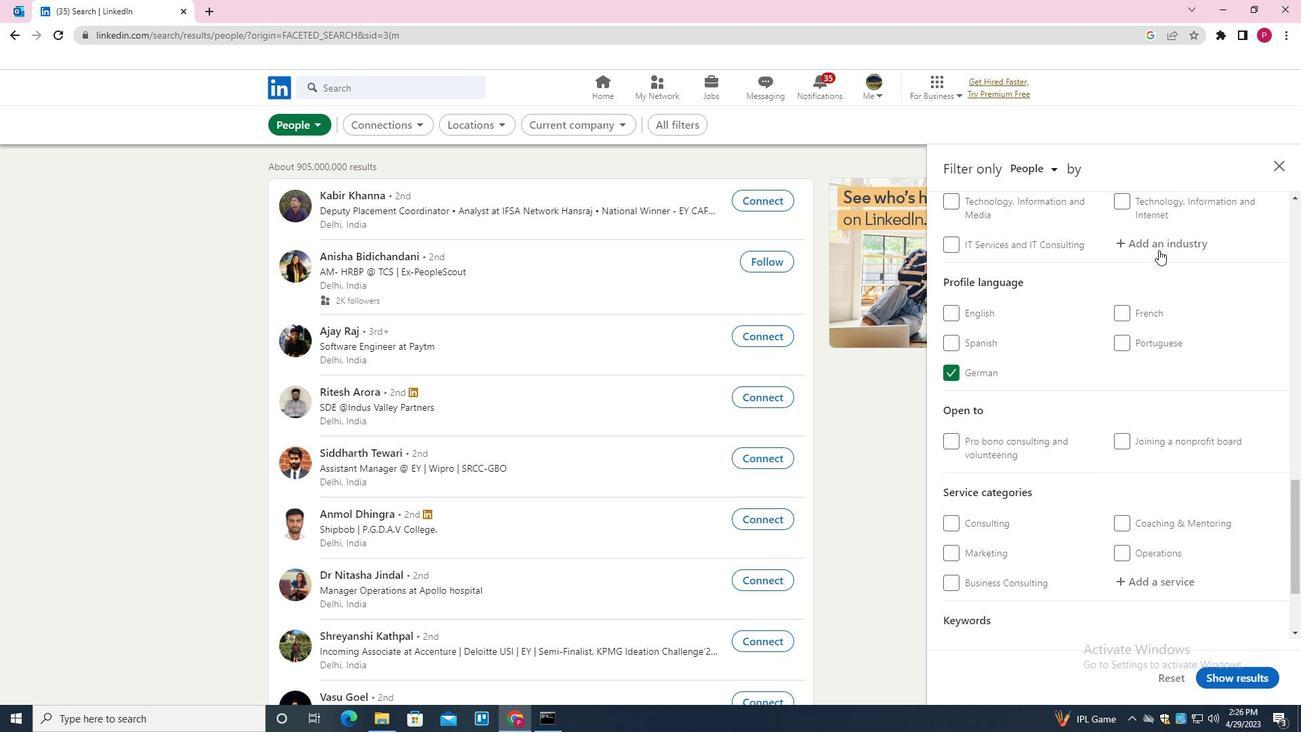 
Action: Key pressed <Key.shift>REAT<Key.backspace><Key.backspace>TAIL<Key.space><Key.shift>MOT<Key.down><Key.enter>
Screenshot: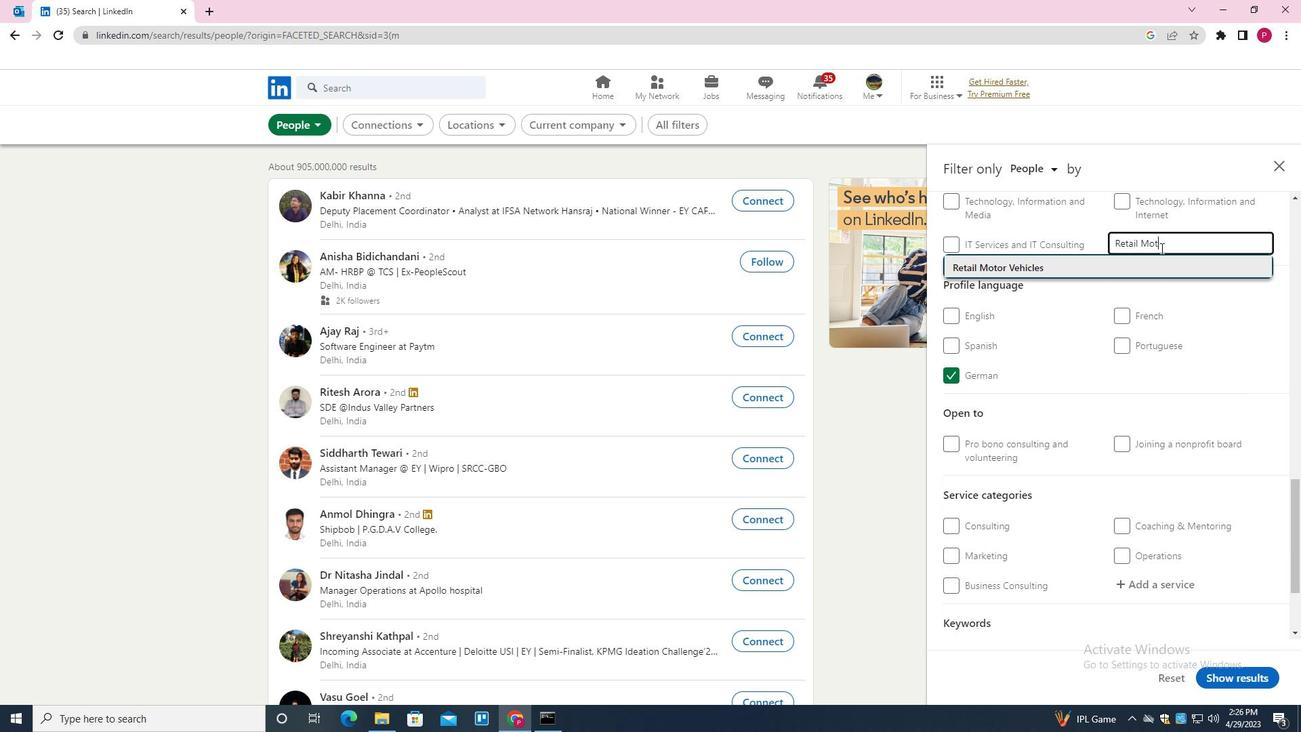 
Action: Mouse moved to (1119, 338)
Screenshot: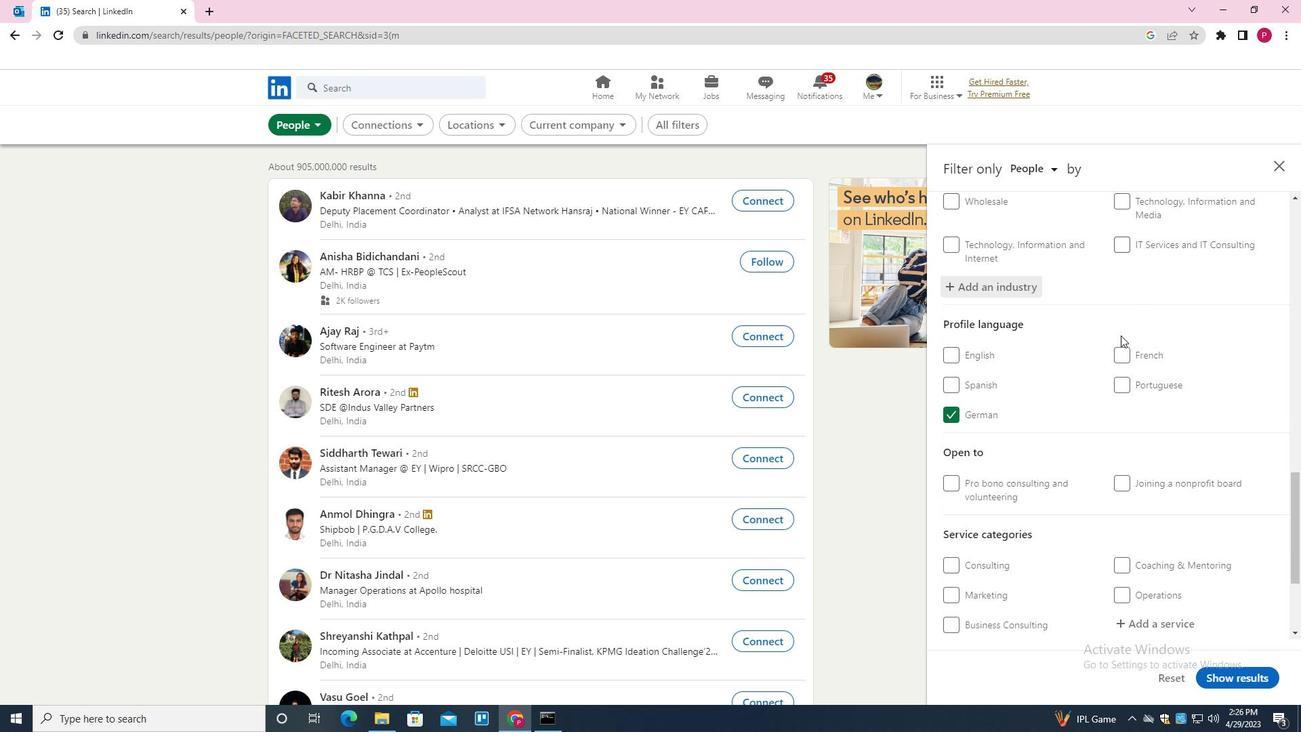 
Action: Mouse scrolled (1119, 338) with delta (0, 0)
Screenshot: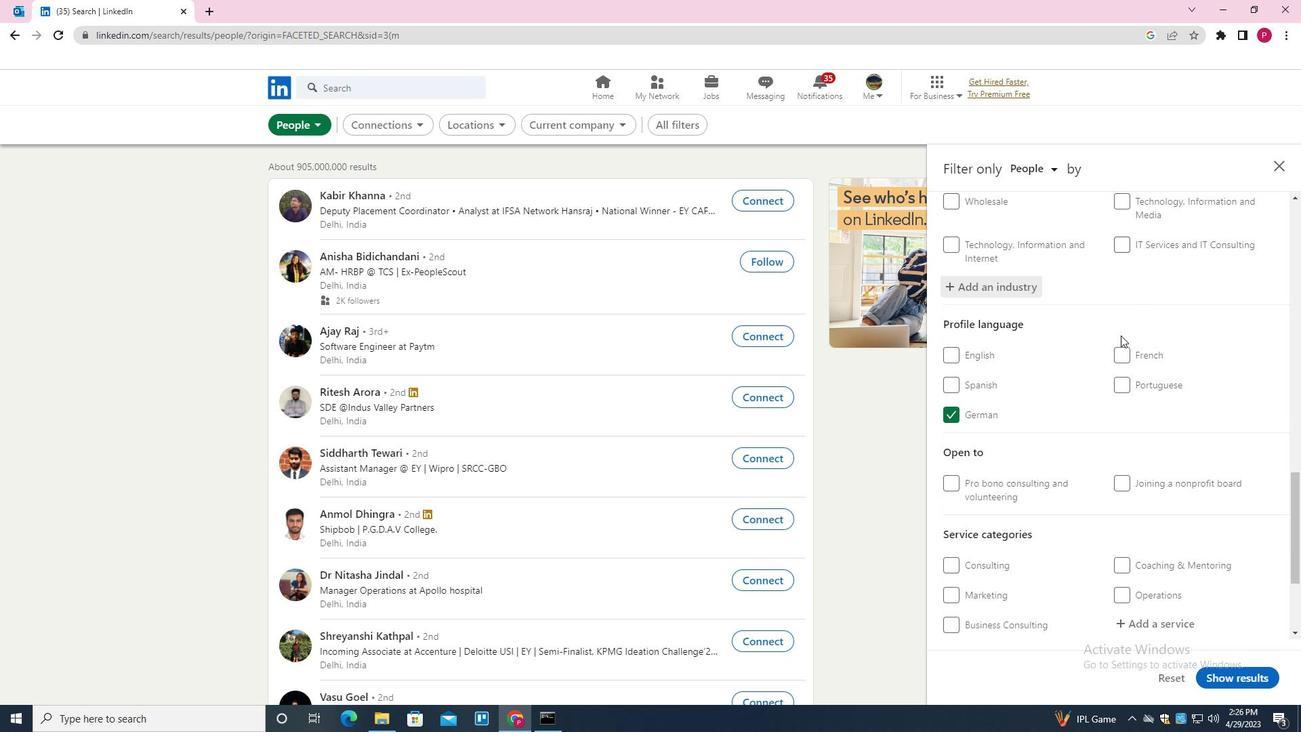
Action: Mouse moved to (1118, 339)
Screenshot: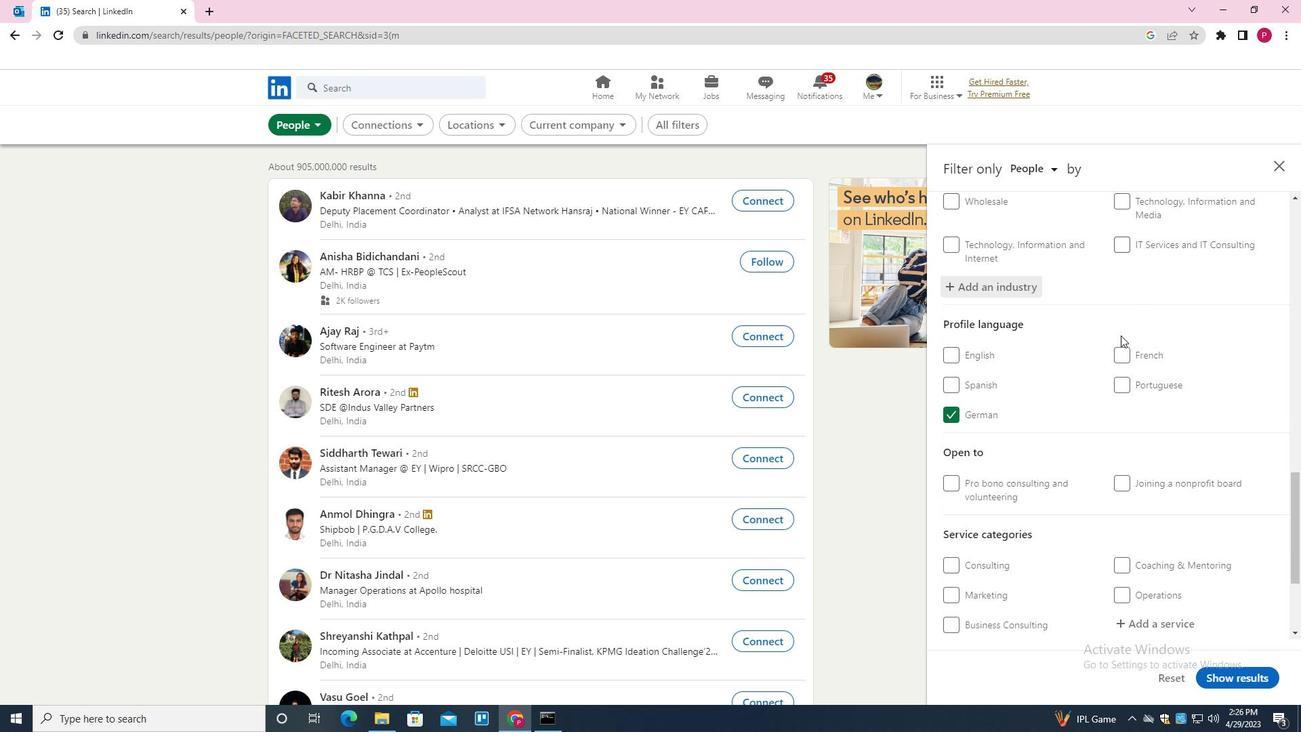 
Action: Mouse scrolled (1118, 338) with delta (0, 0)
Screenshot: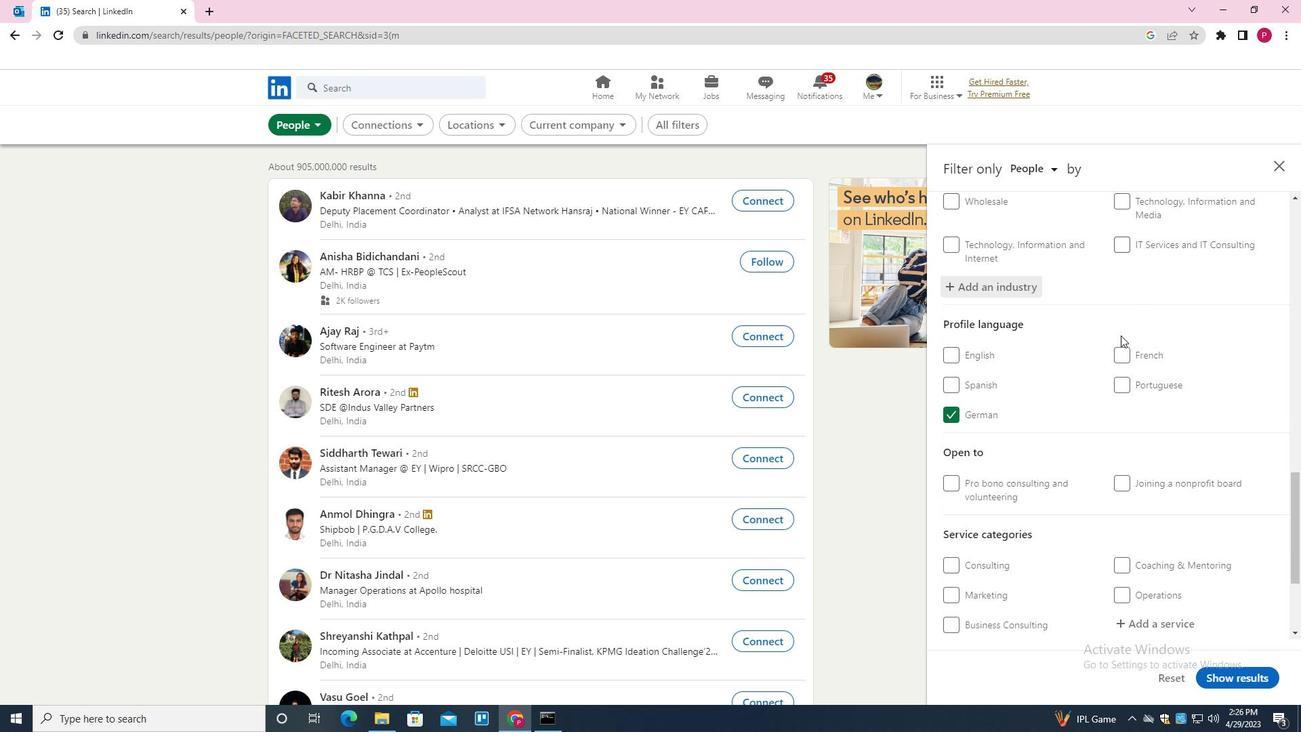 
Action: Mouse moved to (1118, 341)
Screenshot: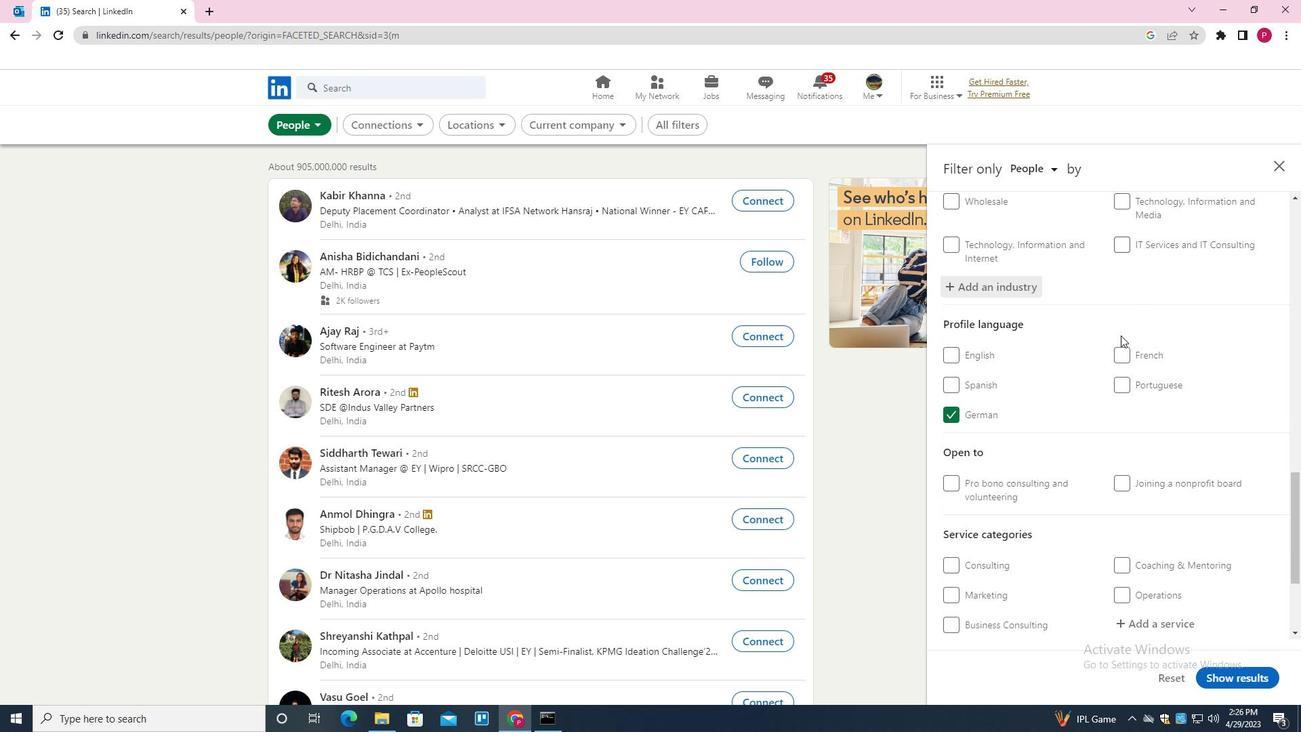 
Action: Mouse scrolled (1118, 340) with delta (0, 0)
Screenshot: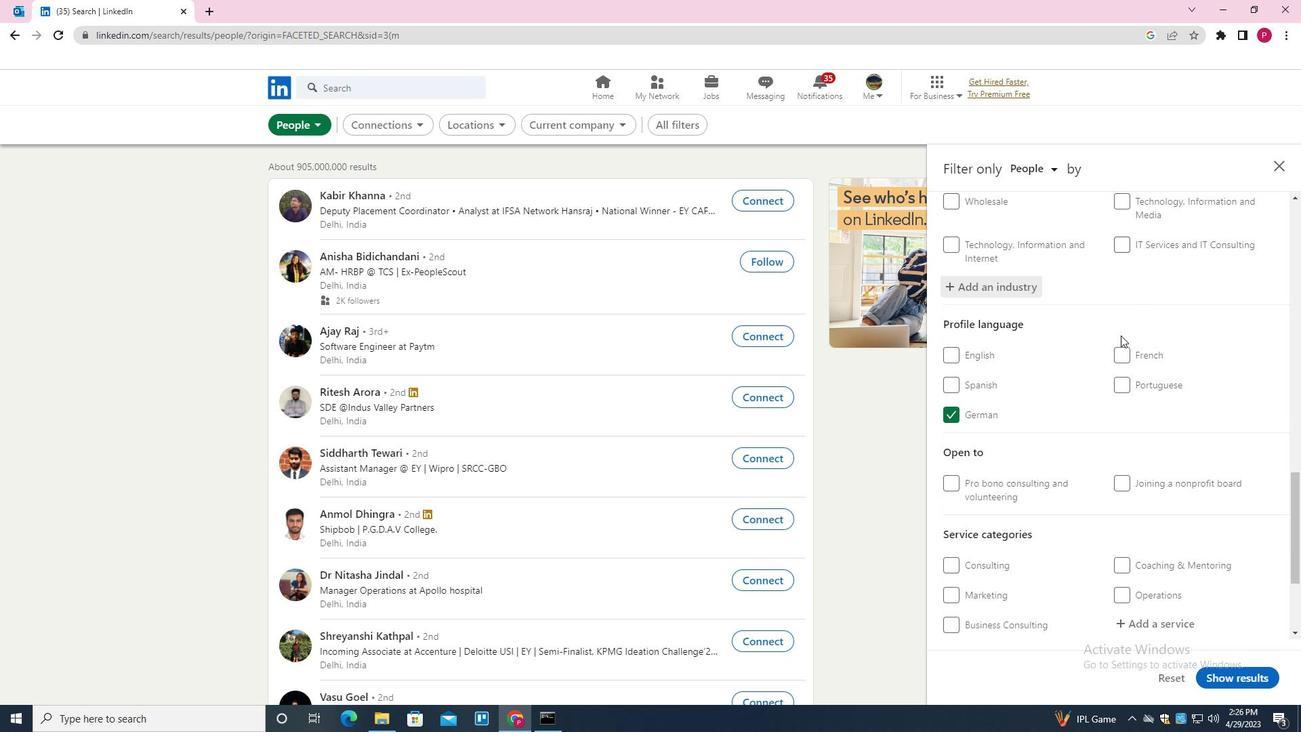 
Action: Mouse moved to (1117, 342)
Screenshot: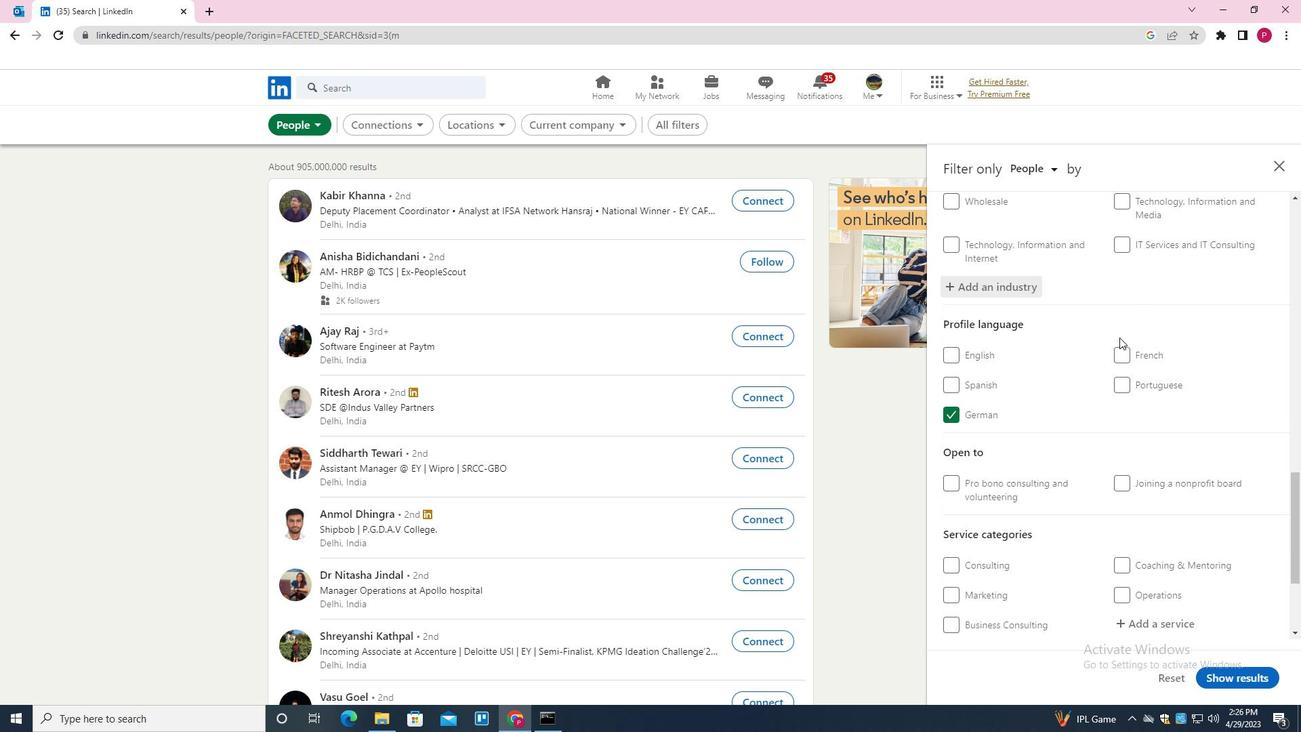
Action: Mouse scrolled (1117, 341) with delta (0, 0)
Screenshot: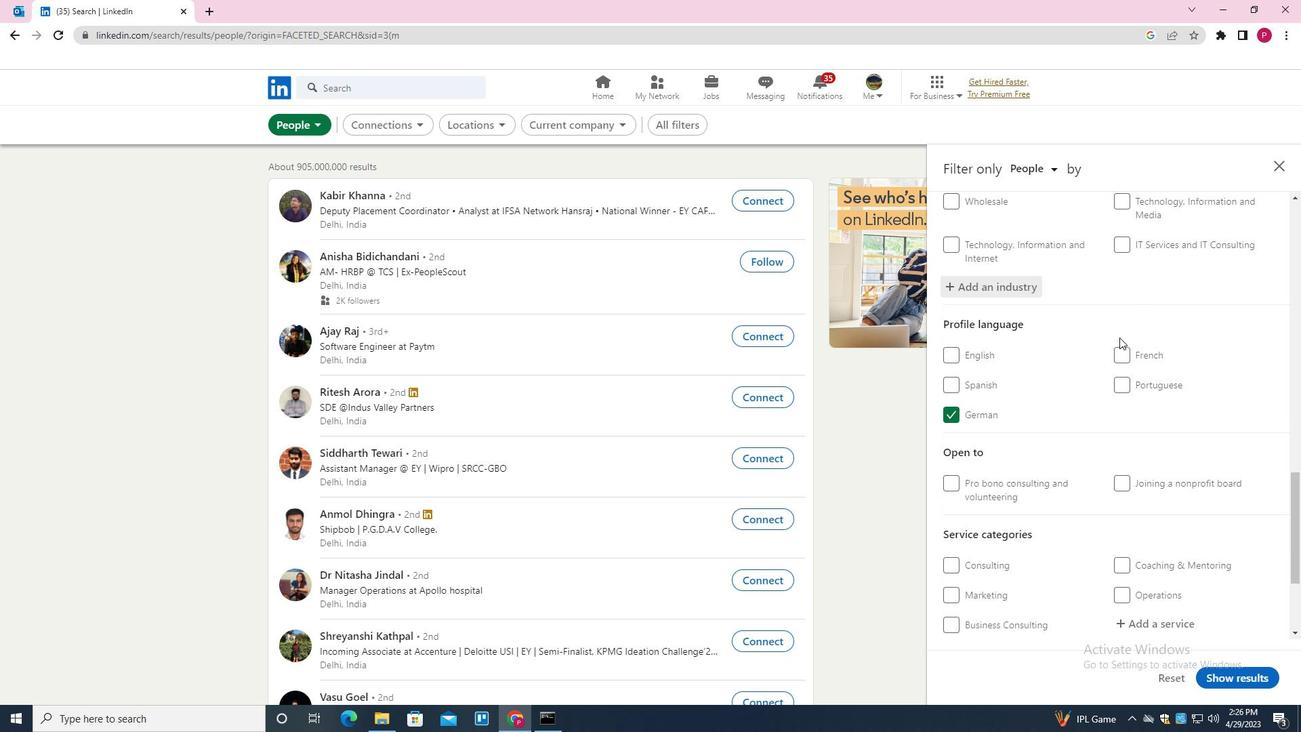 
Action: Mouse moved to (1117, 343)
Screenshot: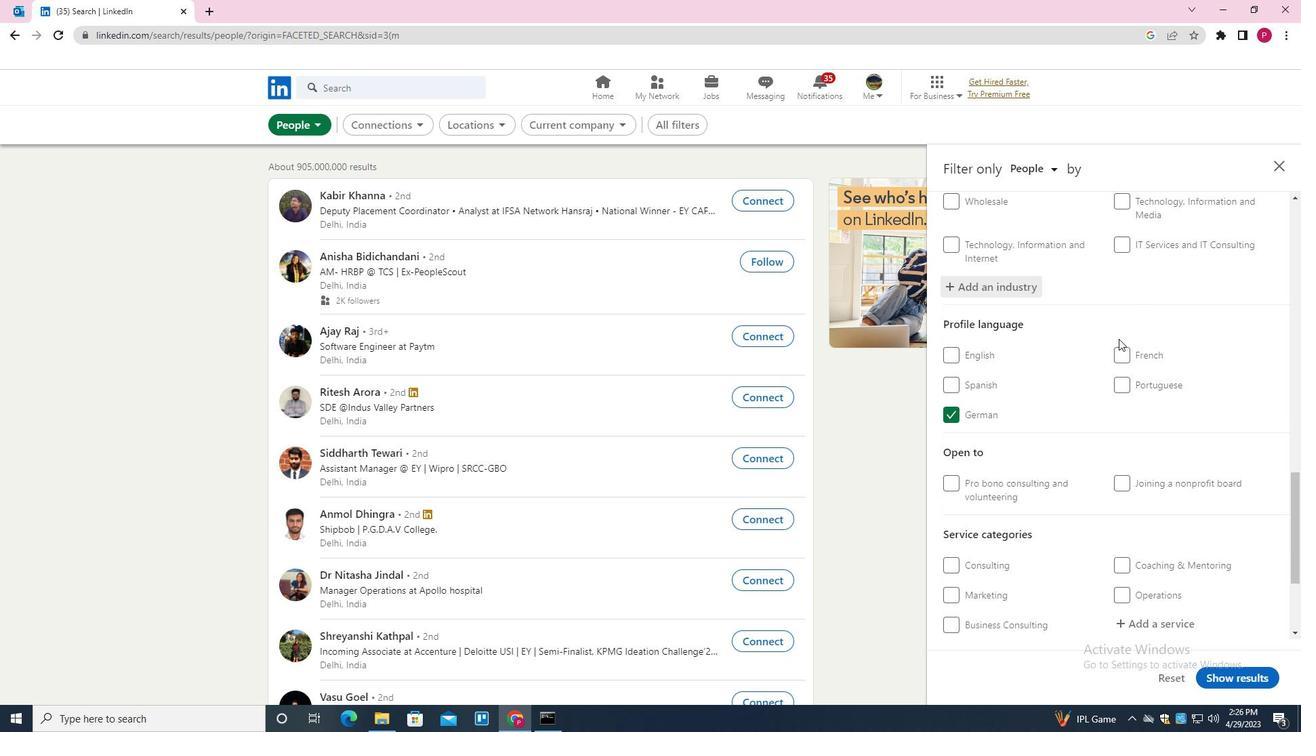 
Action: Mouse scrolled (1117, 342) with delta (0, 0)
Screenshot: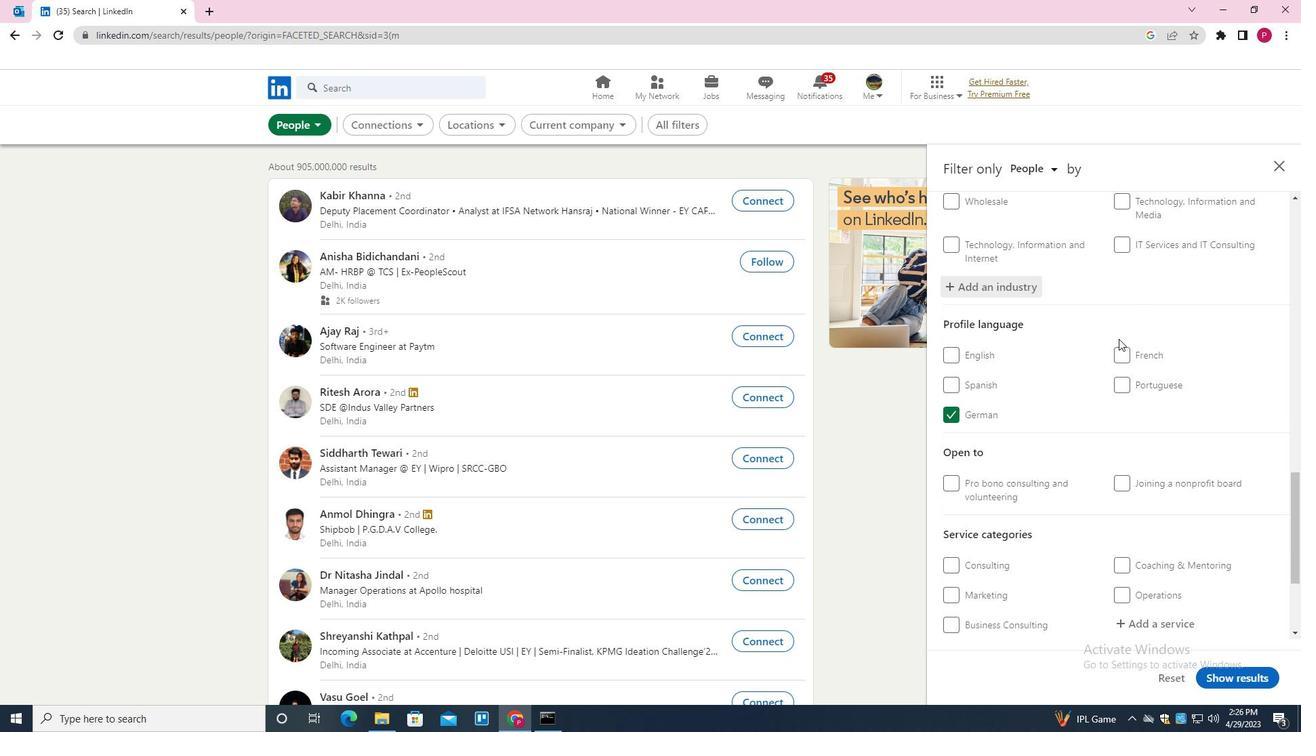 
Action: Mouse moved to (1144, 453)
Screenshot: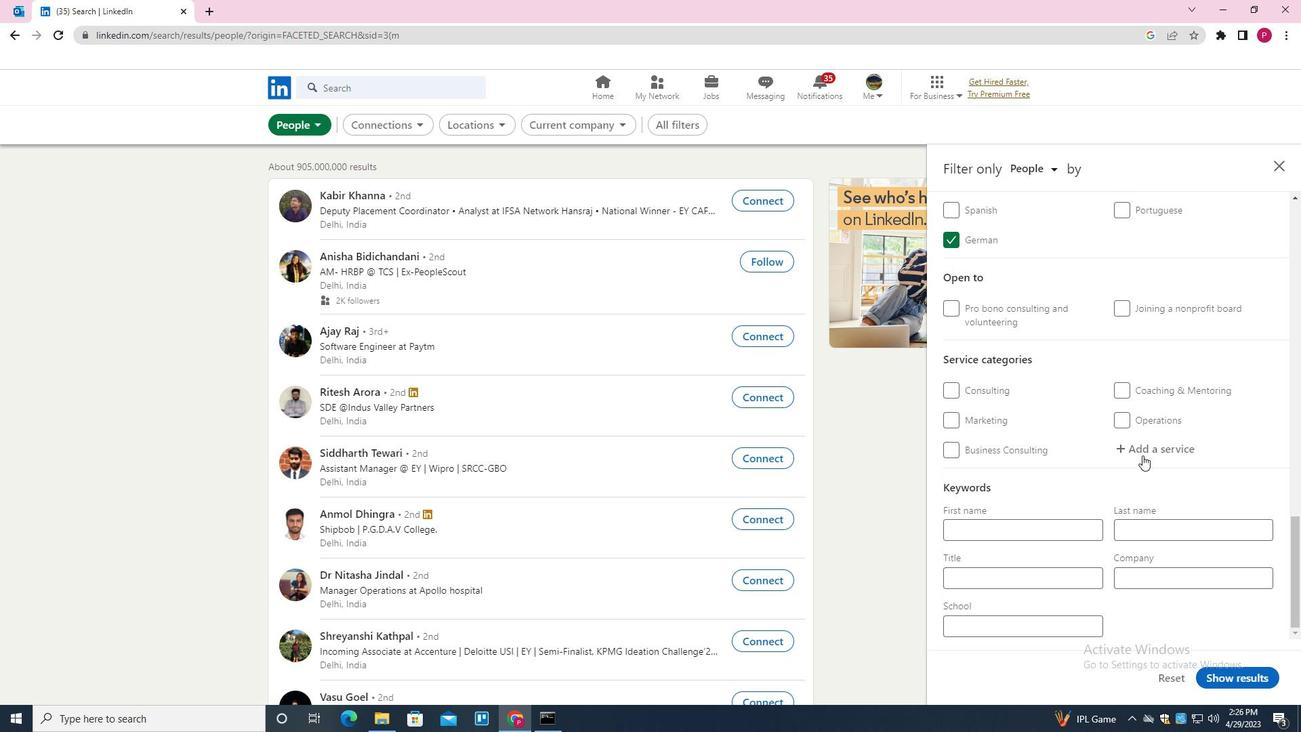 
Action: Mouse pressed left at (1144, 453)
Screenshot: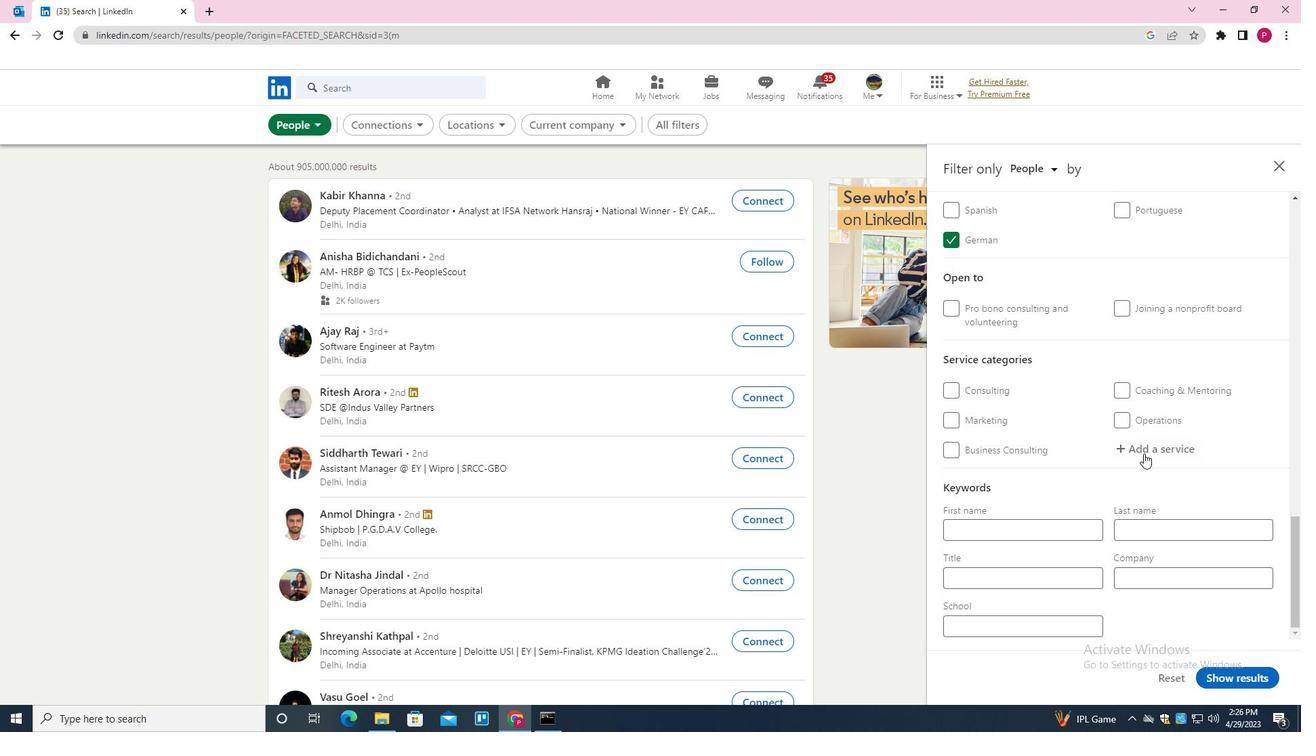 
Action: Mouse moved to (1145, 451)
Screenshot: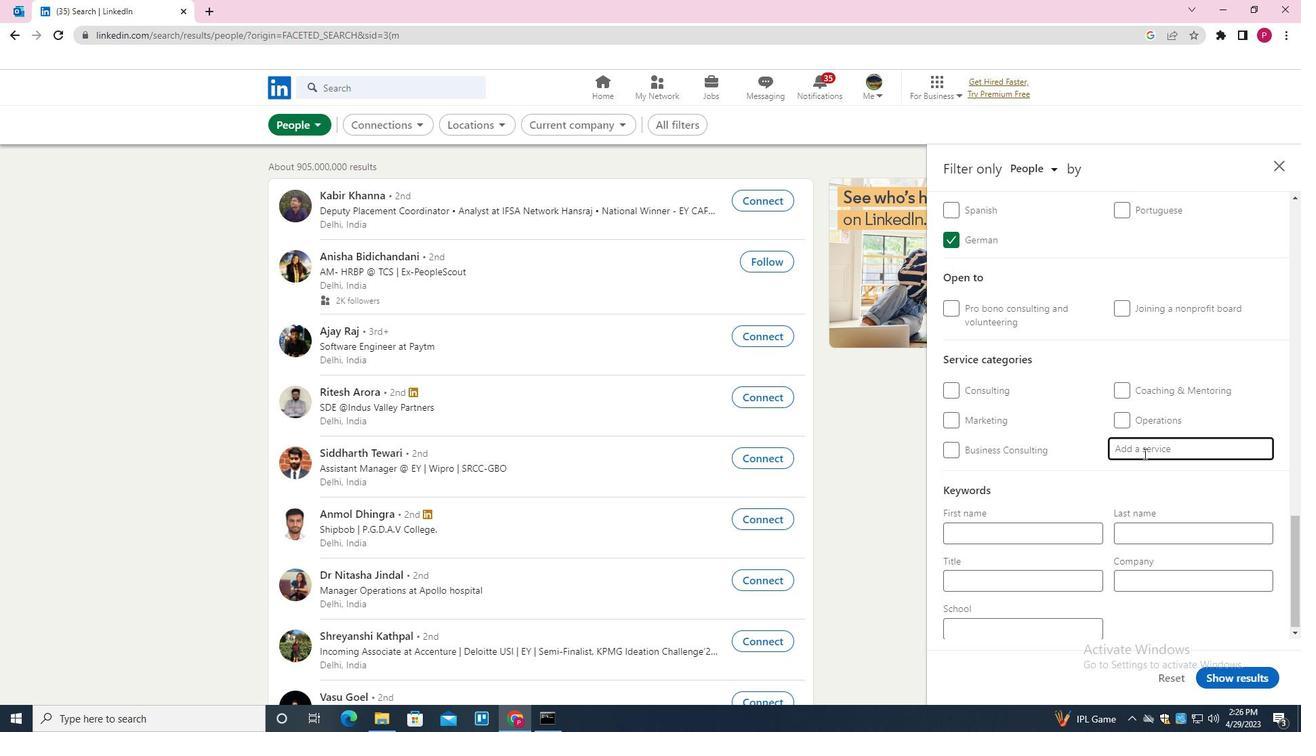 
Action: Key pressed <Key.shift>TYPI<Key.down><Key.enter>
Screenshot: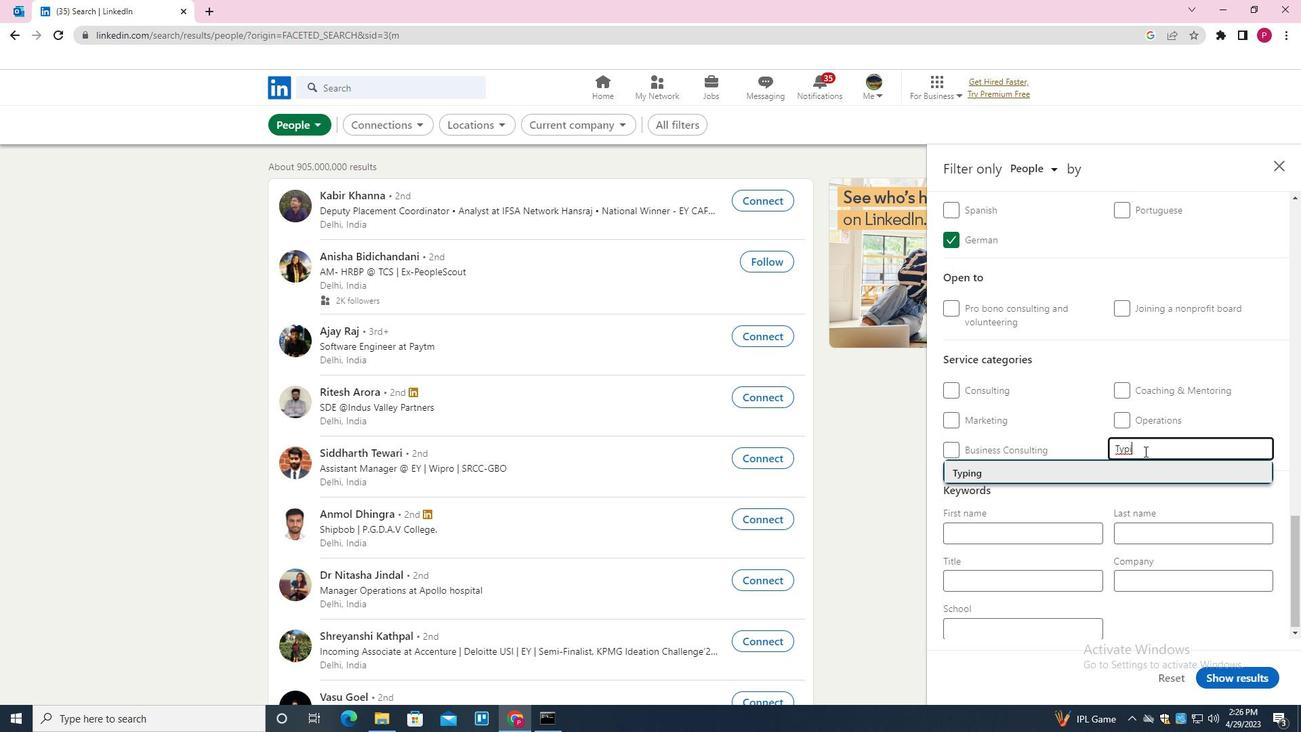 
Action: Mouse moved to (1191, 450)
Screenshot: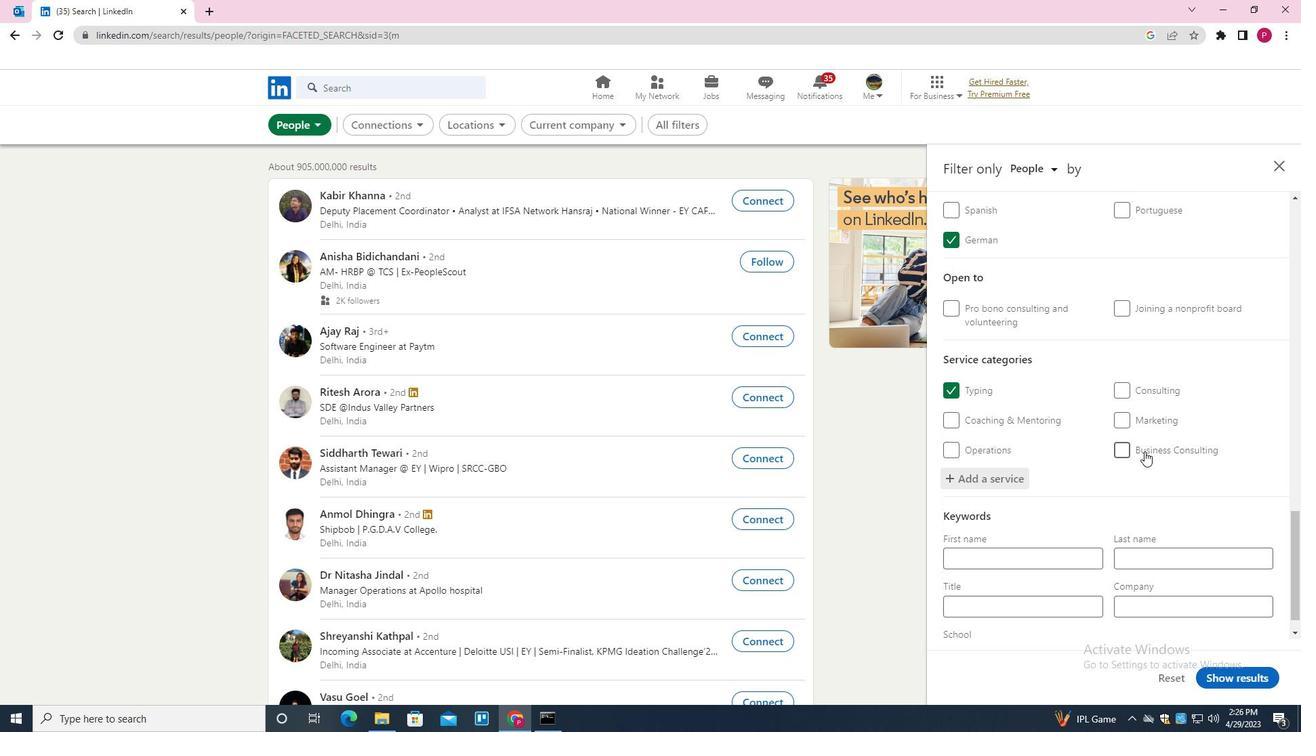 
Action: Mouse scrolled (1191, 449) with delta (0, 0)
Screenshot: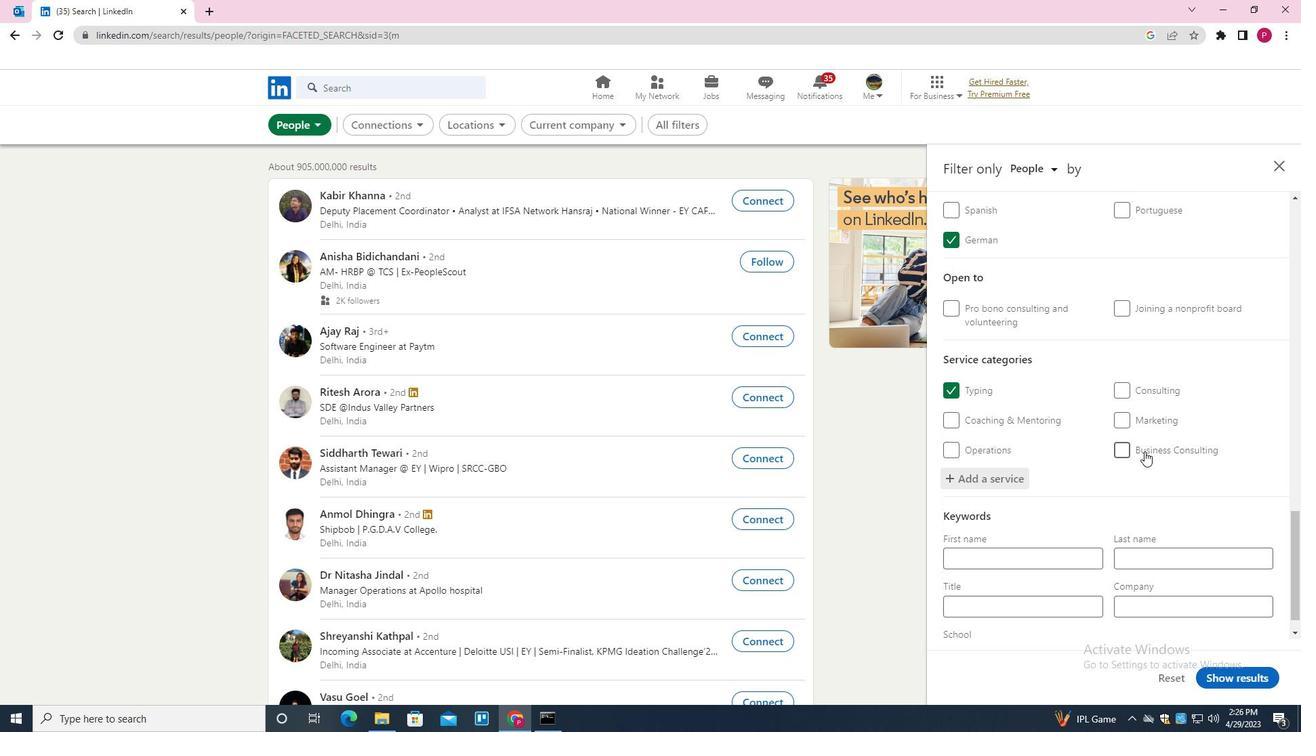 
Action: Mouse moved to (1190, 450)
Screenshot: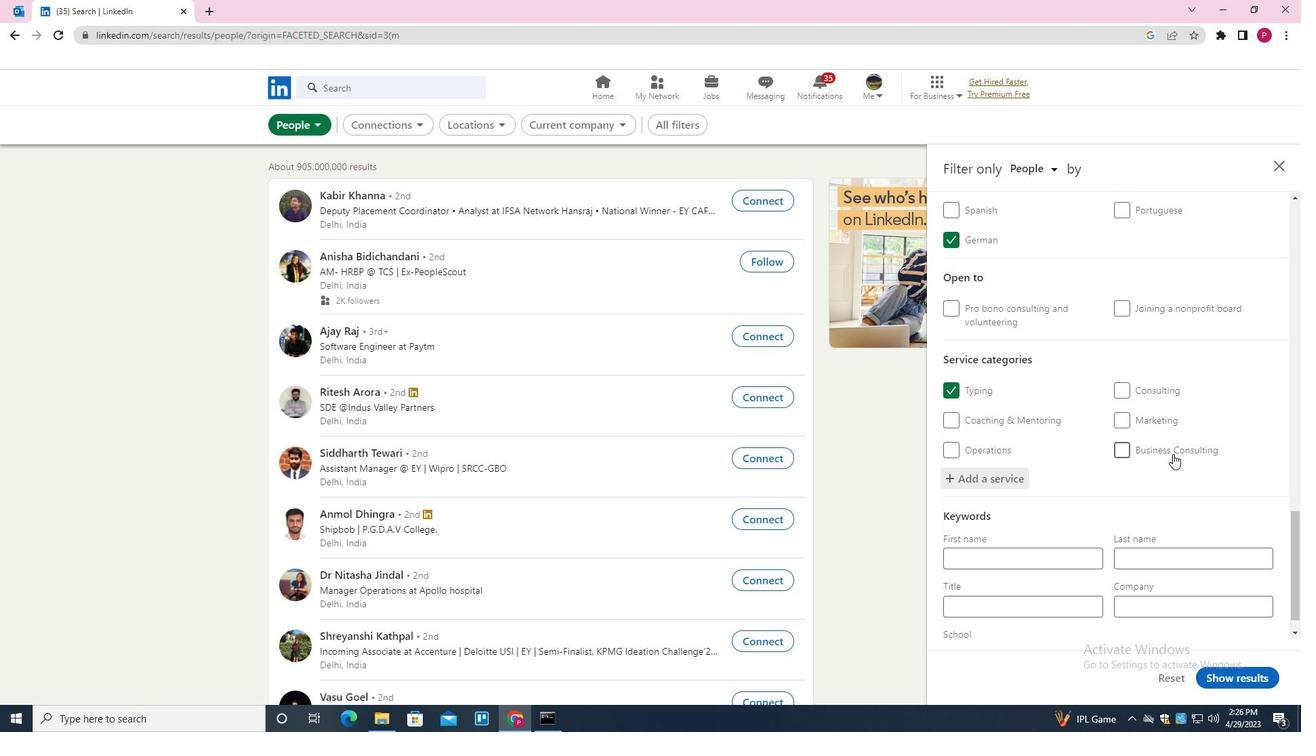 
Action: Mouse scrolled (1190, 449) with delta (0, 0)
Screenshot: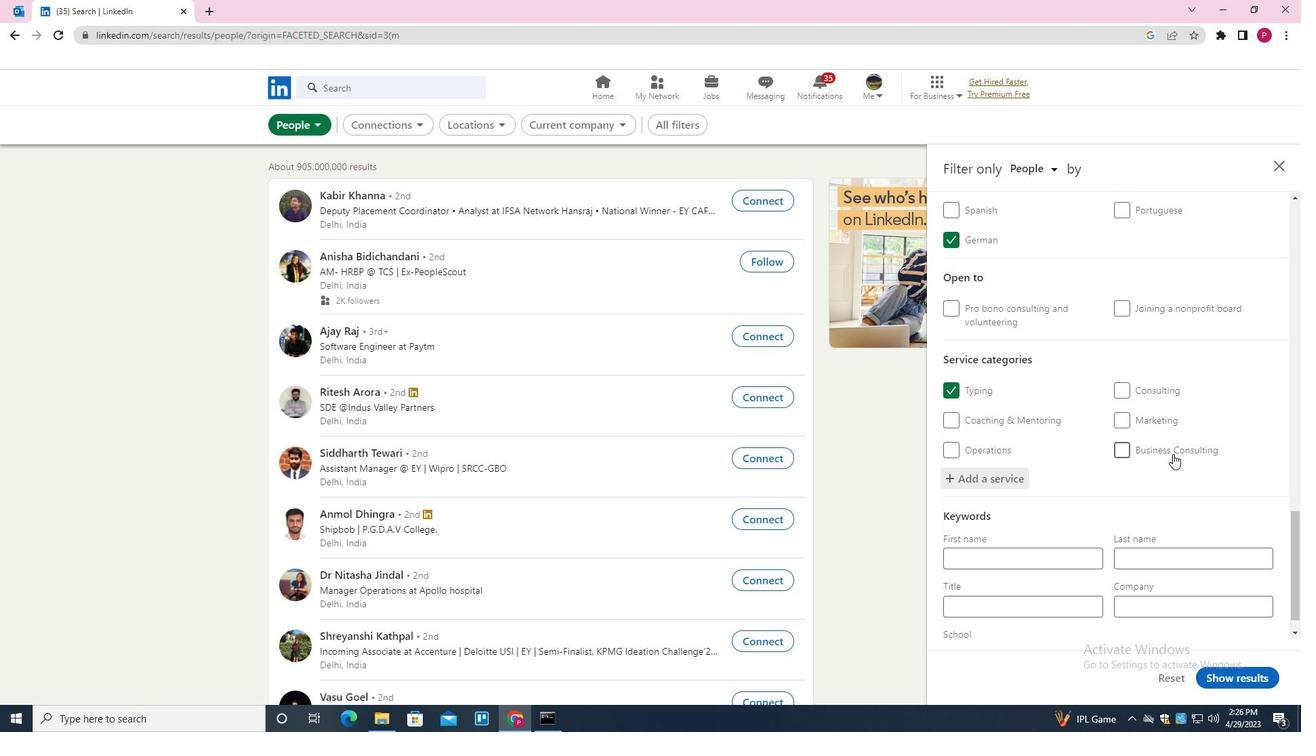 
Action: Mouse moved to (1186, 452)
Screenshot: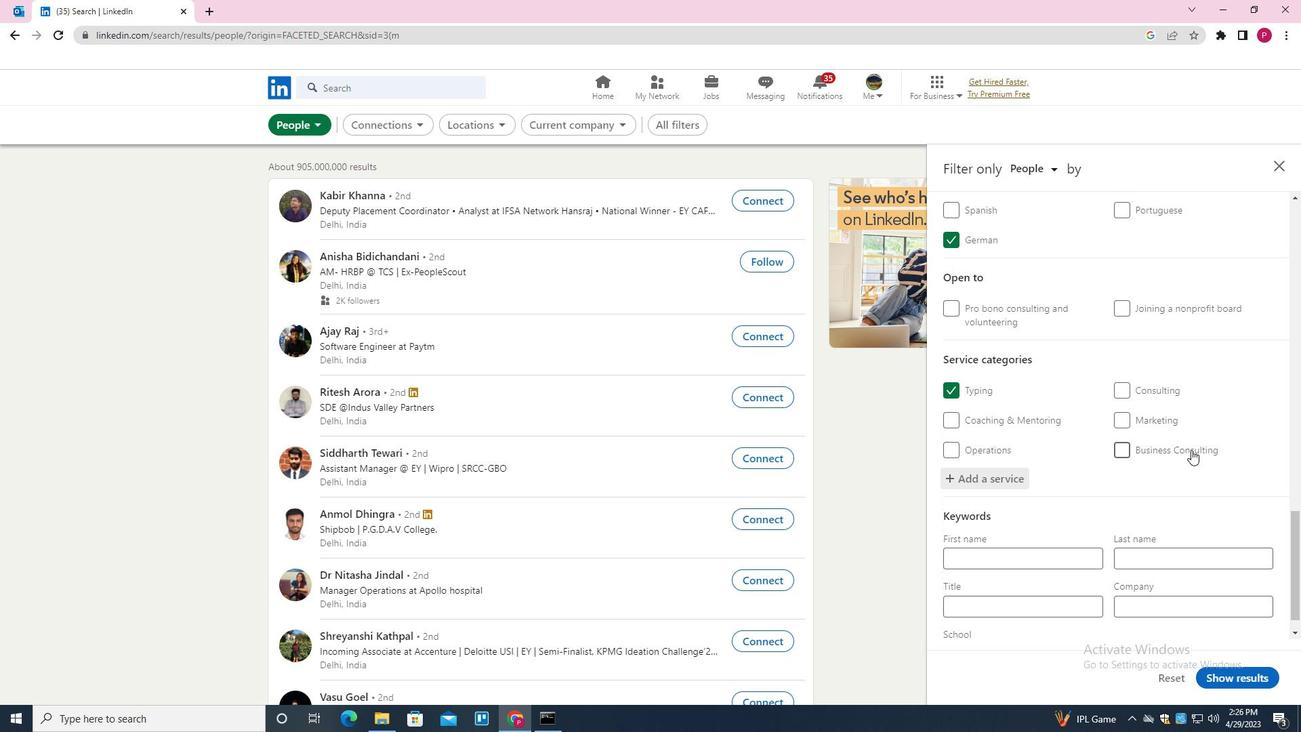 
Action: Mouse scrolled (1186, 452) with delta (0, 0)
Screenshot: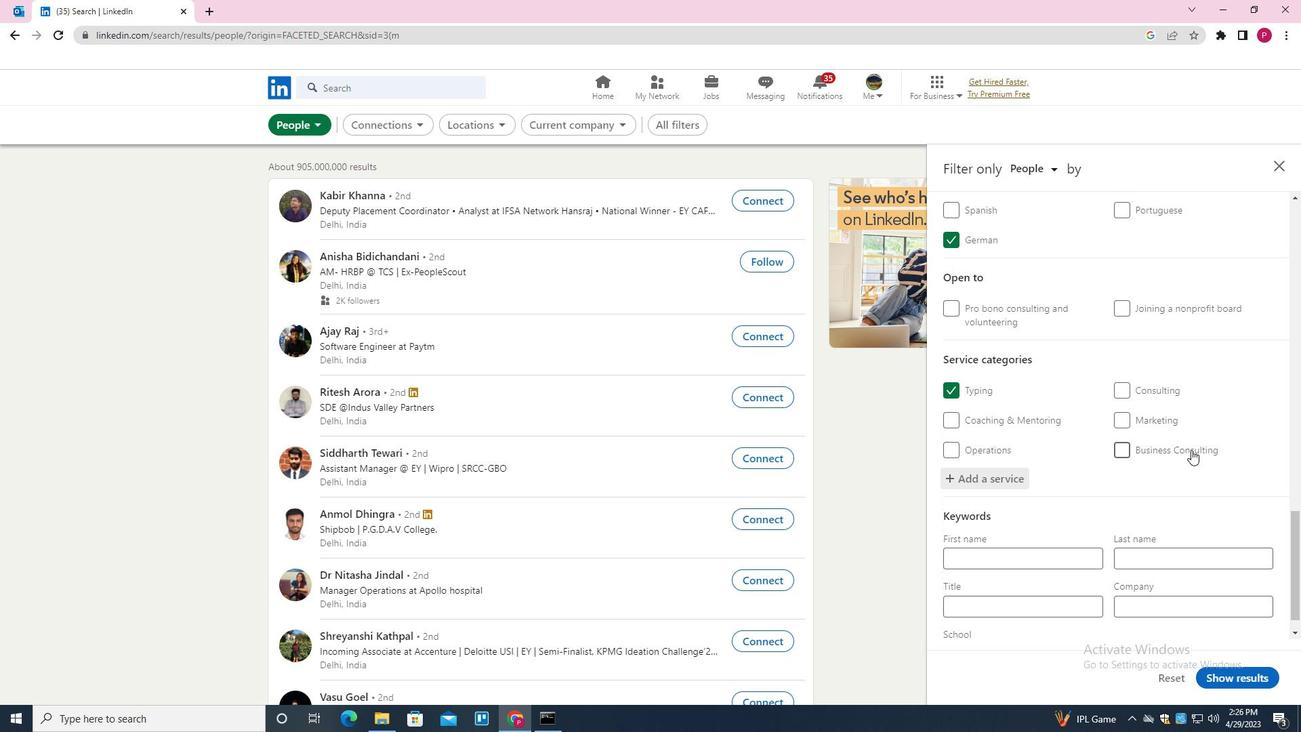 
Action: Mouse moved to (1176, 458)
Screenshot: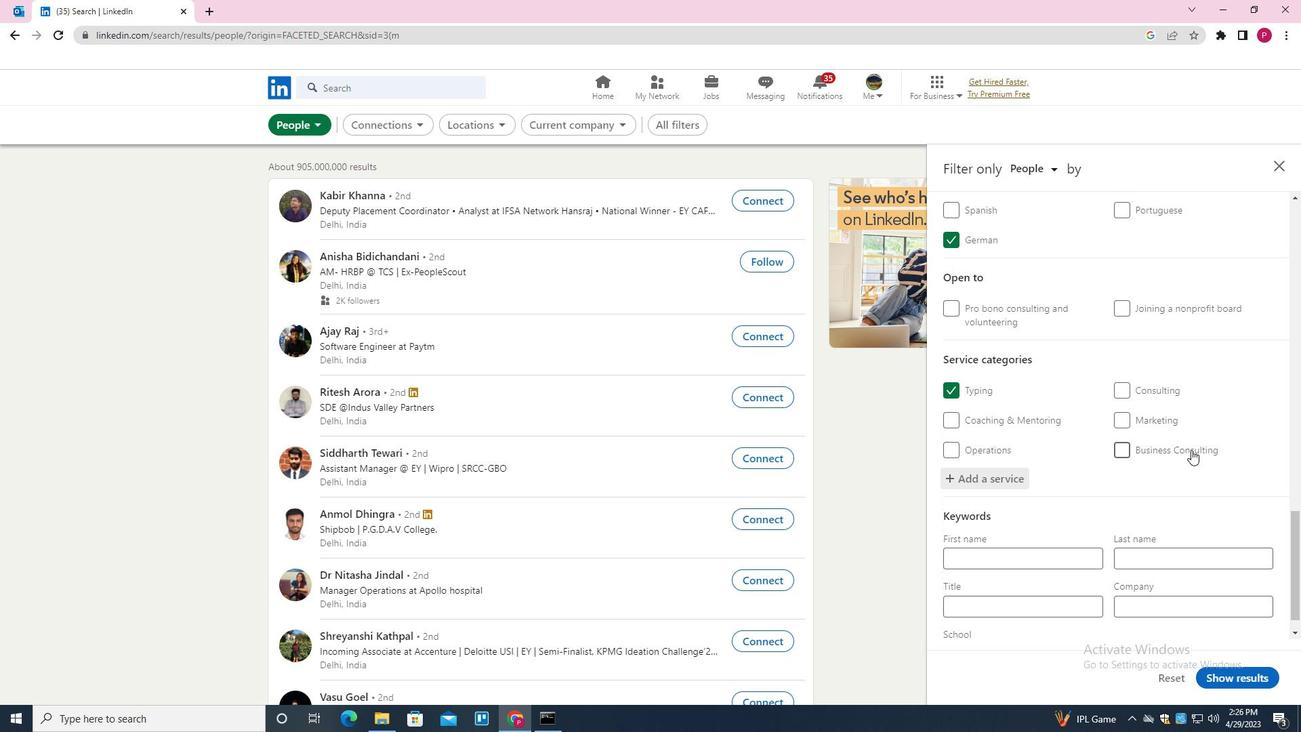 
Action: Mouse scrolled (1176, 457) with delta (0, 0)
Screenshot: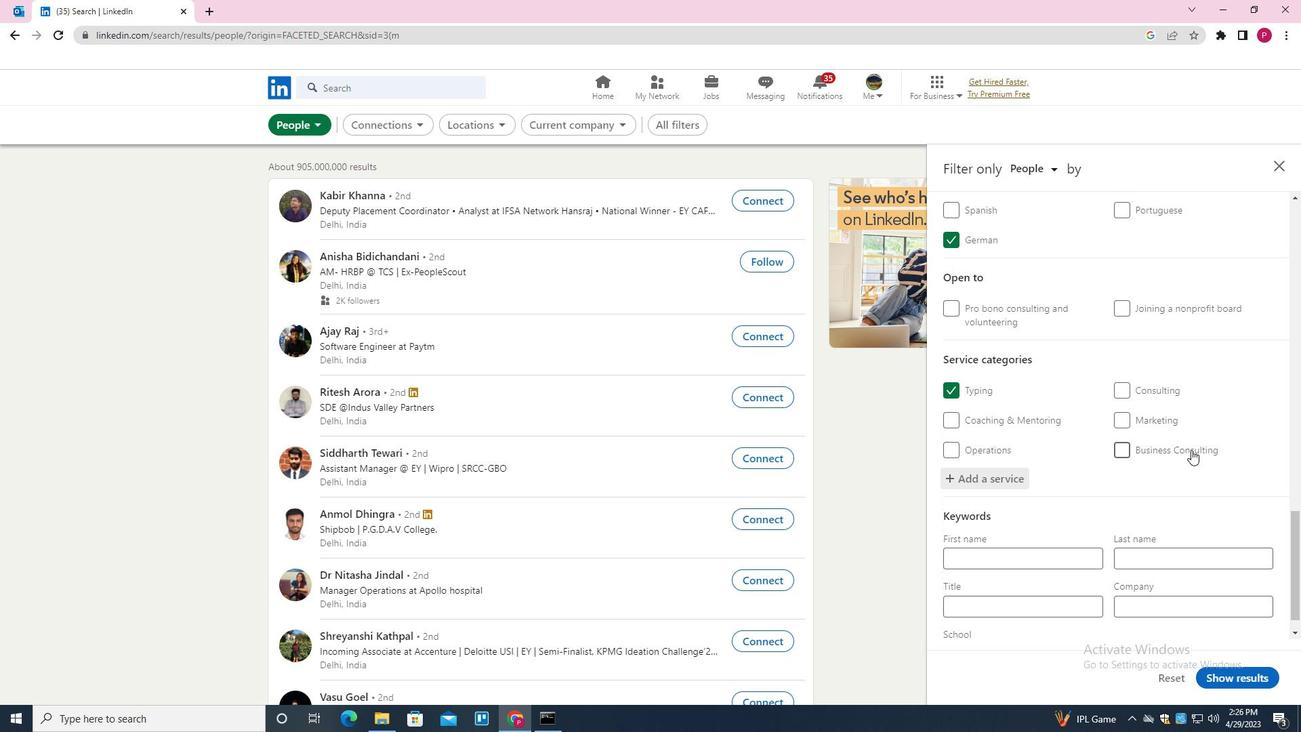 
Action: Mouse moved to (1171, 461)
Screenshot: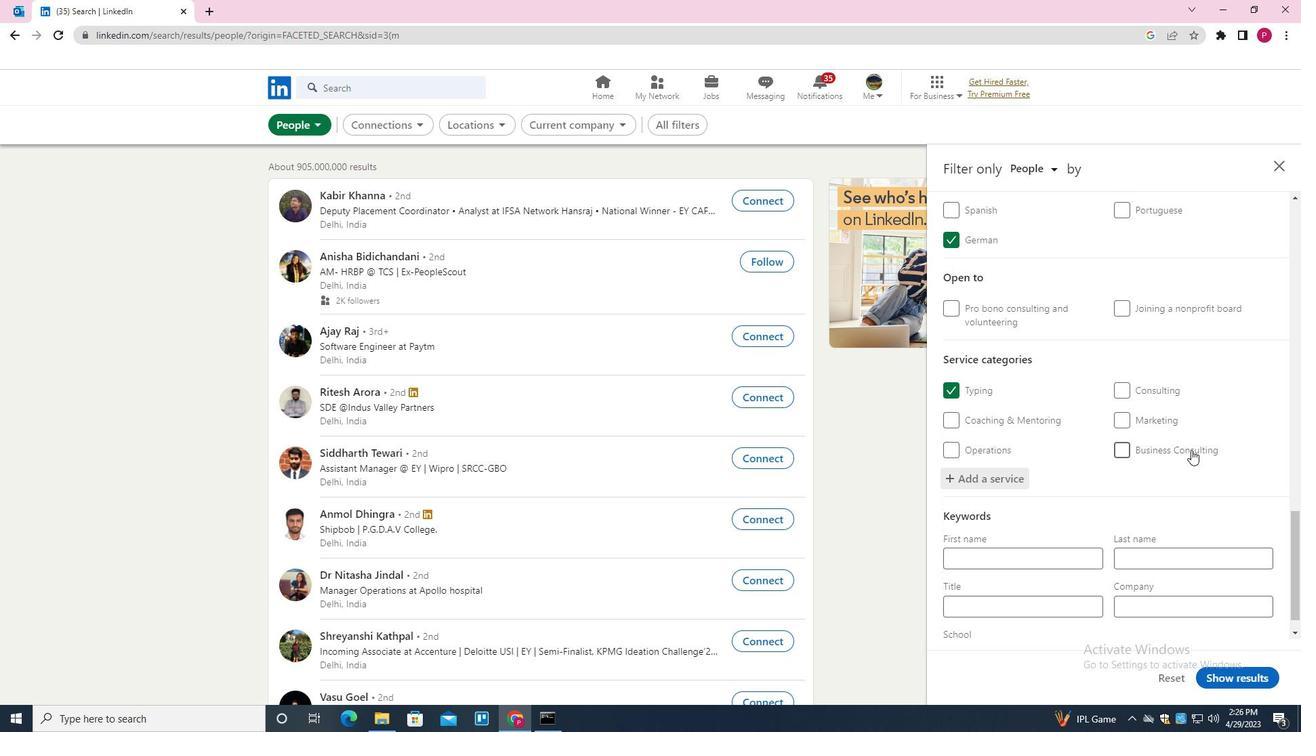 
Action: Mouse scrolled (1171, 461) with delta (0, 0)
Screenshot: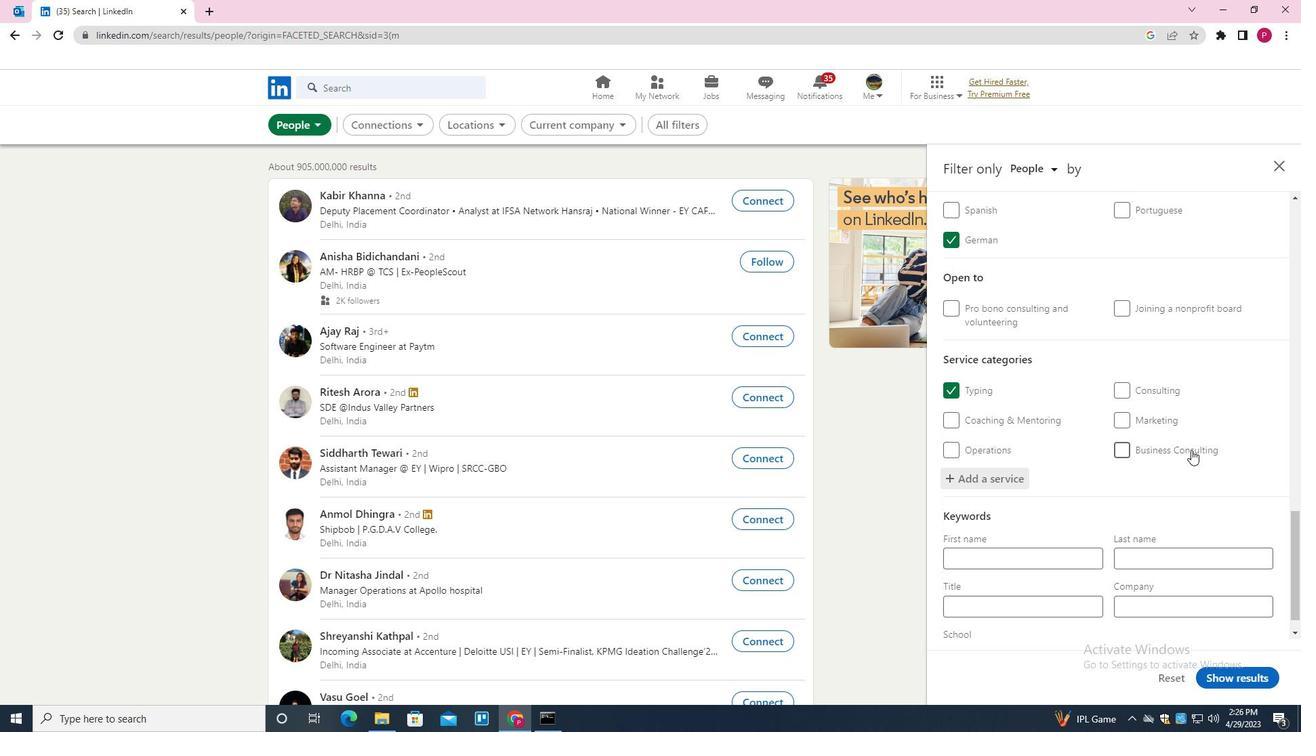 
Action: Mouse moved to (1166, 464)
Screenshot: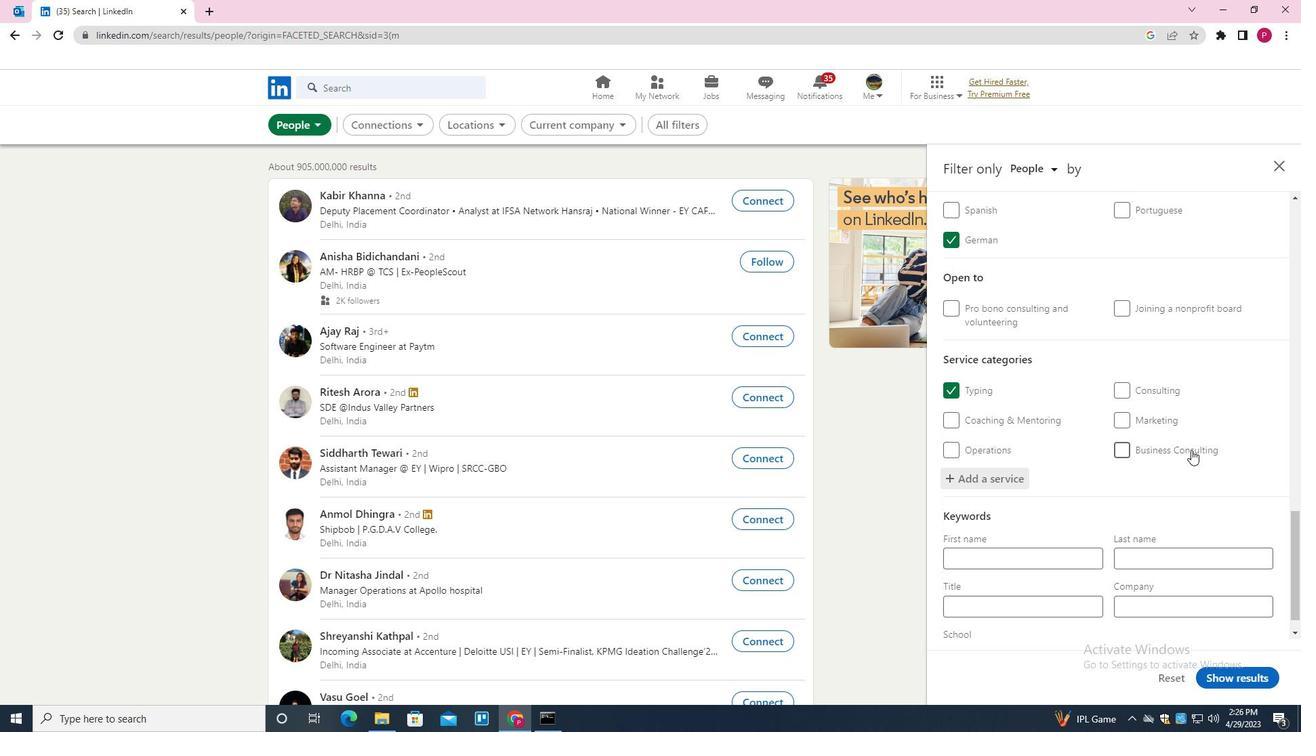 
Action: Mouse scrolled (1166, 463) with delta (0, 0)
Screenshot: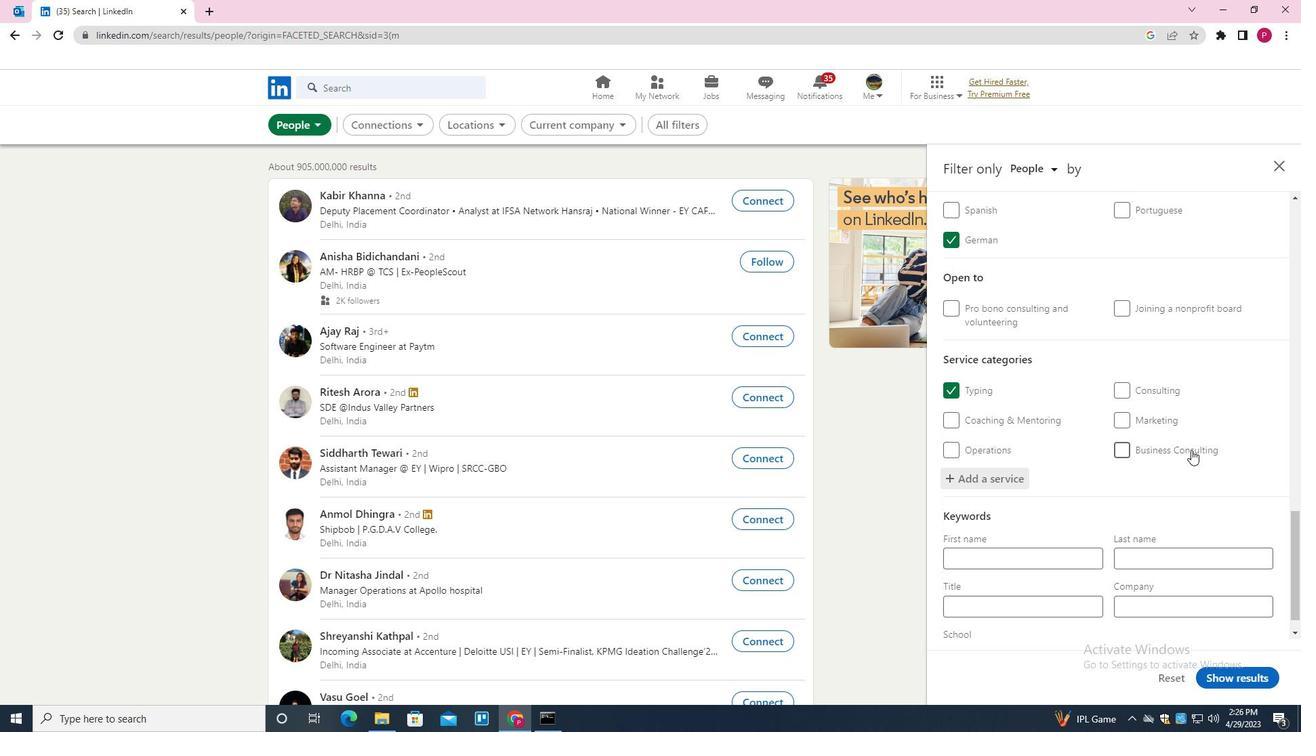 
Action: Mouse moved to (1000, 588)
Screenshot: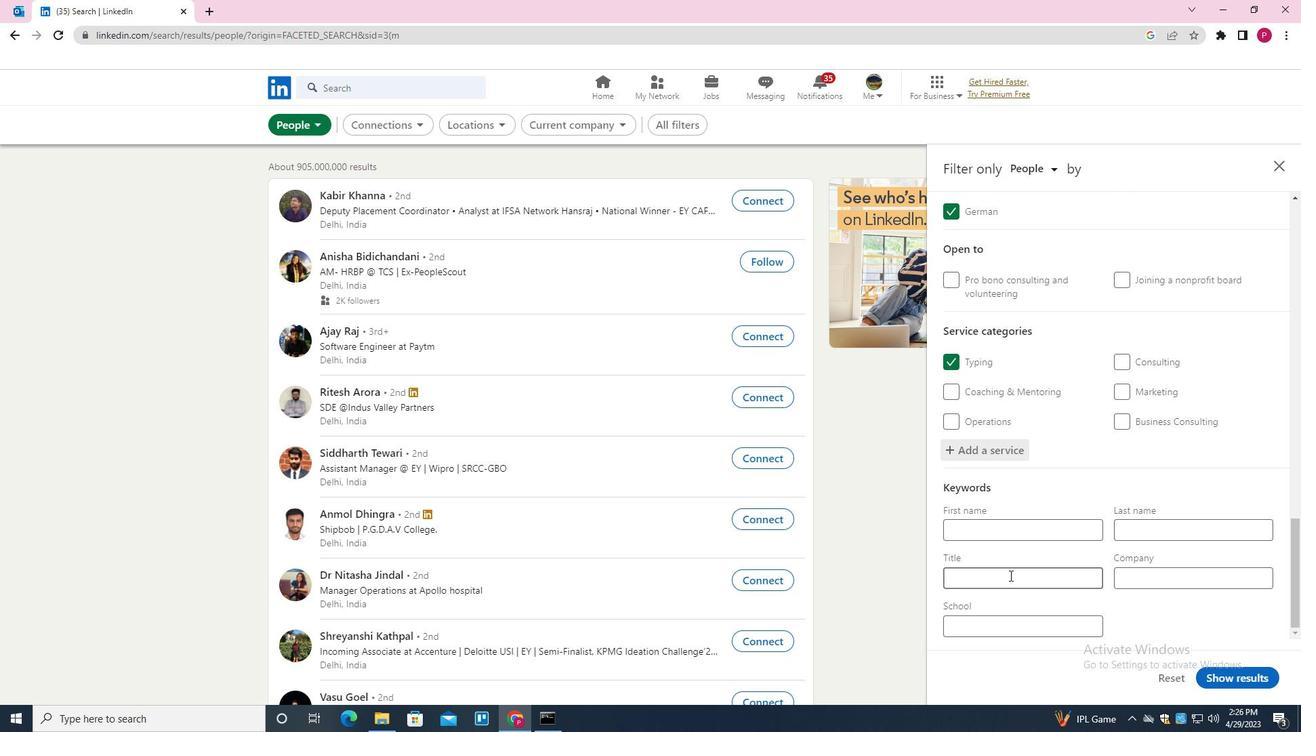 
Action: Mouse pressed left at (1000, 588)
Screenshot: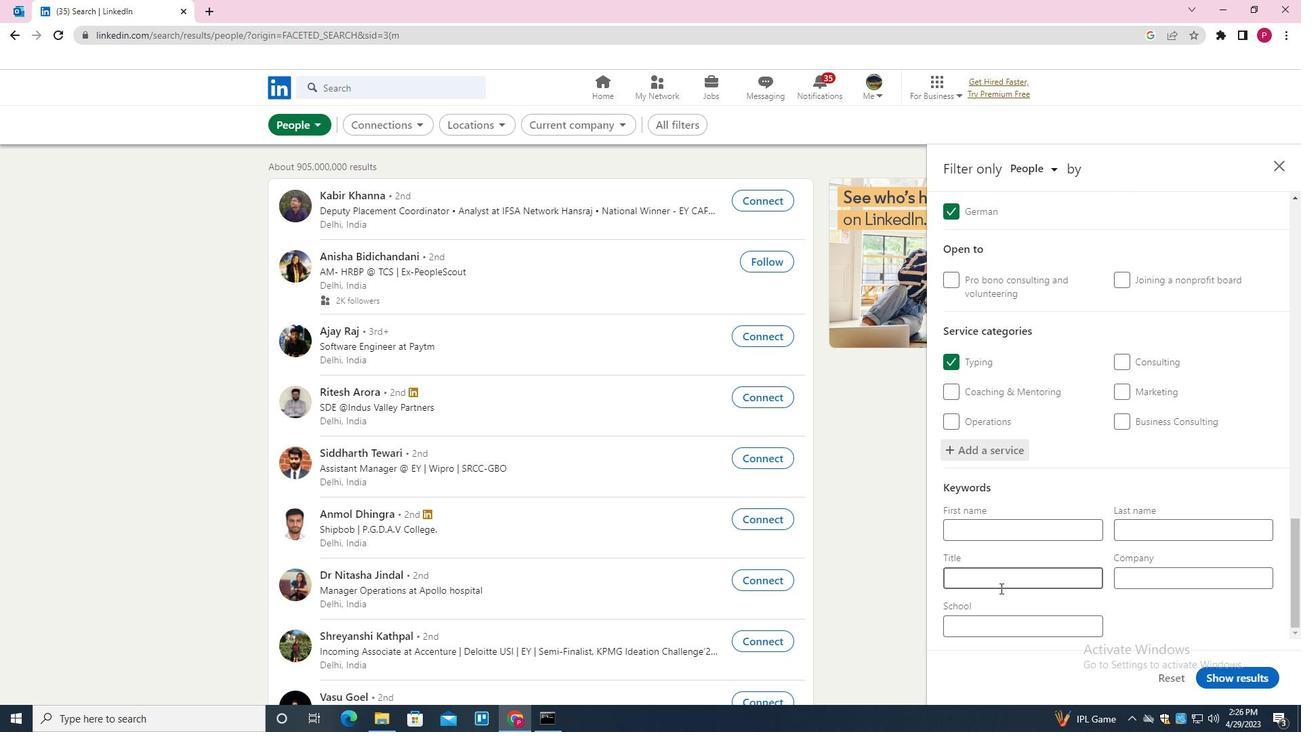 
Action: Key pressed <Key.shift>MINING<Key.space><Key.shift>ENGINEER
Screenshot: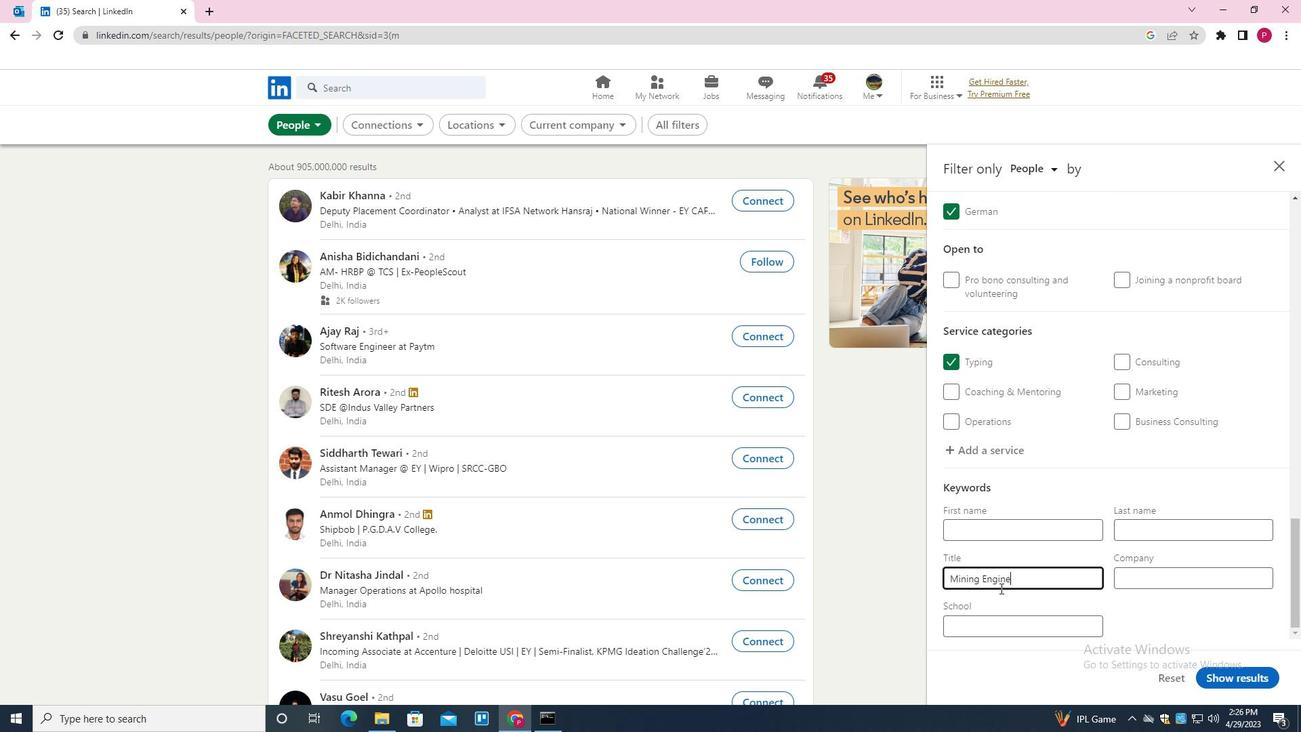 
Action: Mouse moved to (1220, 665)
Screenshot: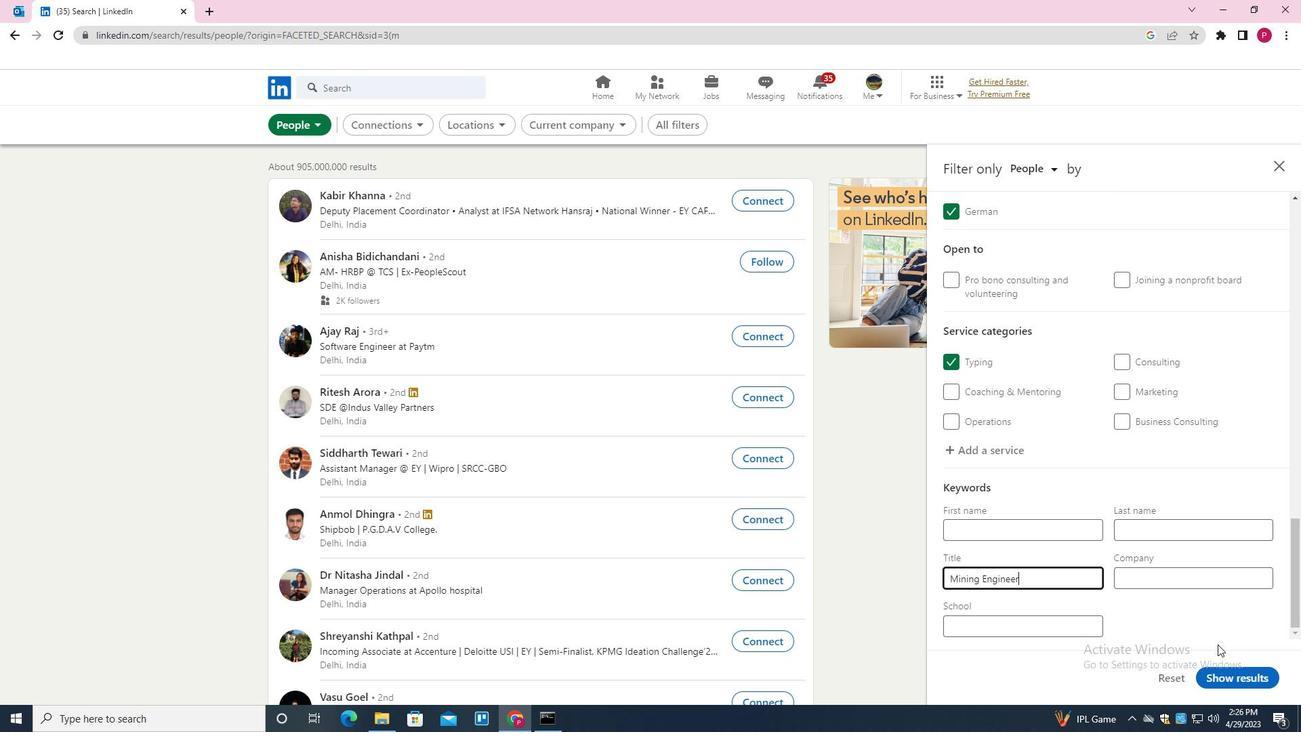 
Action: Mouse pressed left at (1220, 665)
Screenshot: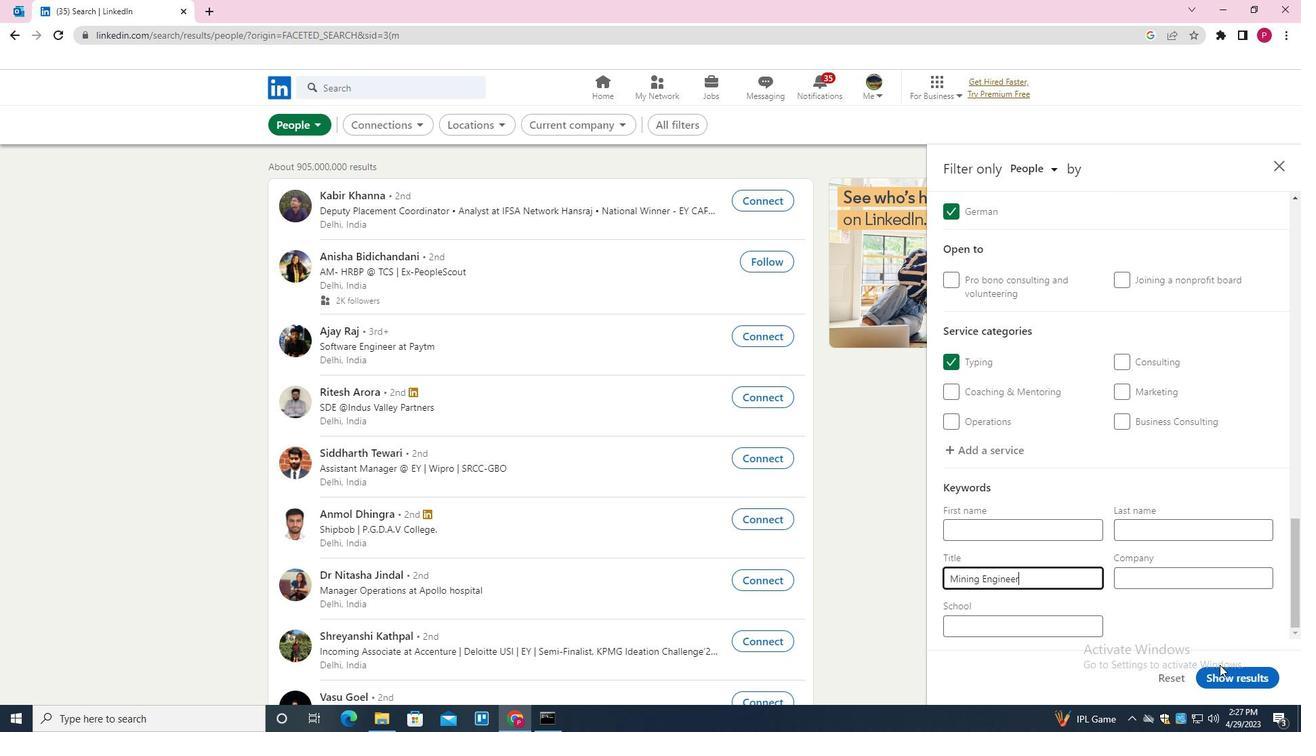 
Action: Mouse moved to (1223, 679)
Screenshot: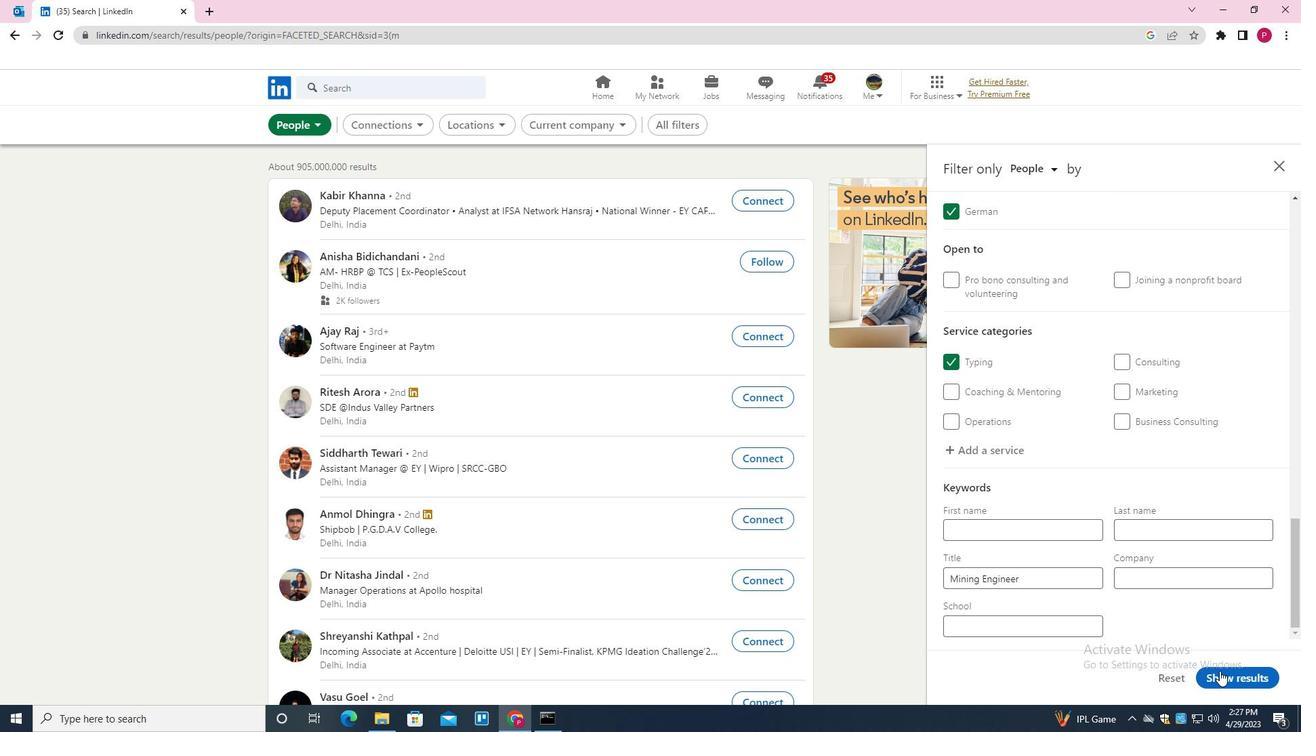 
Action: Mouse pressed left at (1223, 679)
Screenshot: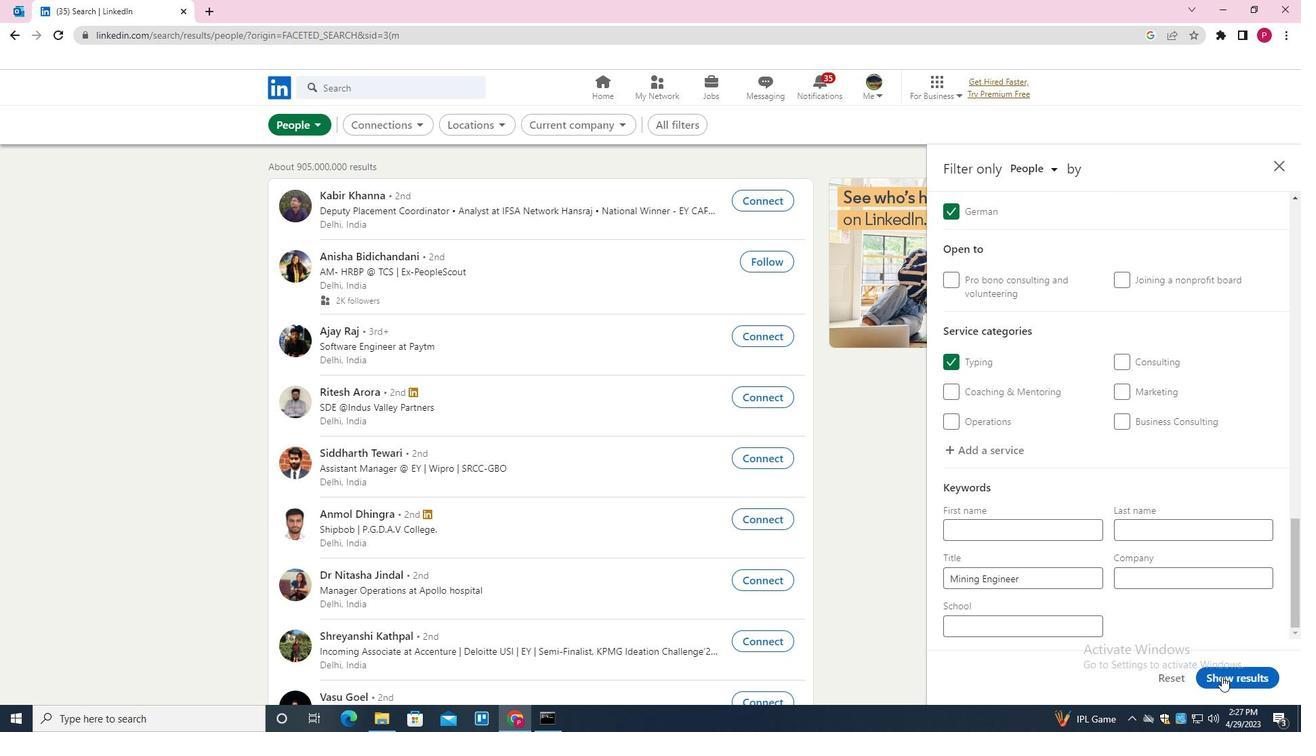 
Action: Mouse moved to (894, 321)
Screenshot: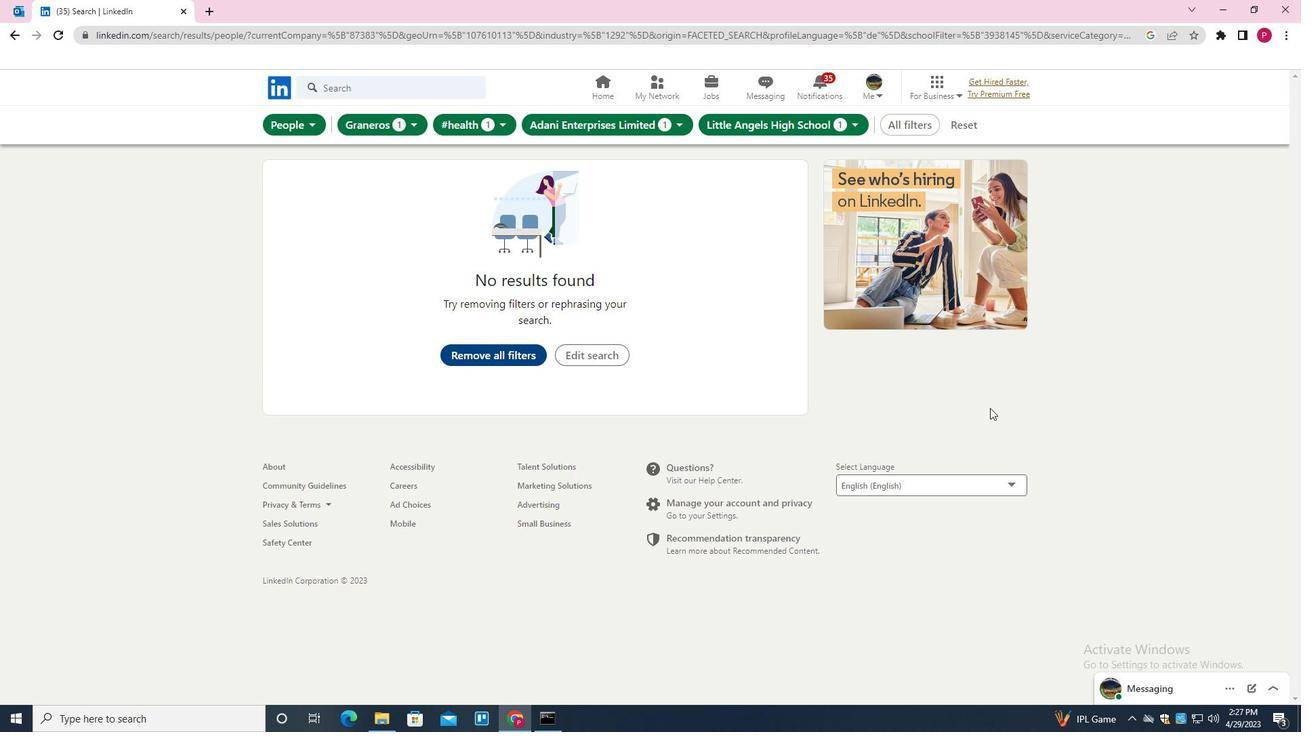 
